 Task: Plan a trip to Zdunska Wola, Poland from 21st December, 2023 to 29th December, 2023 for 4 adults. Place can be entire room with 2 bedrooms having 2 beds and 2 bathrooms. Property type can be flat.
Action: Mouse moved to (413, 102)
Screenshot: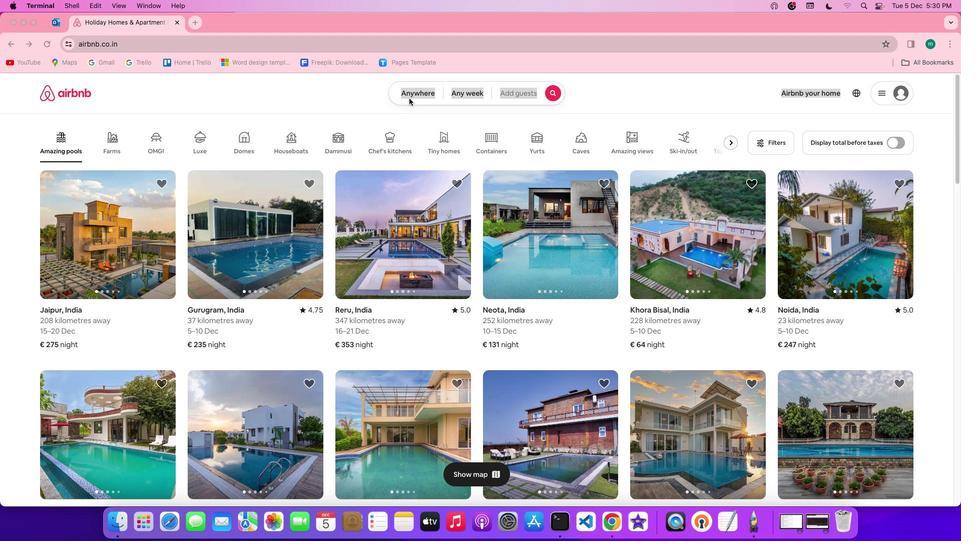 
Action: Mouse pressed left at (413, 102)
Screenshot: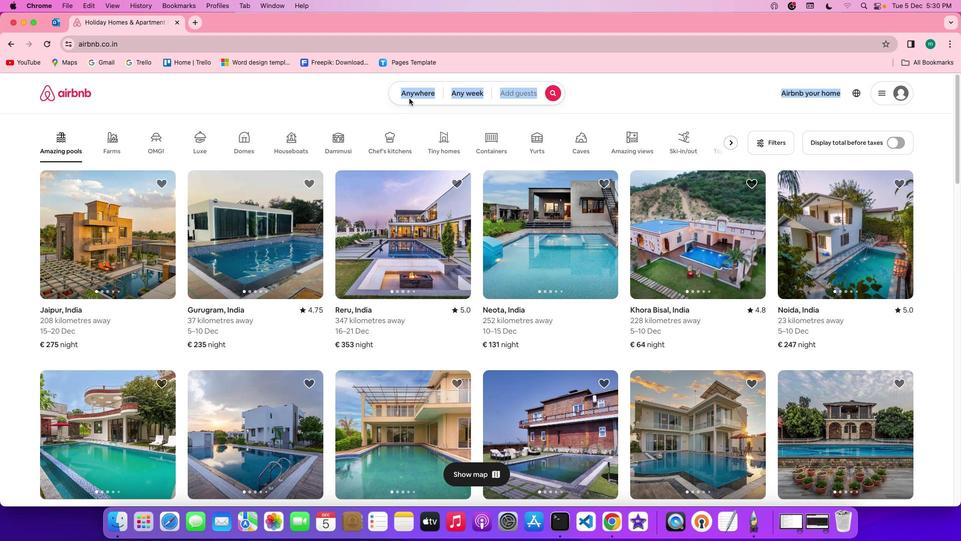 
Action: Mouse pressed left at (413, 102)
Screenshot: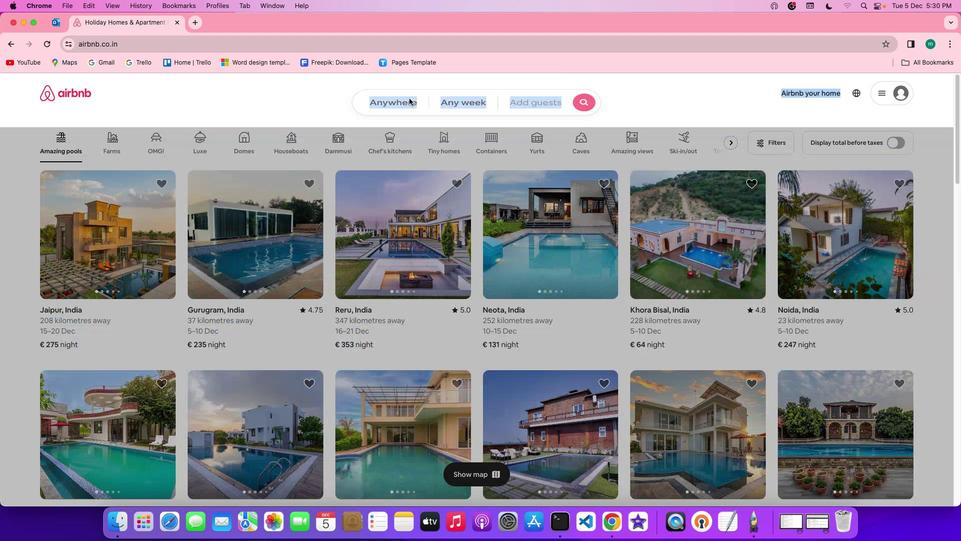 
Action: Mouse moved to (325, 137)
Screenshot: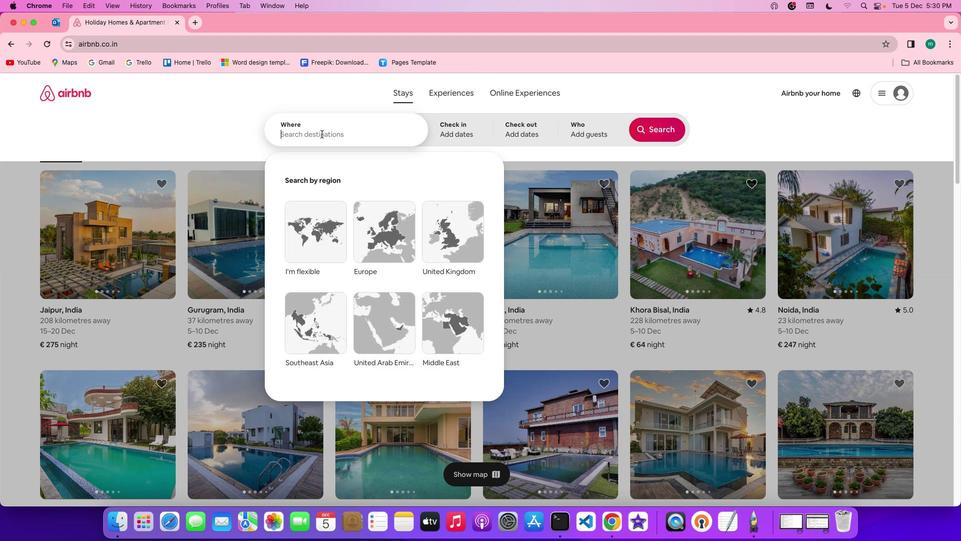 
Action: Mouse pressed left at (325, 137)
Screenshot: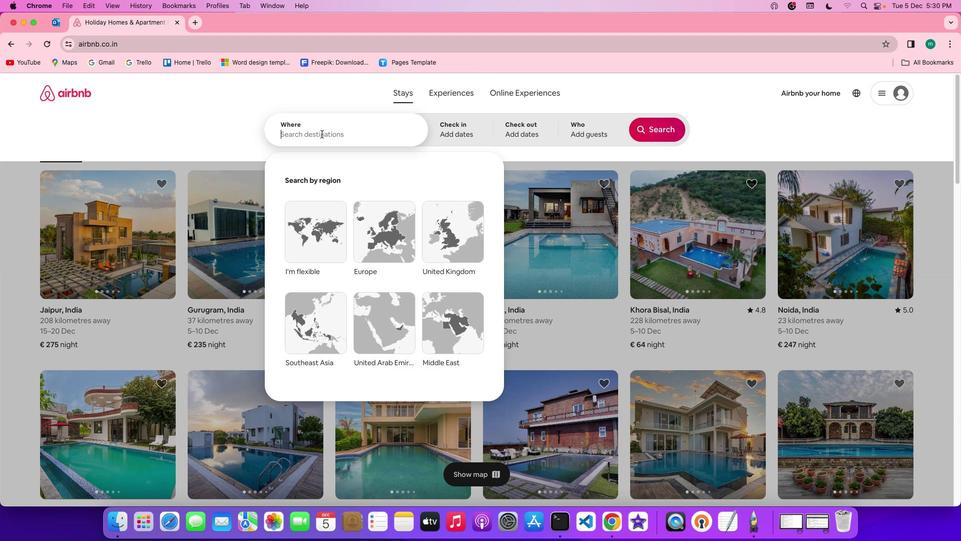 
Action: Key pressed Key.shift'Z''d''u''n''s''k''a'Key.spaceKey.shift'W''o''l''a'','Key.spaceKey.shift'p''o''l''a''n''d'
Screenshot: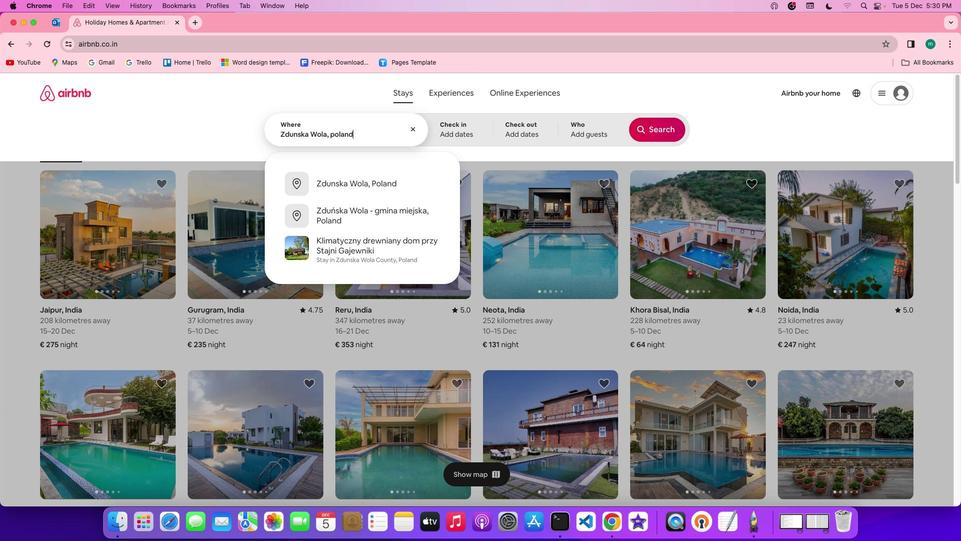 
Action: Mouse moved to (455, 135)
Screenshot: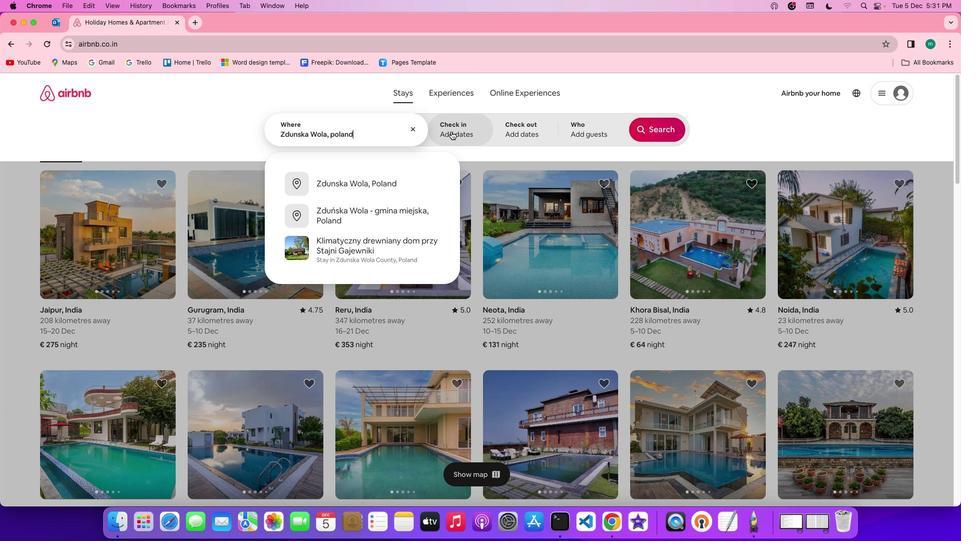 
Action: Mouse pressed left at (455, 135)
Screenshot: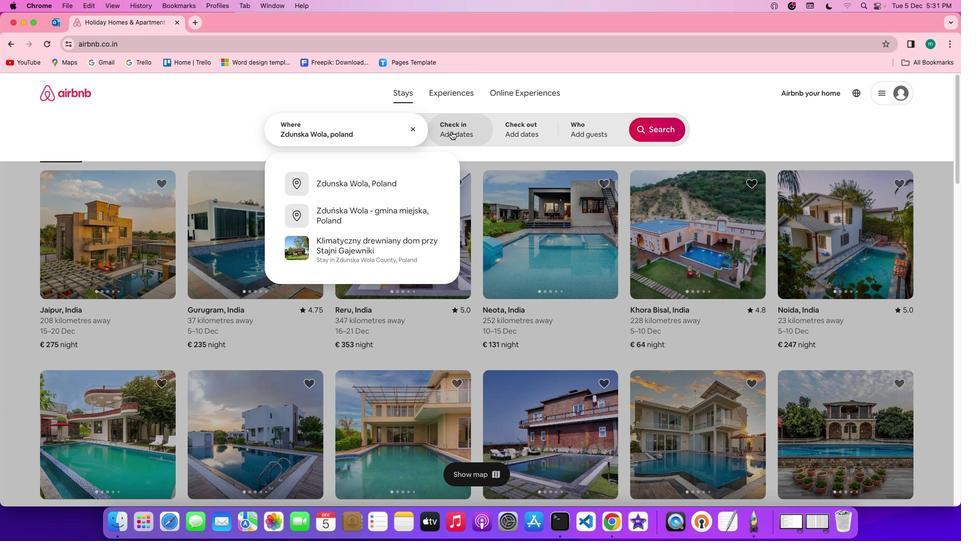 
Action: Mouse moved to (415, 331)
Screenshot: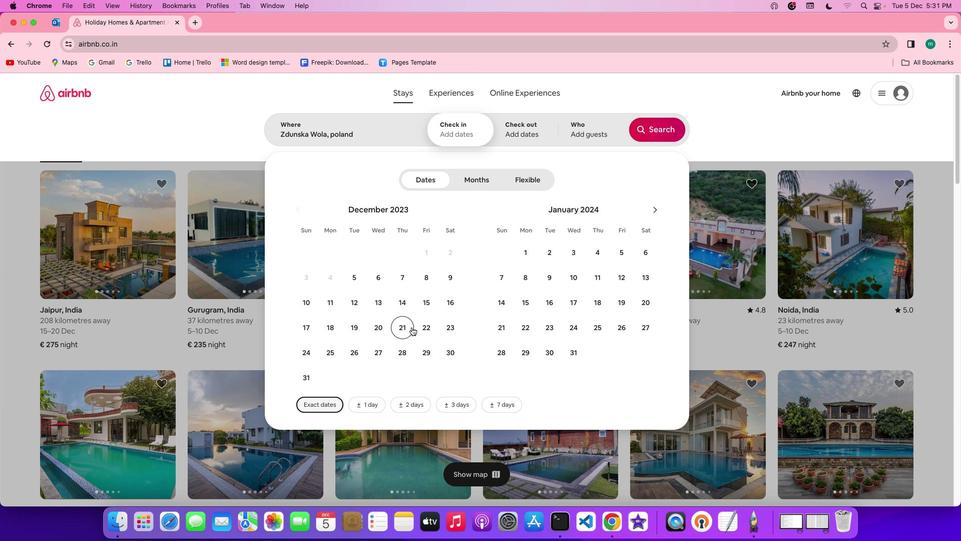 
Action: Mouse pressed left at (415, 331)
Screenshot: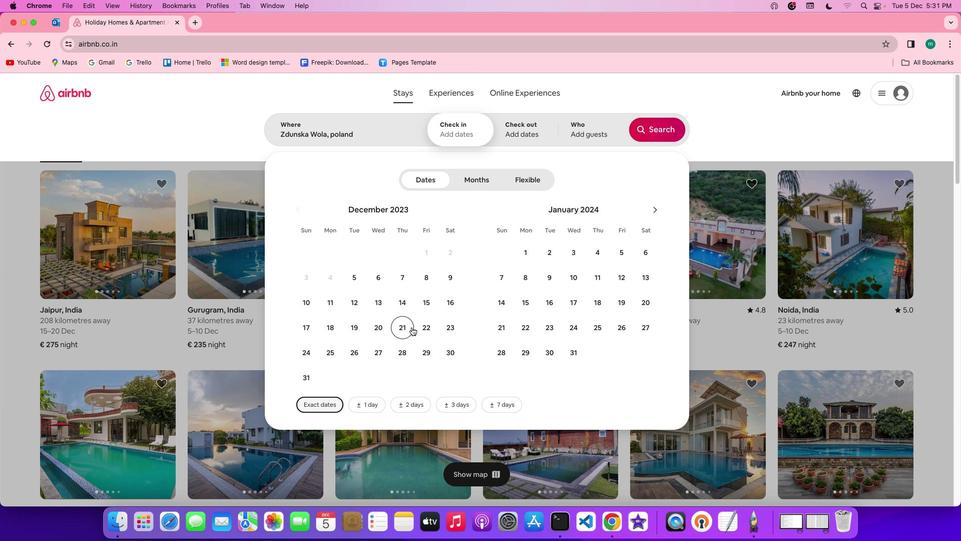 
Action: Mouse moved to (439, 353)
Screenshot: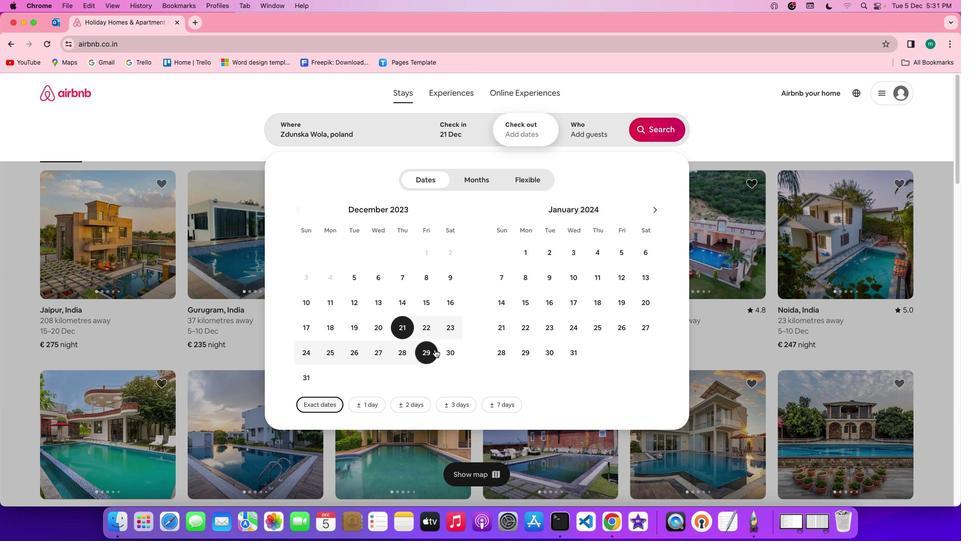 
Action: Mouse pressed left at (439, 353)
Screenshot: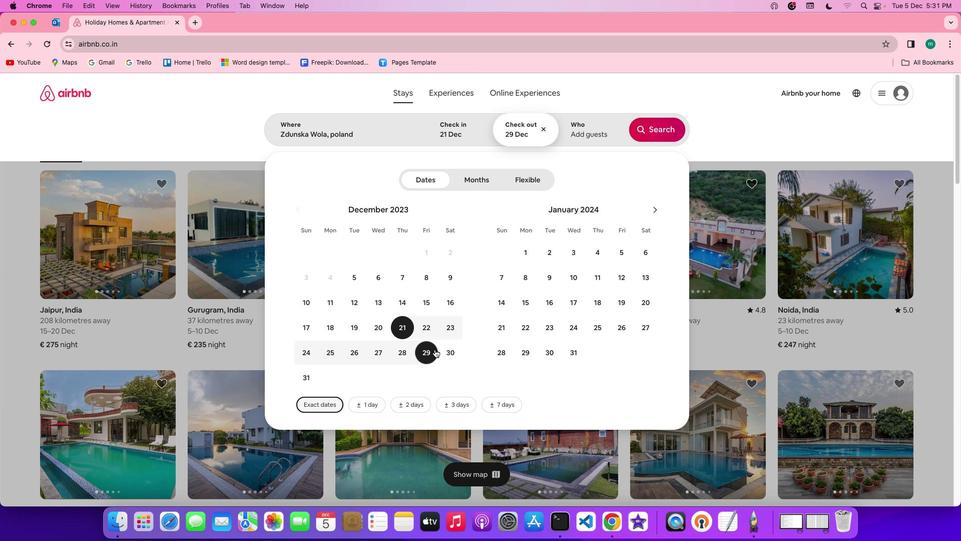 
Action: Mouse moved to (593, 140)
Screenshot: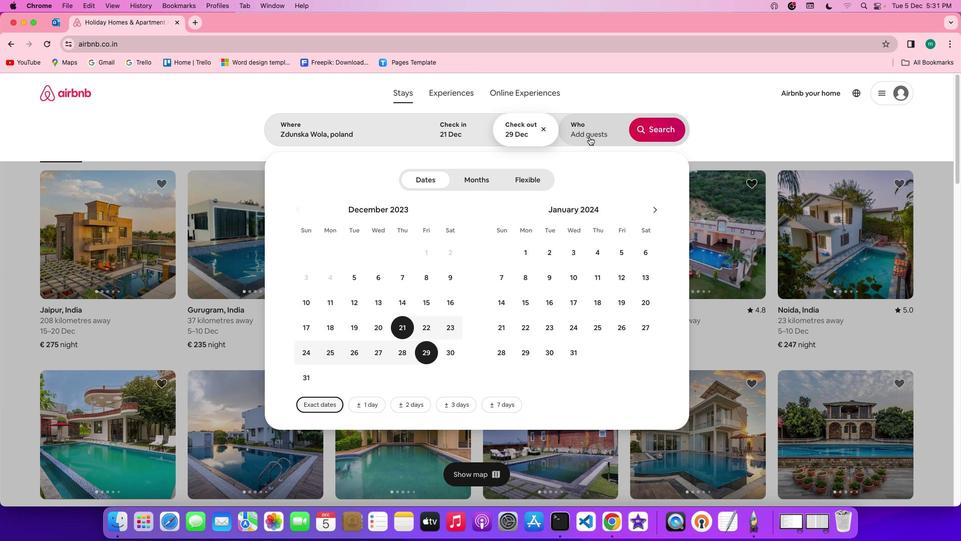 
Action: Mouse pressed left at (593, 140)
Screenshot: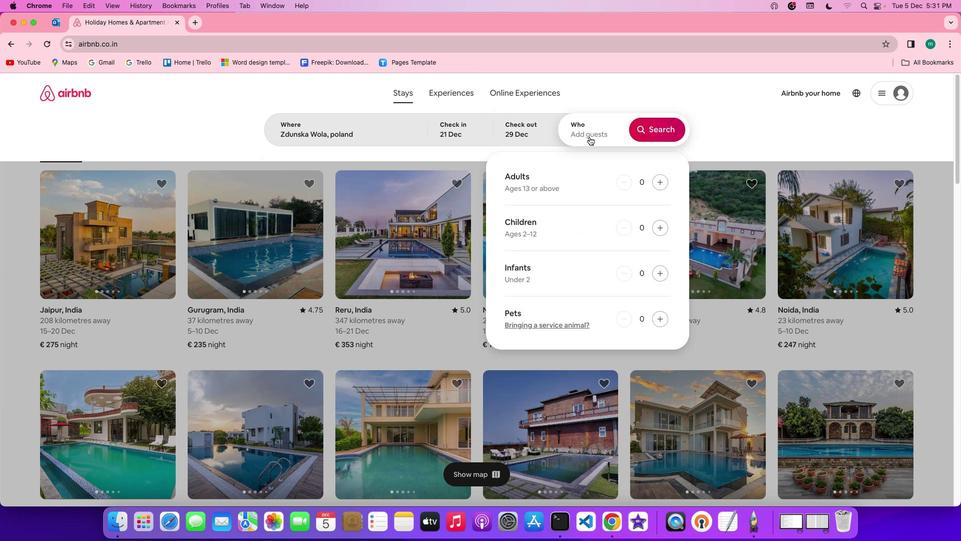 
Action: Mouse moved to (661, 182)
Screenshot: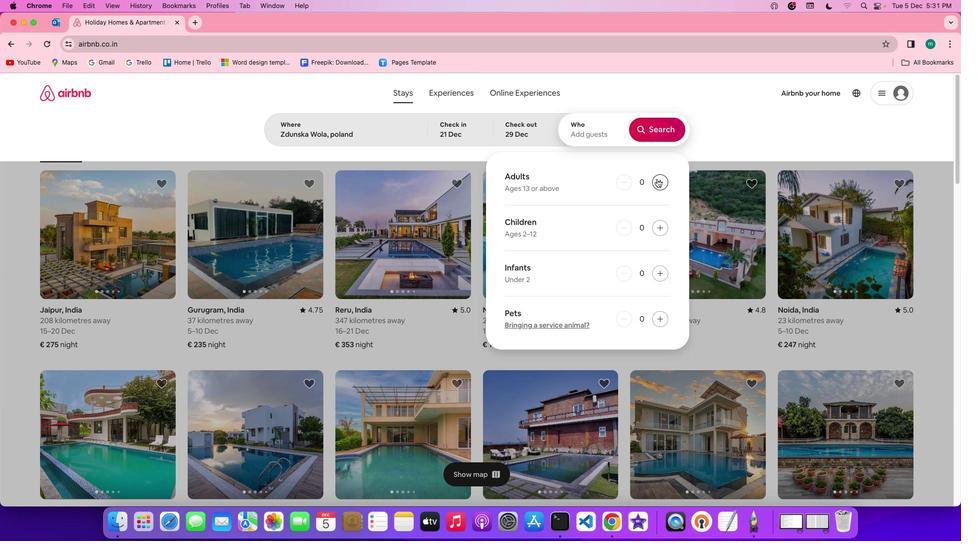 
Action: Mouse pressed left at (661, 182)
Screenshot: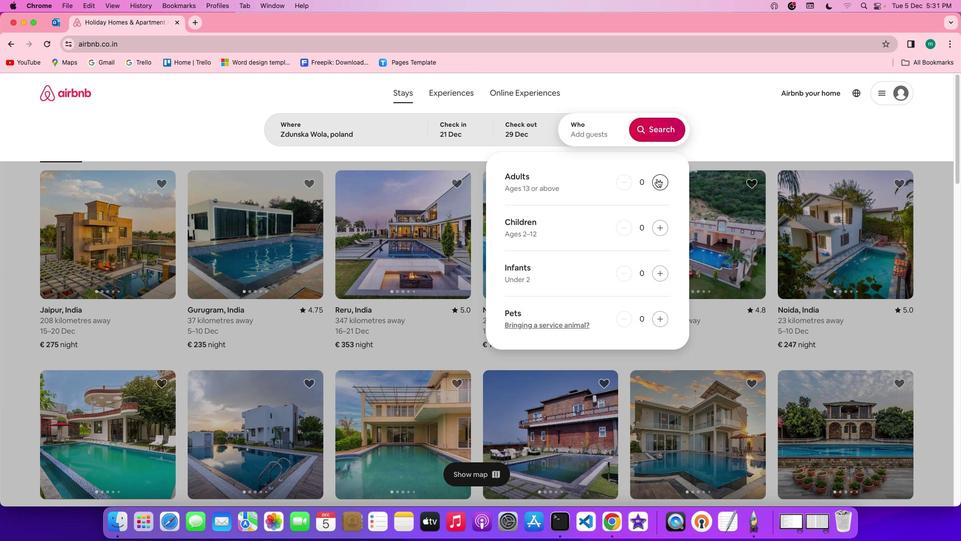 
Action: Mouse pressed left at (661, 182)
Screenshot: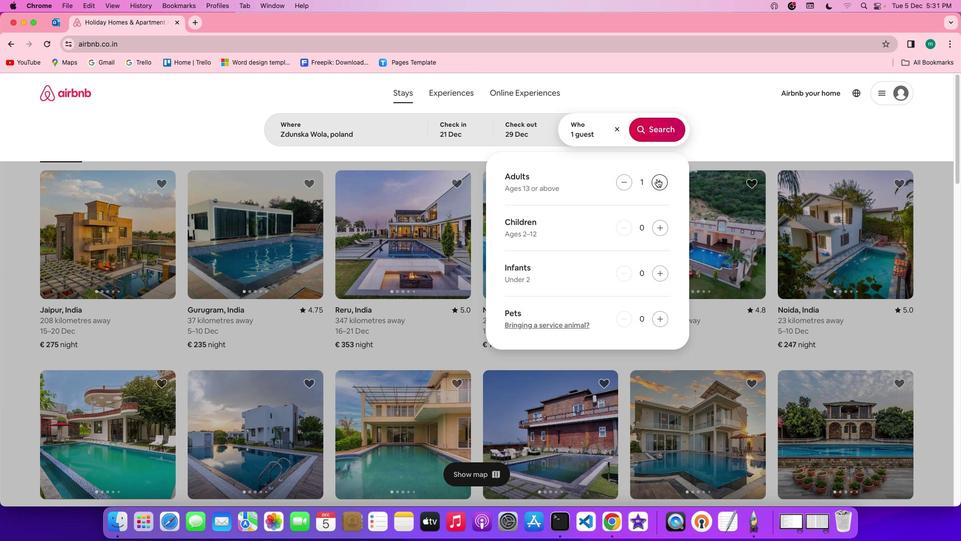 
Action: Mouse pressed left at (661, 182)
Screenshot: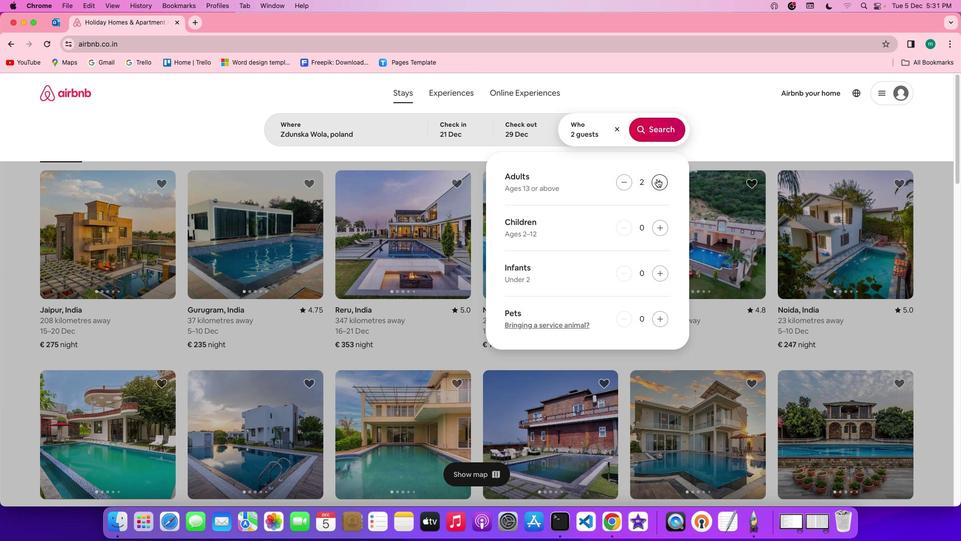 
Action: Mouse pressed left at (661, 182)
Screenshot: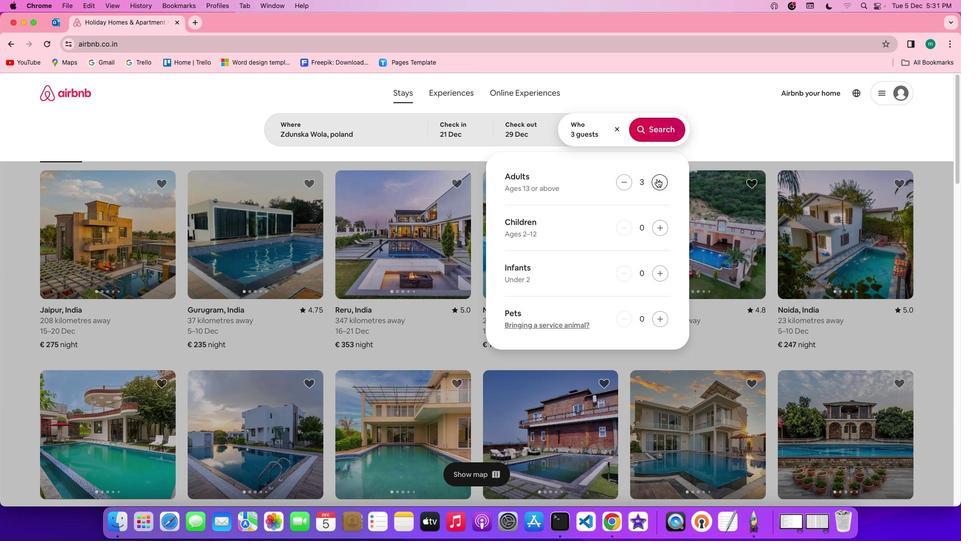 
Action: Mouse pressed left at (661, 182)
Screenshot: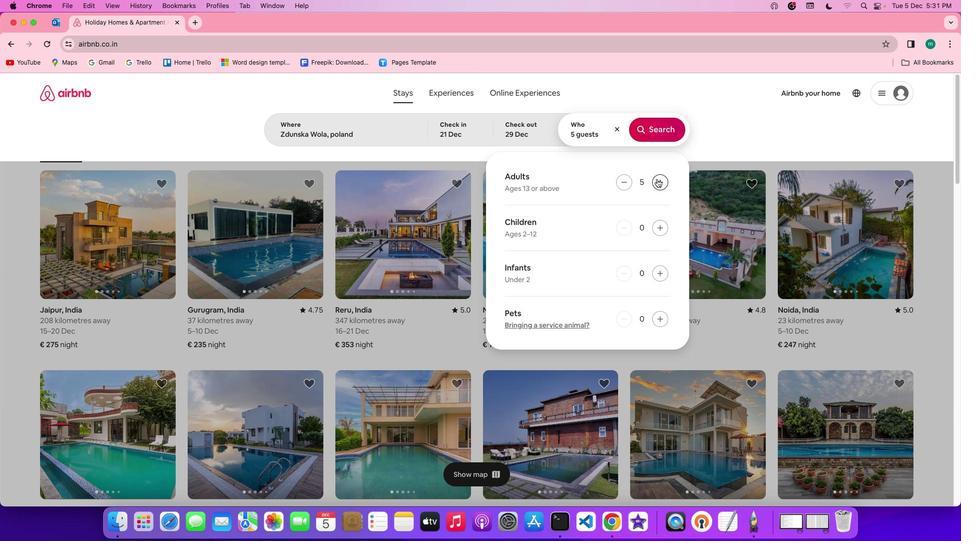 
Action: Mouse moved to (626, 185)
Screenshot: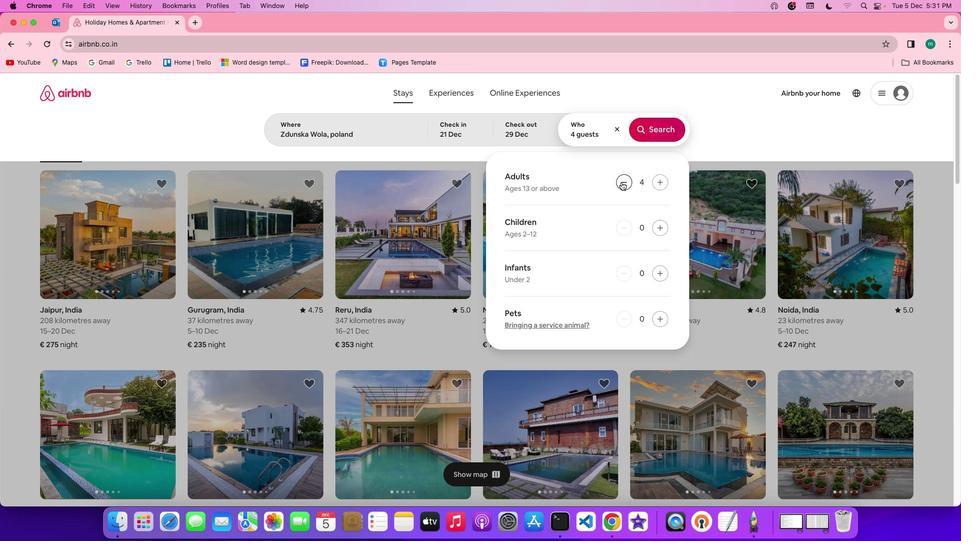 
Action: Mouse pressed left at (626, 185)
Screenshot: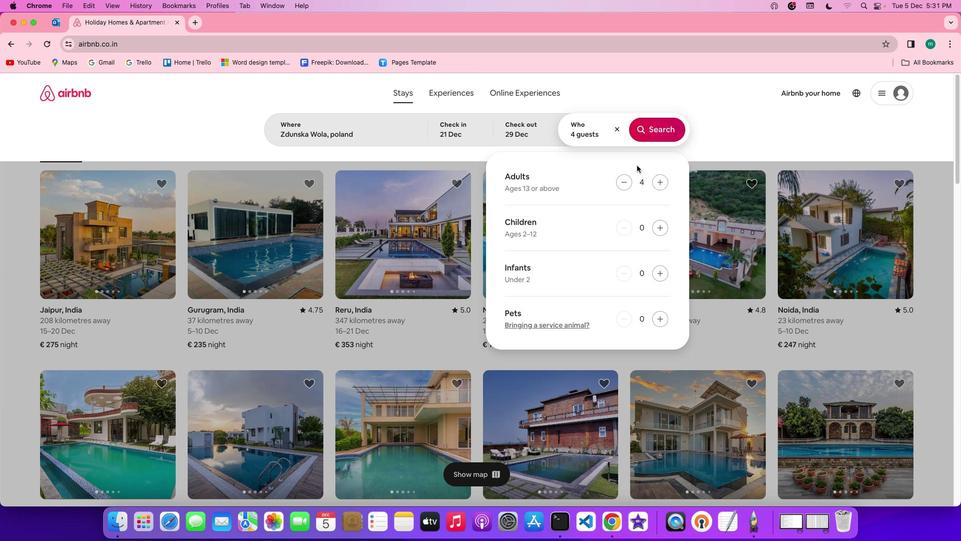 
Action: Mouse moved to (665, 130)
Screenshot: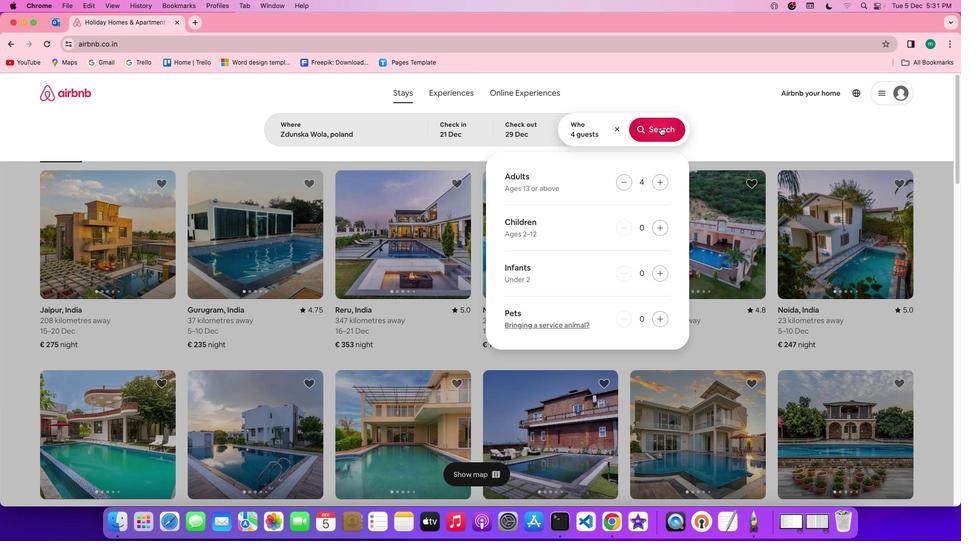 
Action: Mouse pressed left at (665, 130)
Screenshot: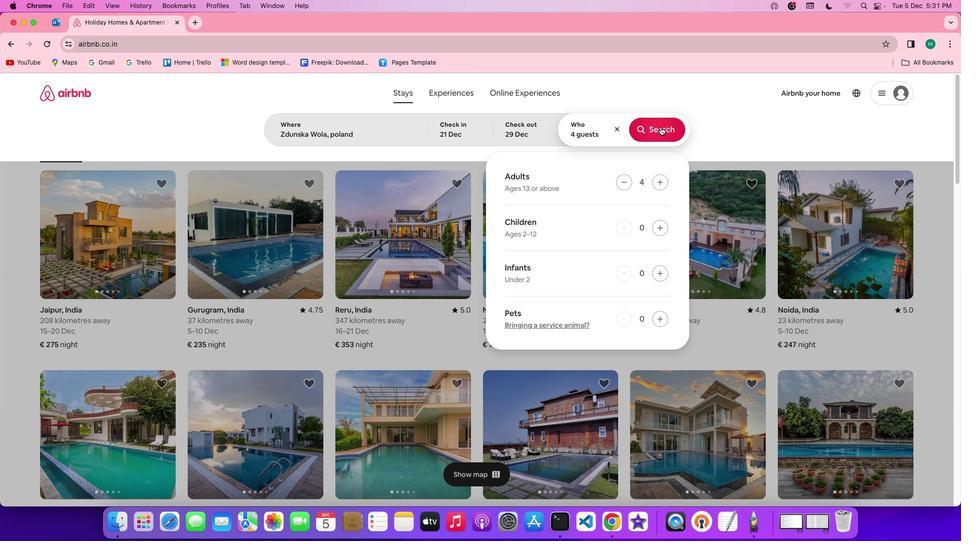 
Action: Mouse moved to (794, 132)
Screenshot: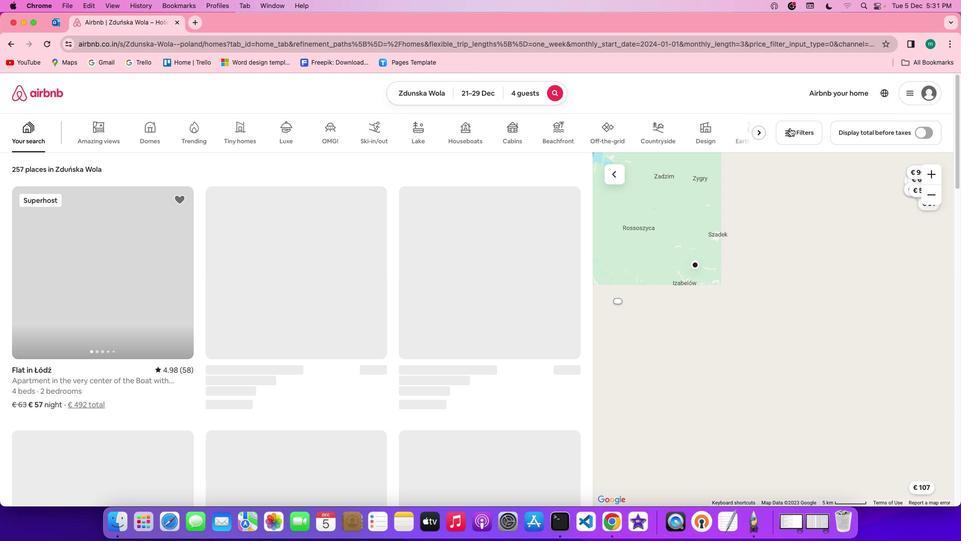 
Action: Mouse pressed left at (794, 132)
Screenshot: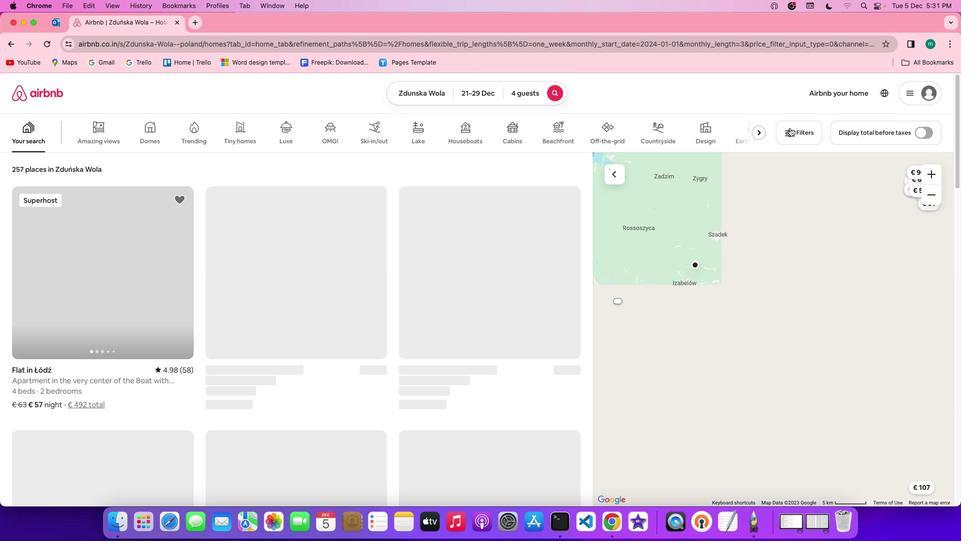 
Action: Mouse moved to (817, 136)
Screenshot: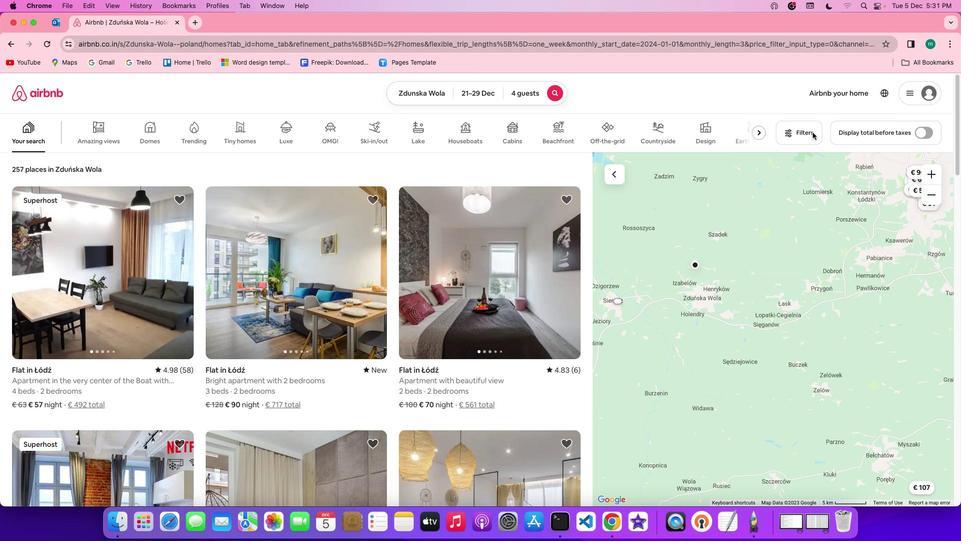 
Action: Mouse pressed left at (817, 136)
Screenshot: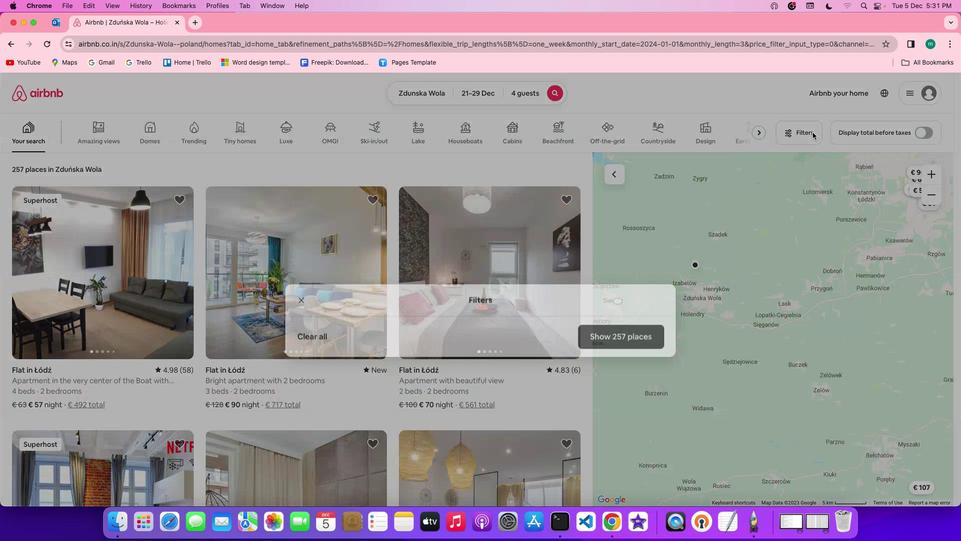 
Action: Mouse moved to (812, 137)
Screenshot: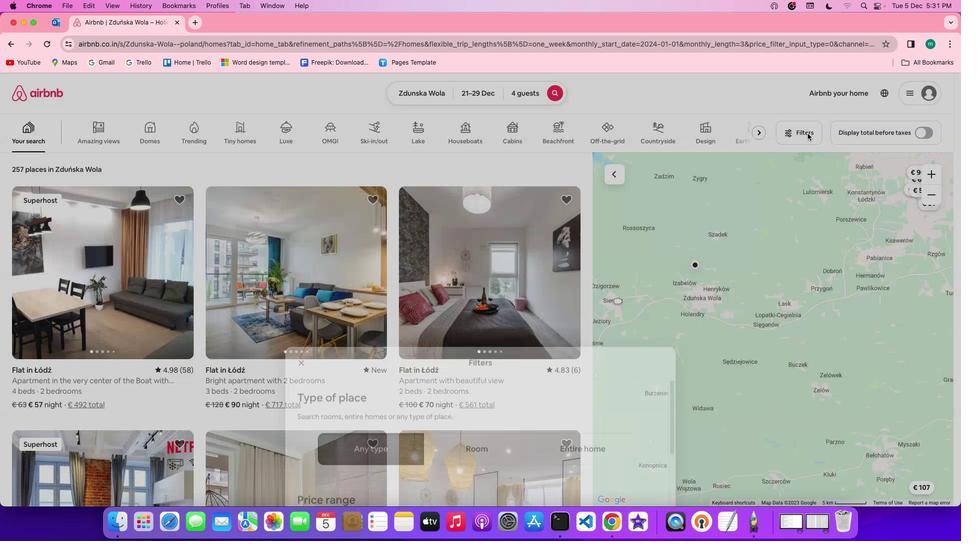 
Action: Mouse pressed left at (812, 137)
Screenshot: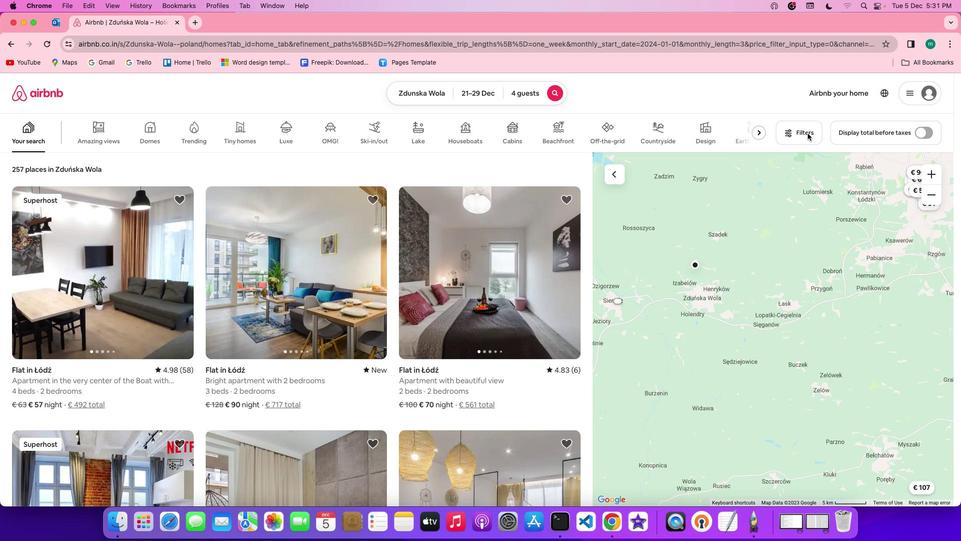 
Action: Mouse moved to (803, 132)
Screenshot: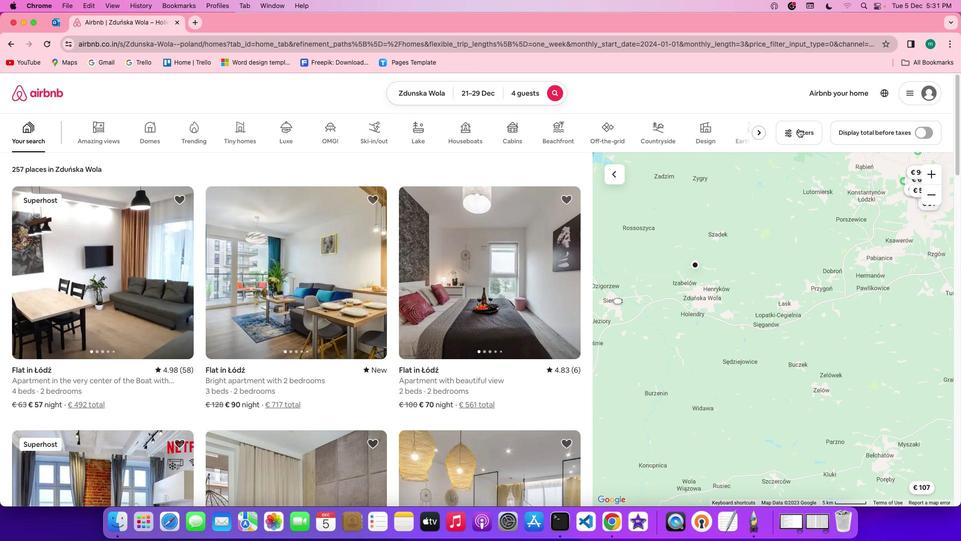 
Action: Mouse pressed left at (803, 132)
Screenshot: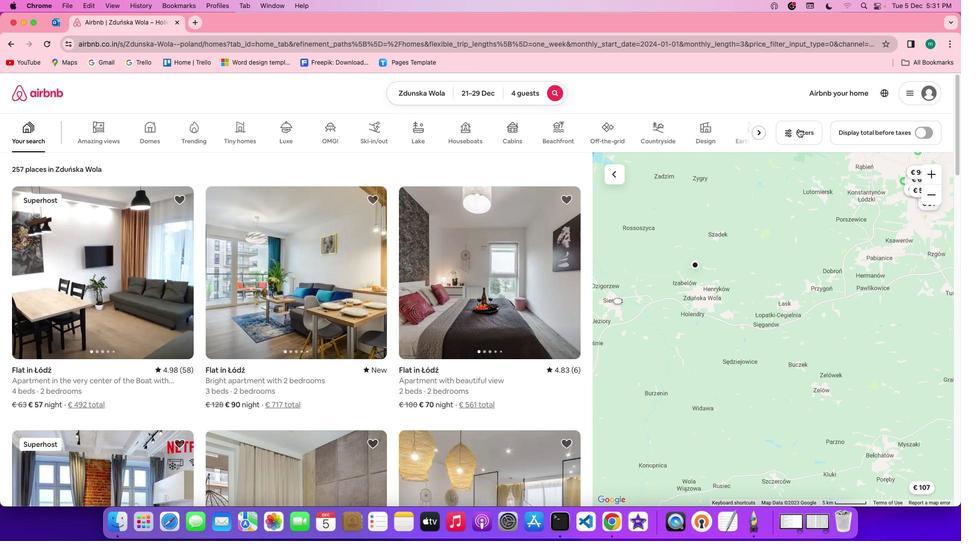 
Action: Mouse moved to (414, 309)
Screenshot: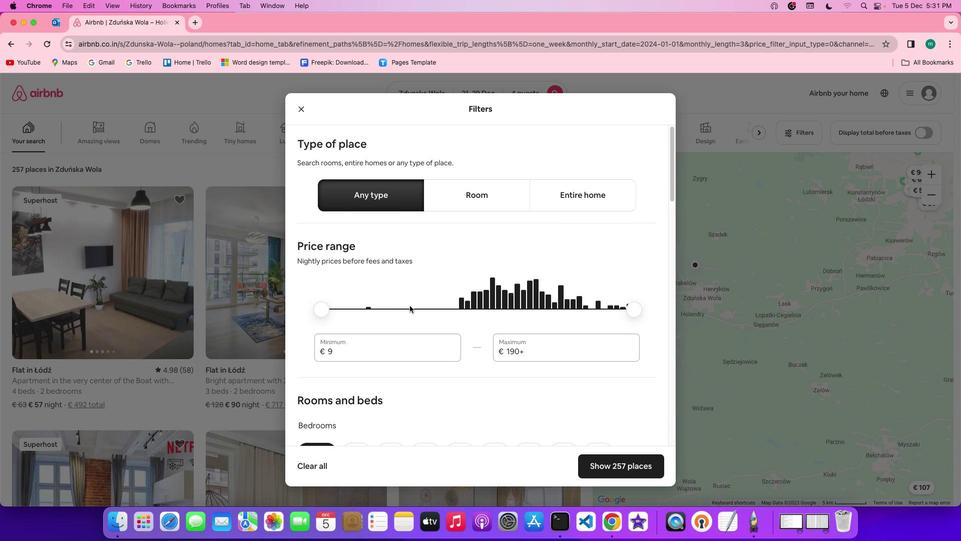 
Action: Mouse scrolled (414, 309) with delta (4, 3)
Screenshot: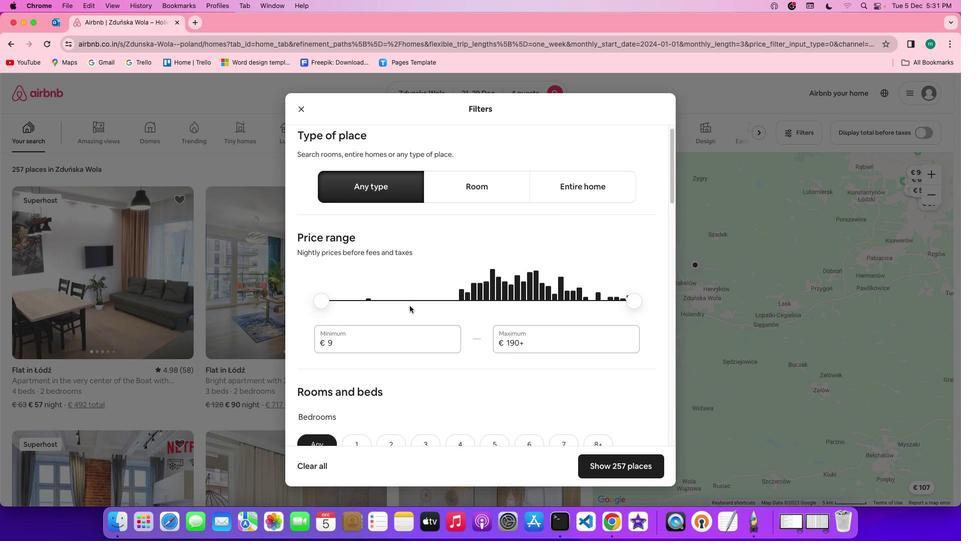 
Action: Mouse scrolled (414, 309) with delta (4, 3)
Screenshot: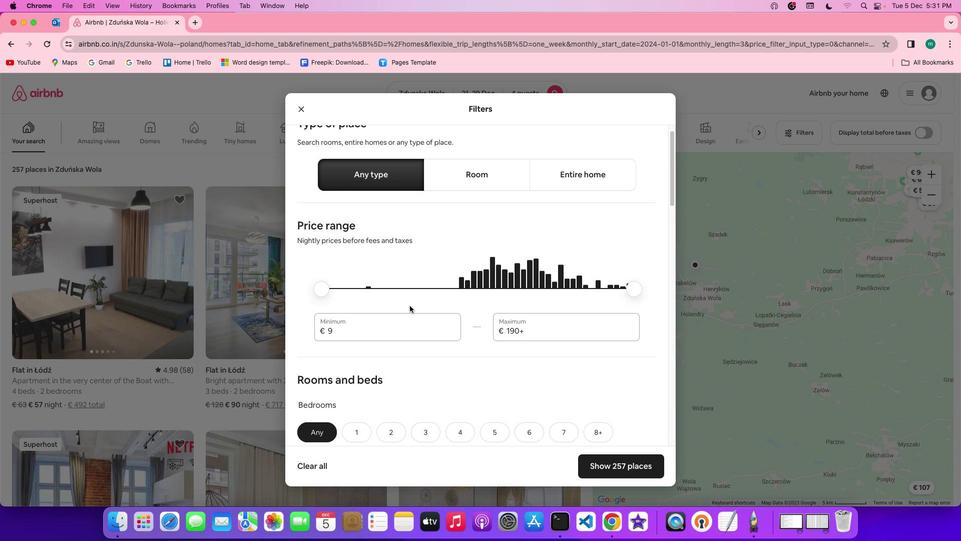 
Action: Mouse scrolled (414, 309) with delta (4, 3)
Screenshot: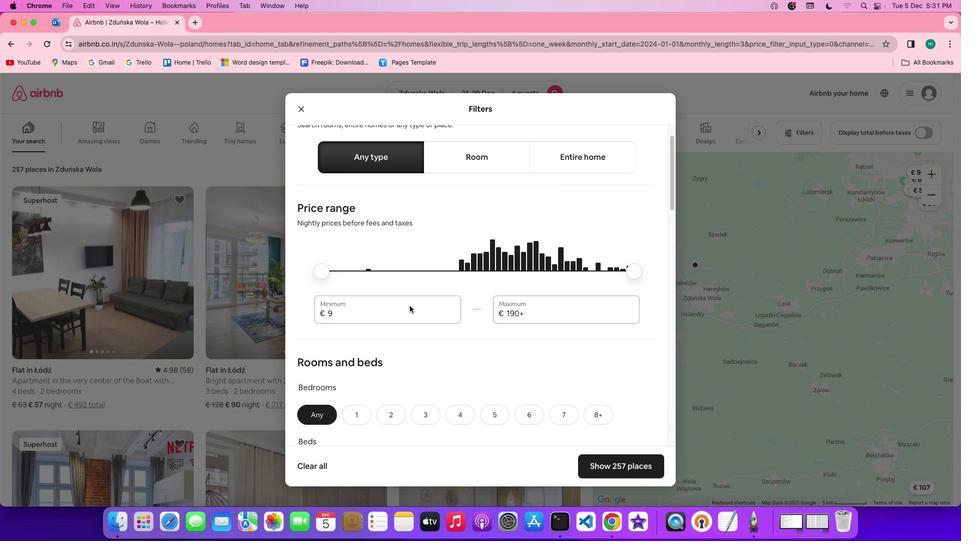 
Action: Mouse scrolled (414, 309) with delta (4, 2)
Screenshot: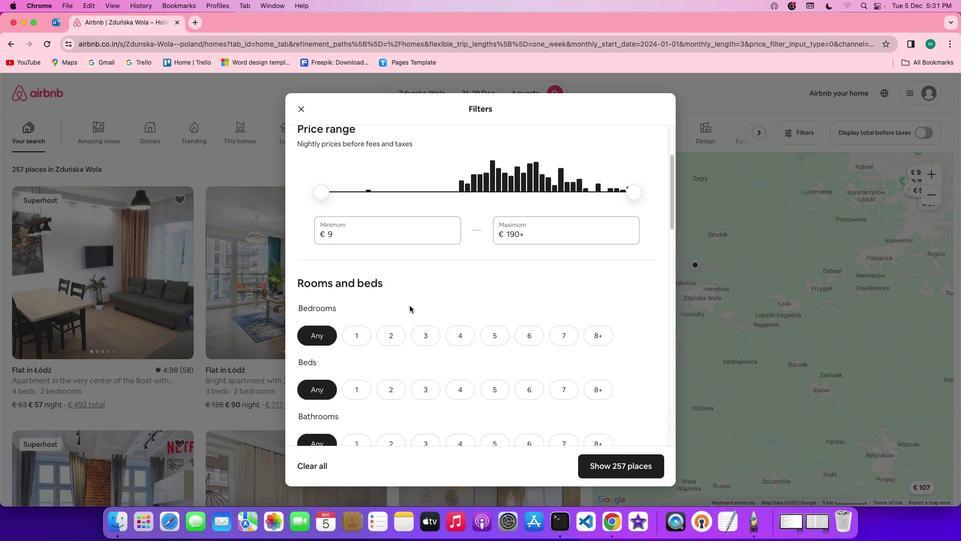 
Action: Mouse scrolled (414, 309) with delta (4, 3)
Screenshot: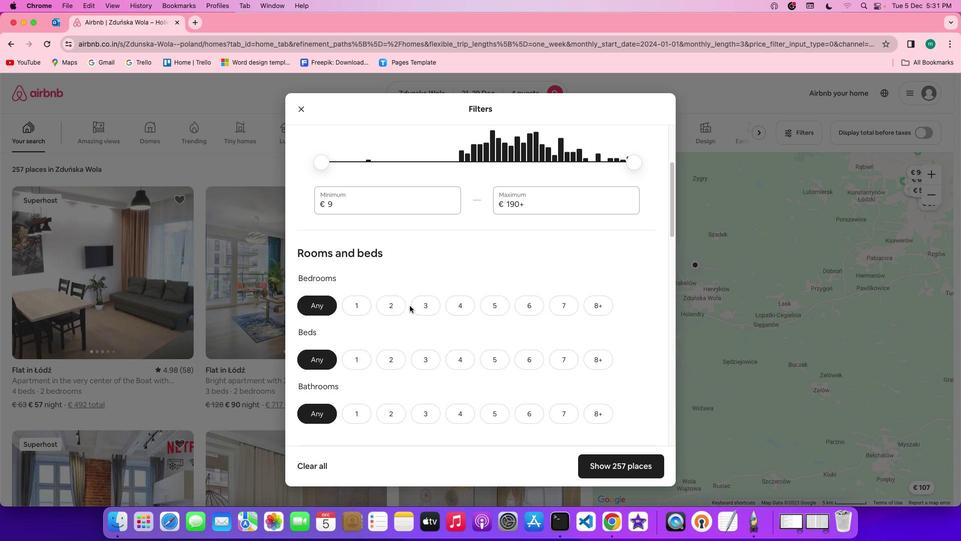 
Action: Mouse scrolled (414, 309) with delta (4, 3)
Screenshot: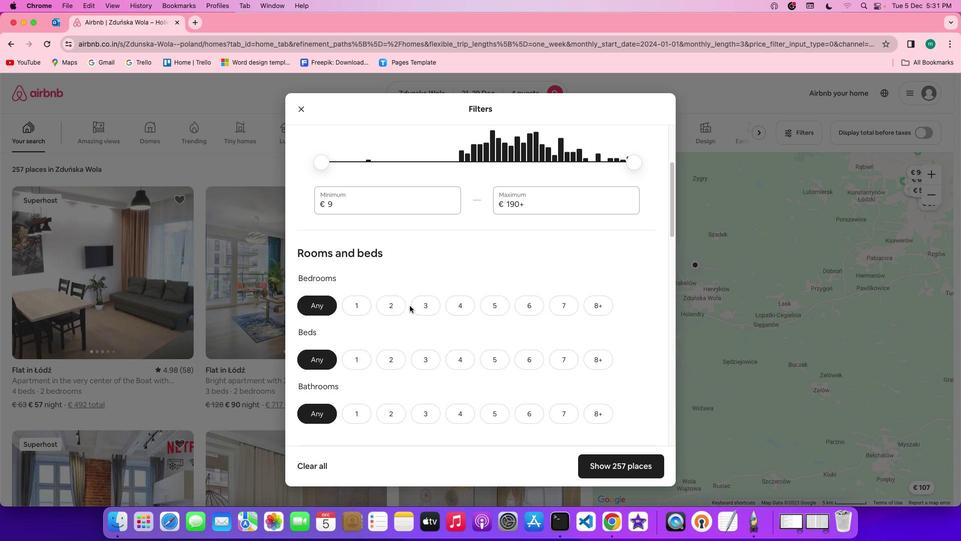 
Action: Mouse scrolled (414, 309) with delta (4, 3)
Screenshot: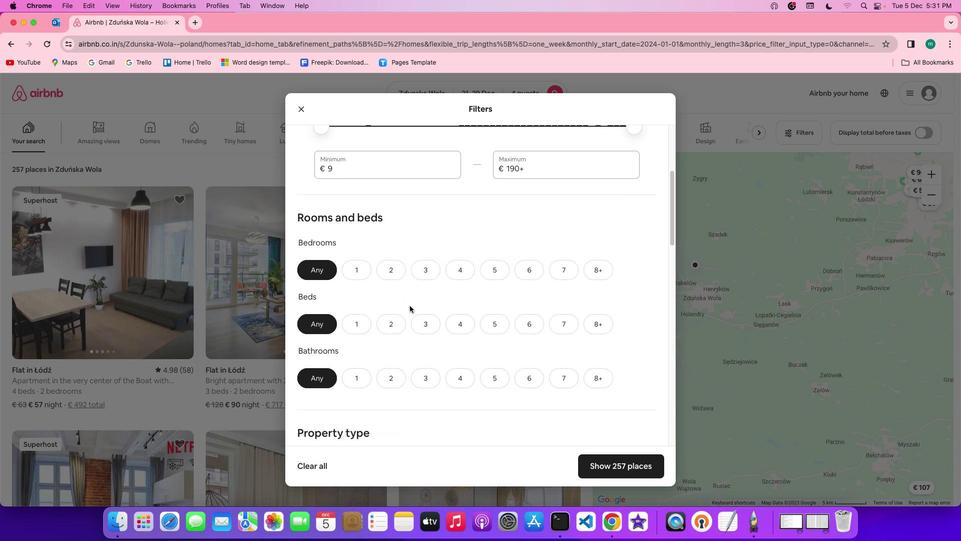
Action: Mouse moved to (392, 243)
Screenshot: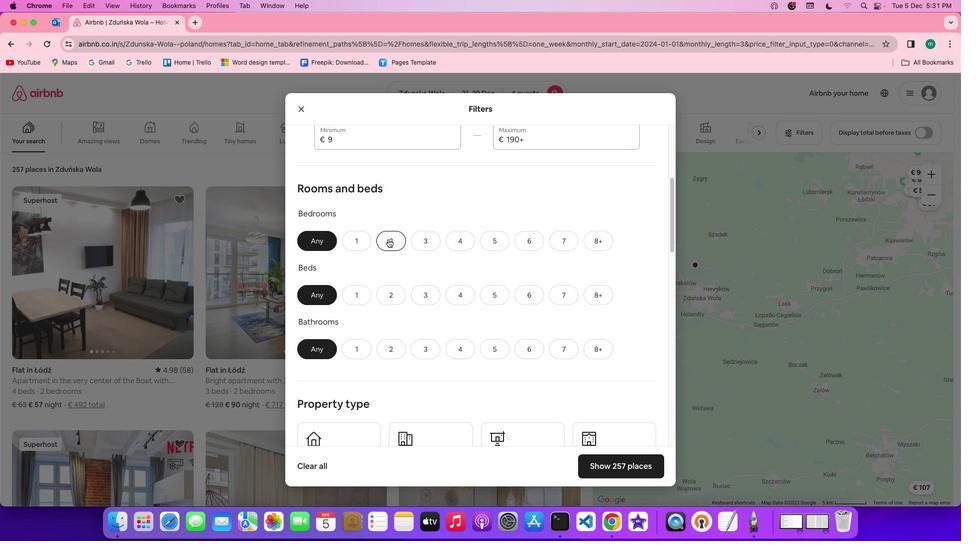 
Action: Mouse pressed left at (392, 243)
Screenshot: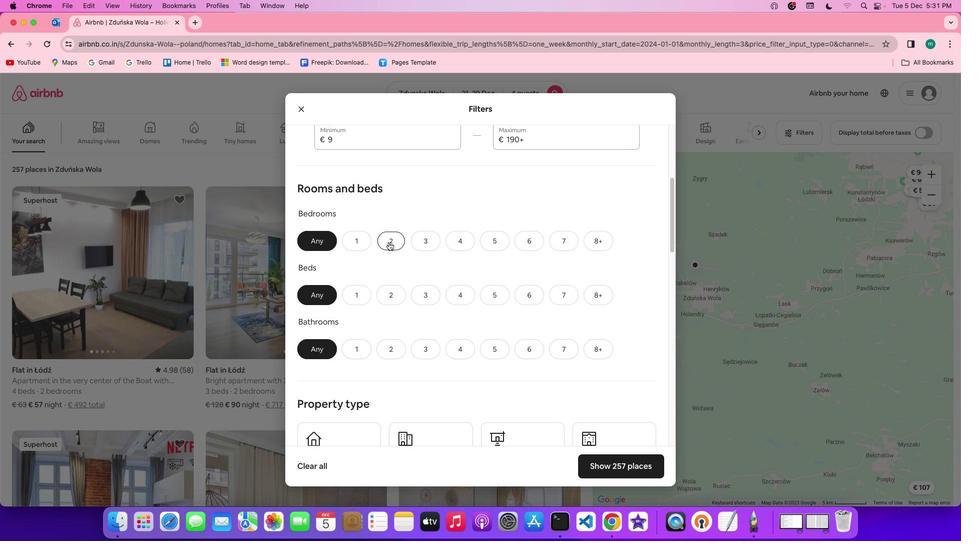 
Action: Mouse moved to (395, 303)
Screenshot: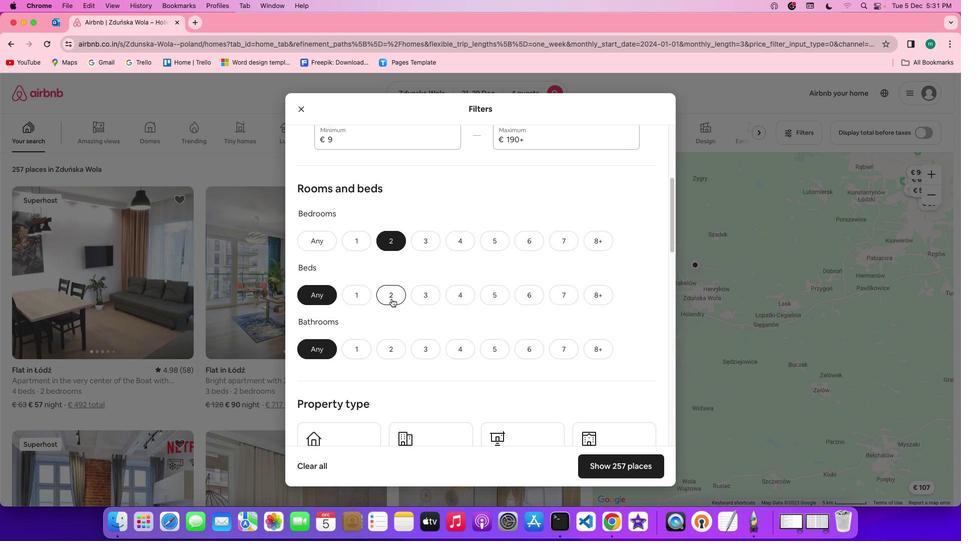 
Action: Mouse pressed left at (395, 303)
Screenshot: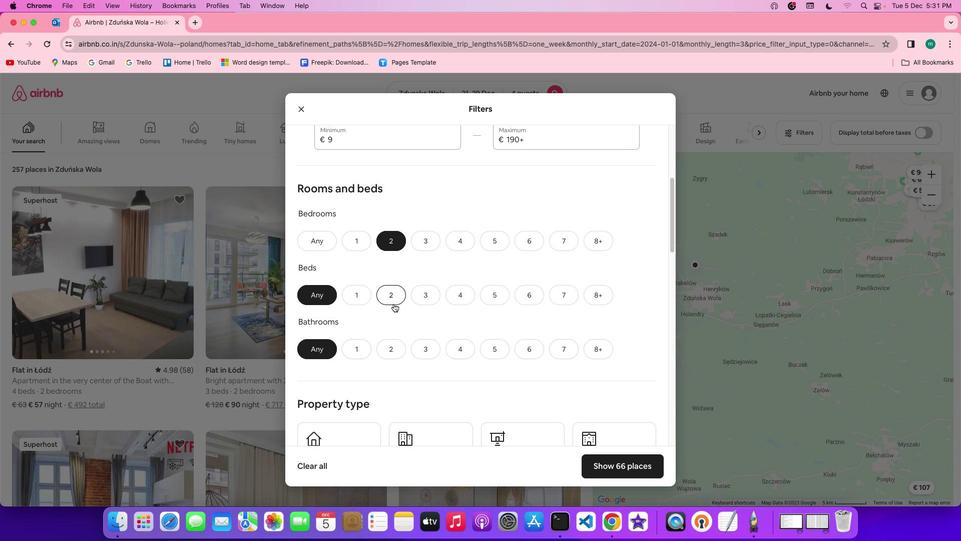 
Action: Mouse moved to (402, 356)
Screenshot: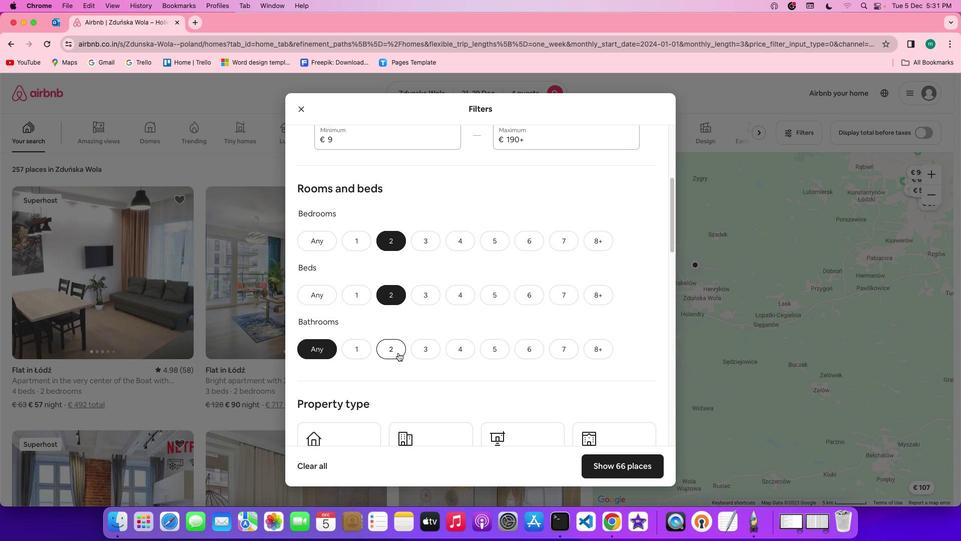 
Action: Mouse pressed left at (402, 356)
Screenshot: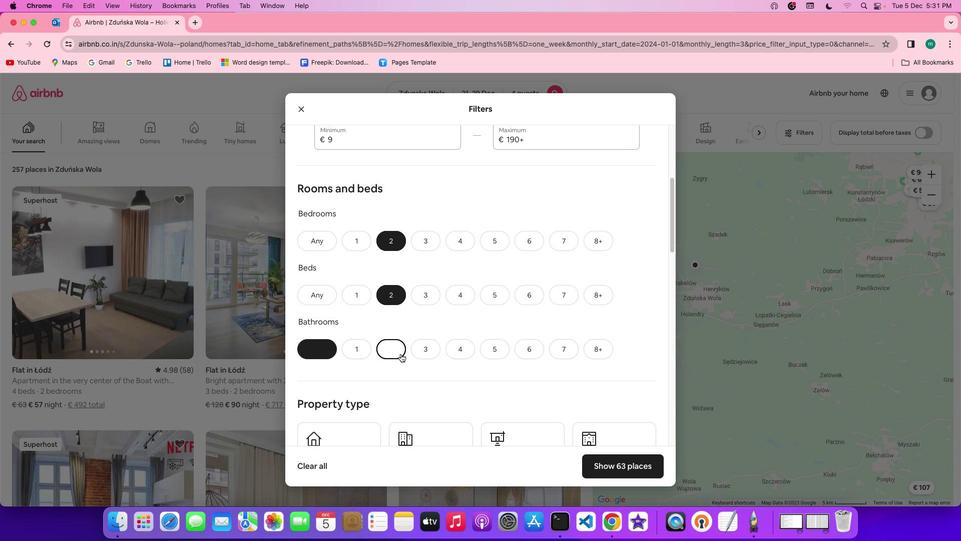 
Action: Mouse moved to (535, 361)
Screenshot: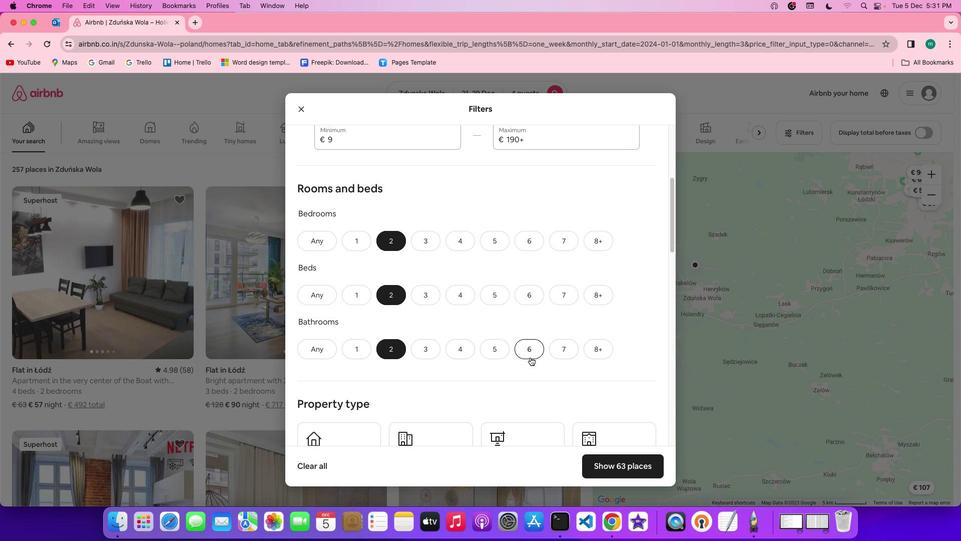 
Action: Mouse scrolled (535, 361) with delta (4, 3)
Screenshot: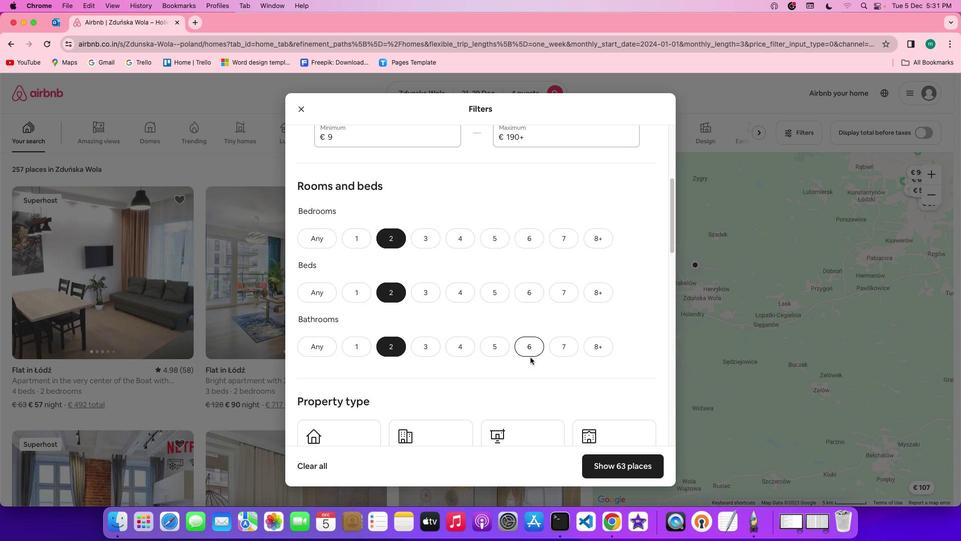 
Action: Mouse scrolled (535, 361) with delta (4, 3)
Screenshot: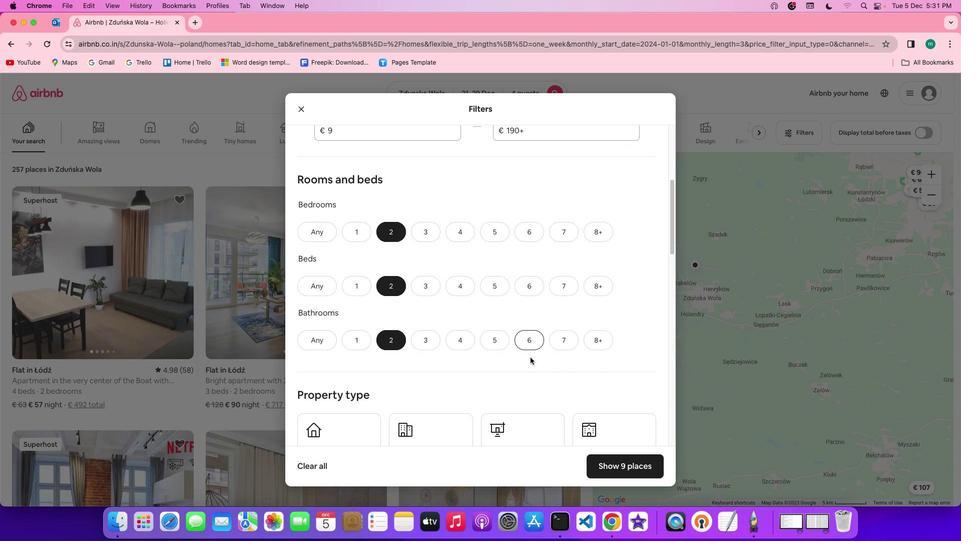 
Action: Mouse scrolled (535, 361) with delta (4, 3)
Screenshot: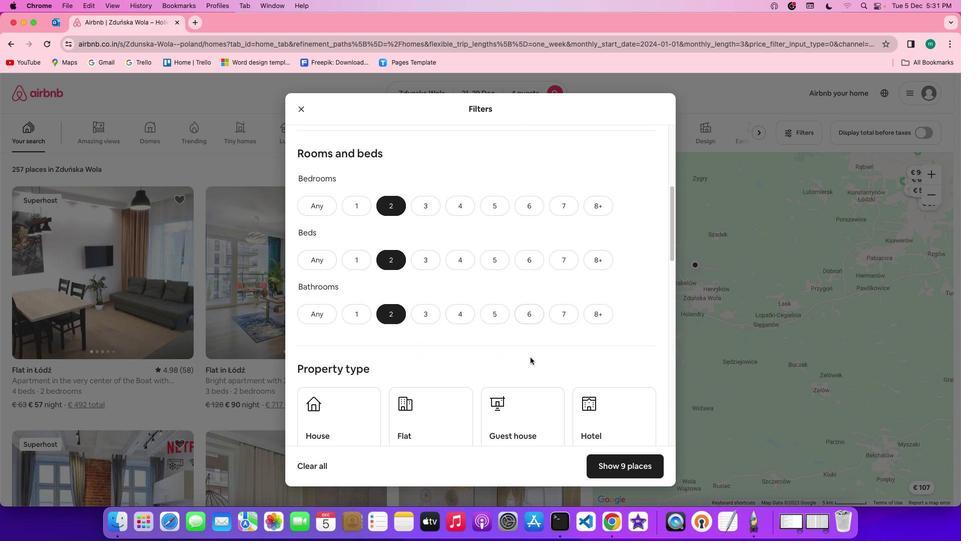 
Action: Mouse scrolled (535, 361) with delta (4, 3)
Screenshot: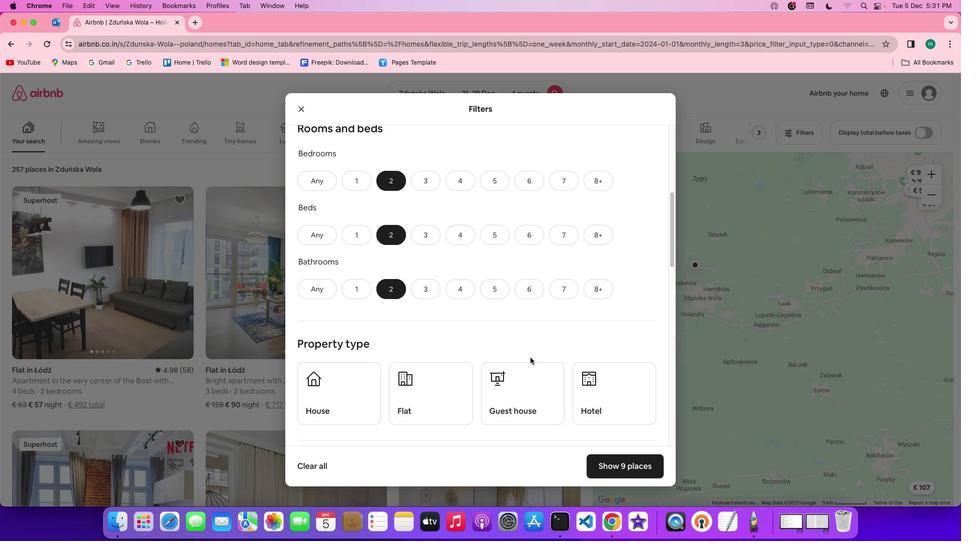 
Action: Mouse scrolled (535, 361) with delta (4, 3)
Screenshot: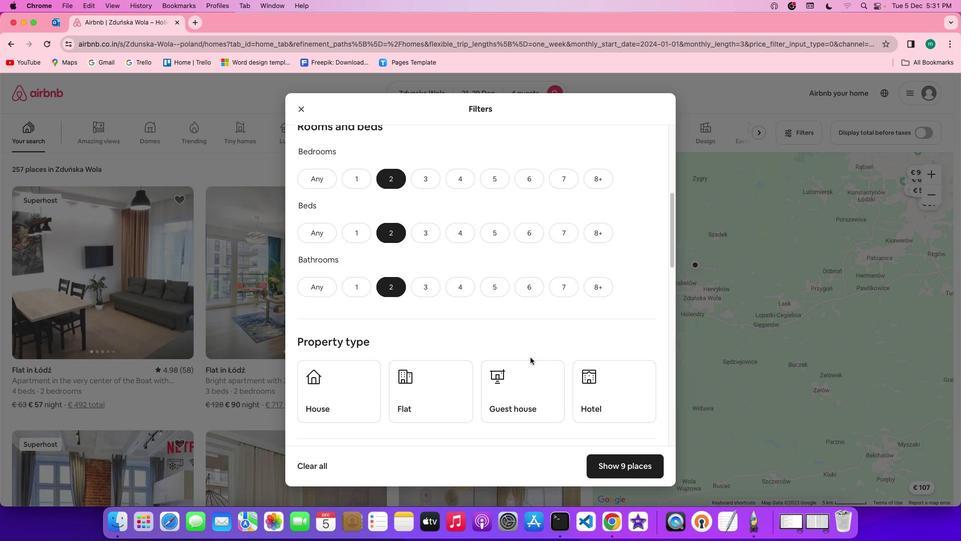 
Action: Mouse scrolled (535, 361) with delta (4, 3)
Screenshot: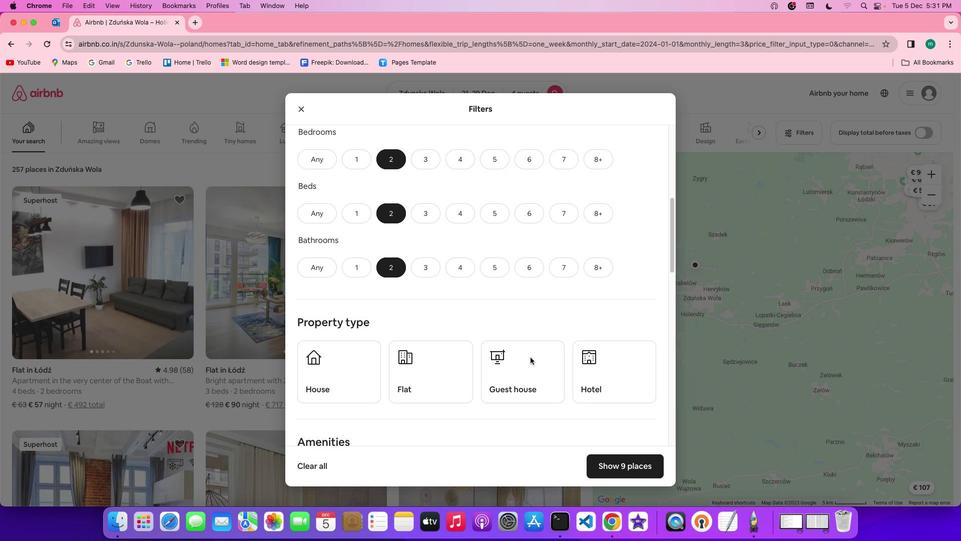 
Action: Mouse scrolled (535, 361) with delta (4, 3)
Screenshot: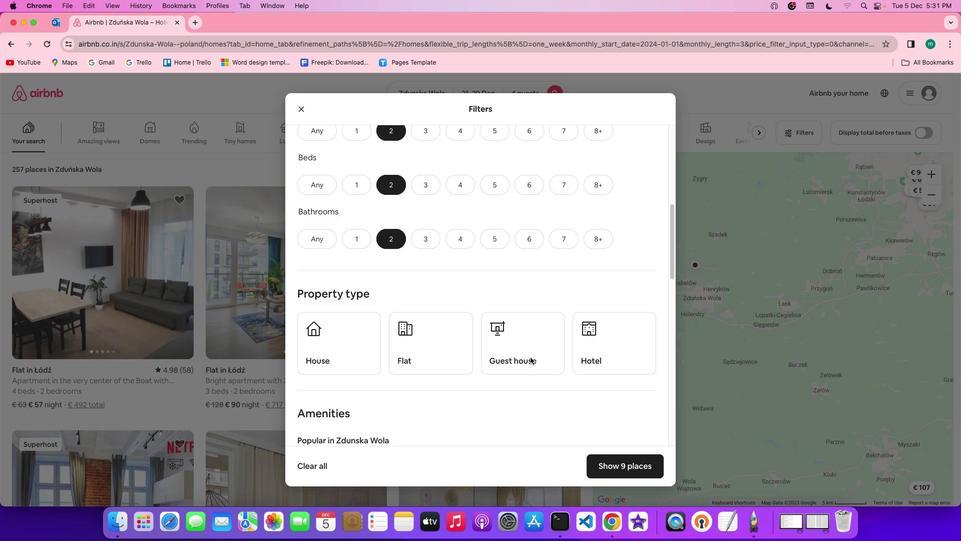 
Action: Mouse scrolled (535, 361) with delta (4, 3)
Screenshot: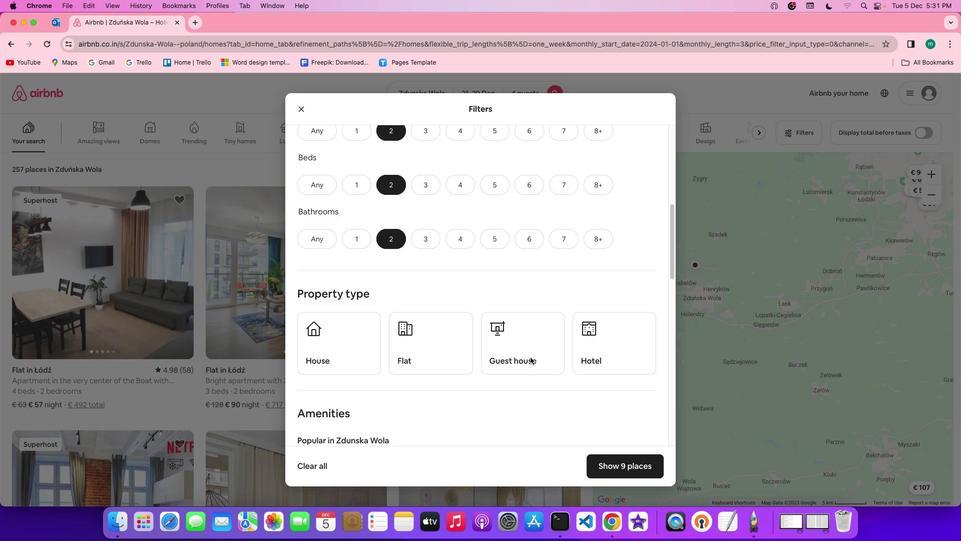 
Action: Mouse scrolled (535, 361) with delta (4, 3)
Screenshot: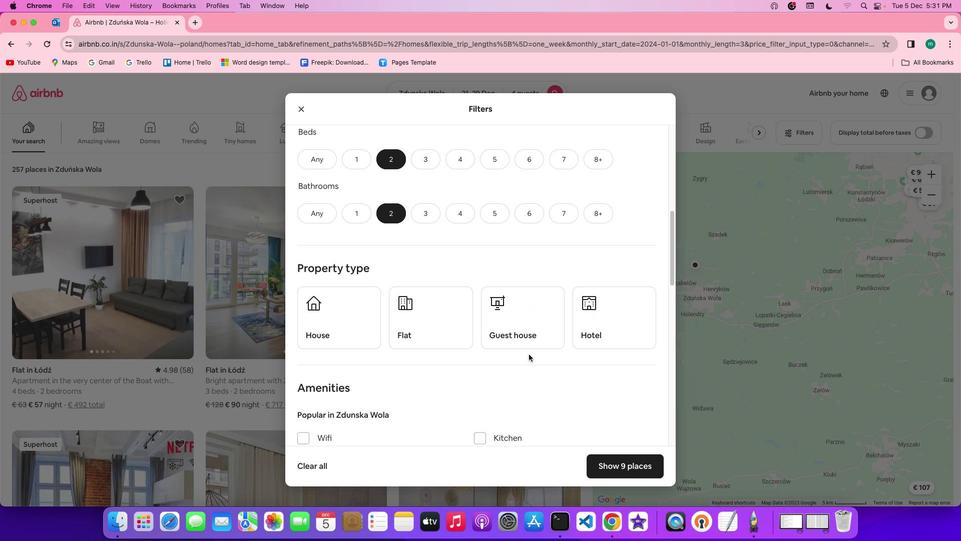 
Action: Mouse moved to (431, 285)
Screenshot: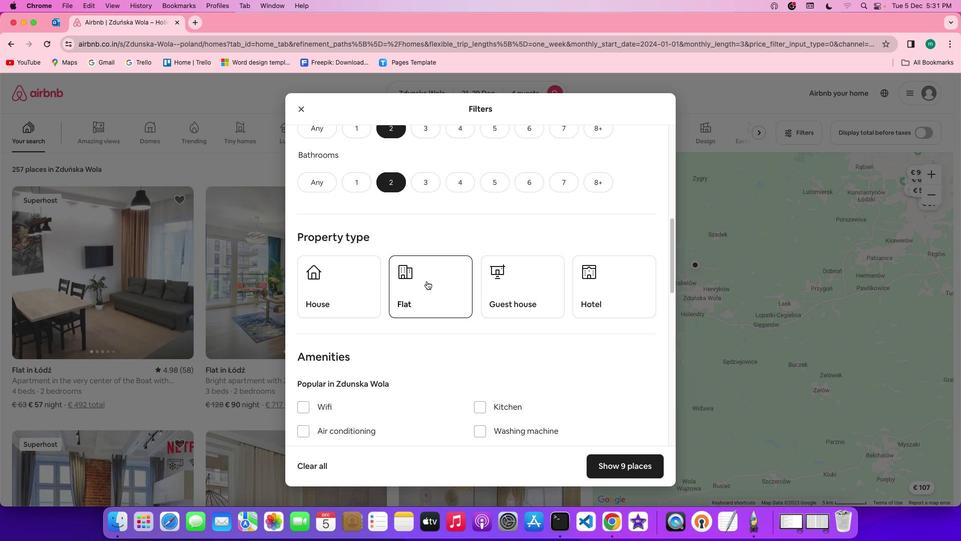 
Action: Mouse pressed left at (431, 285)
Screenshot: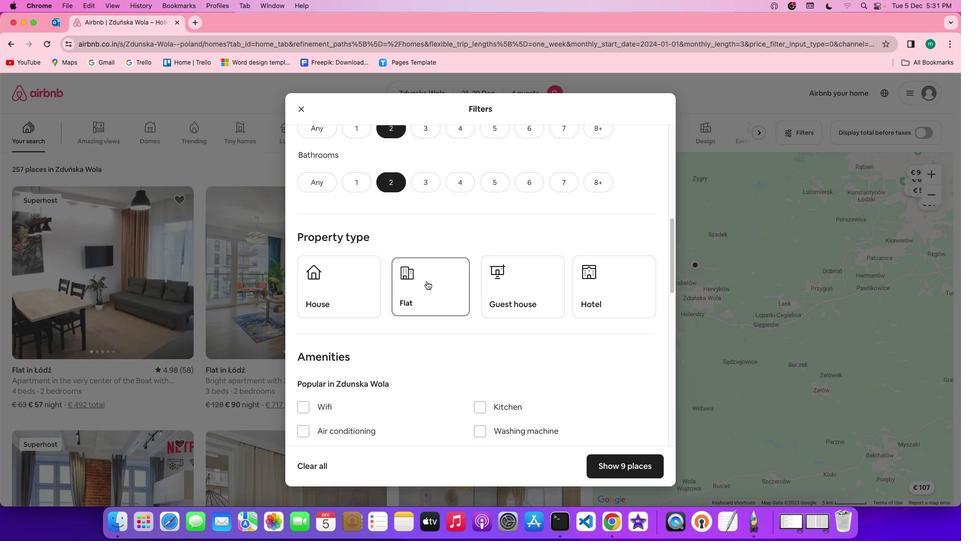 
Action: Mouse moved to (577, 368)
Screenshot: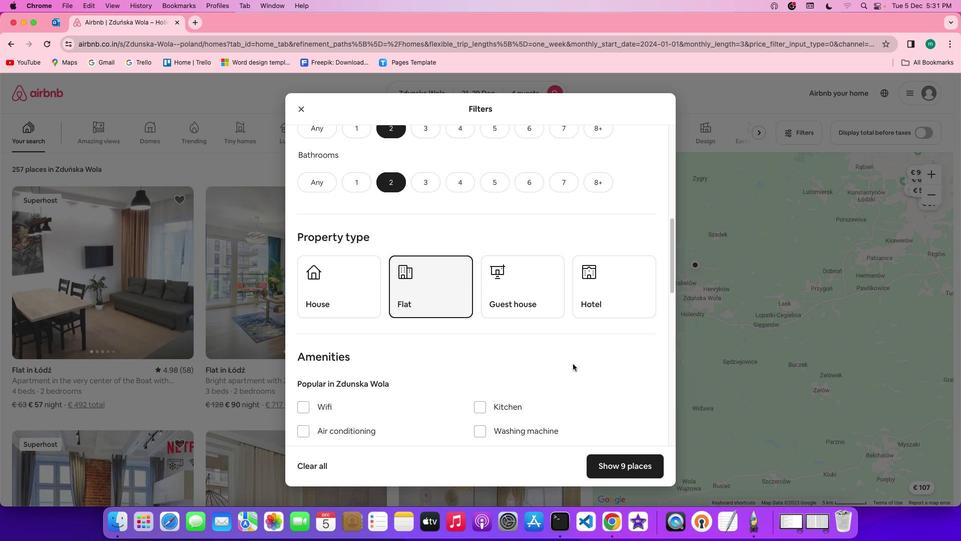 
Action: Mouse scrolled (577, 368) with delta (4, 3)
Screenshot: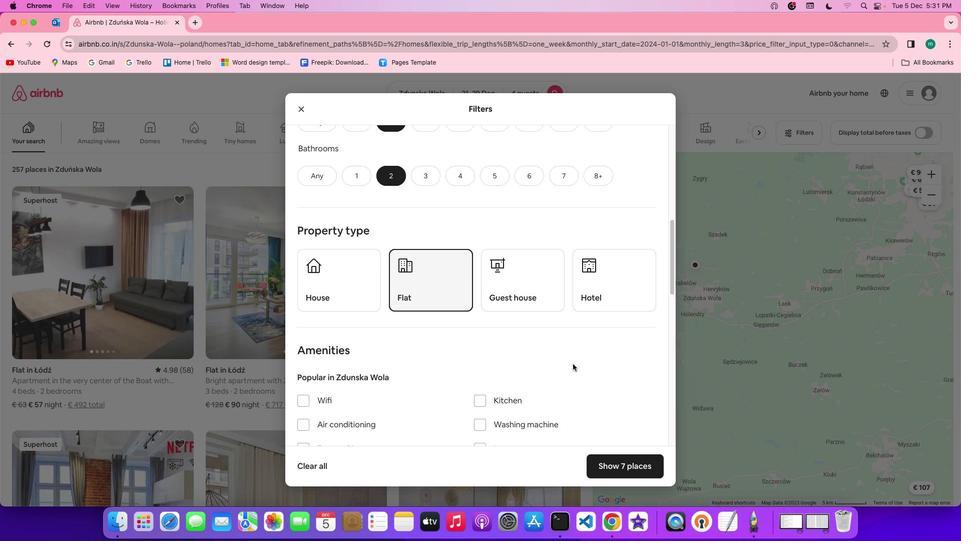
Action: Mouse scrolled (577, 368) with delta (4, 3)
Screenshot: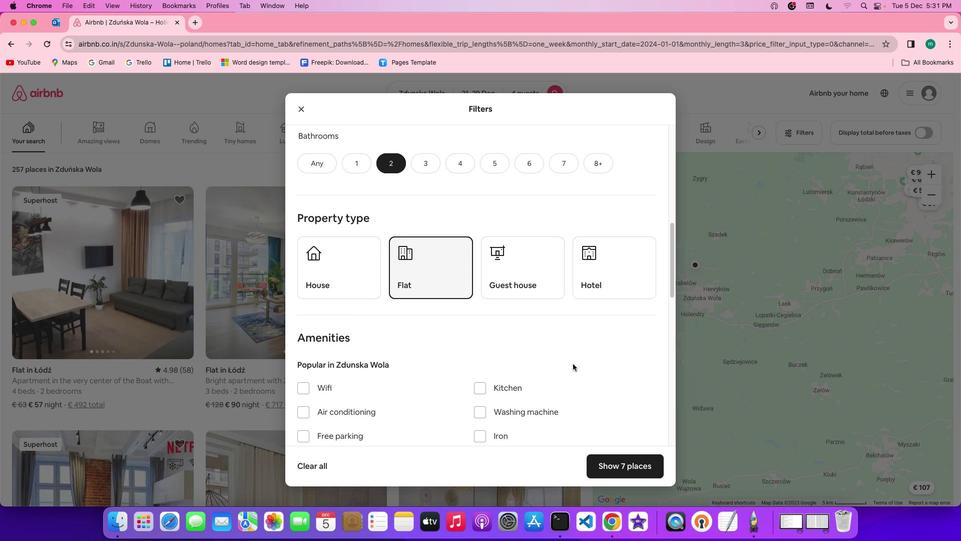
Action: Mouse scrolled (577, 368) with delta (4, 3)
Screenshot: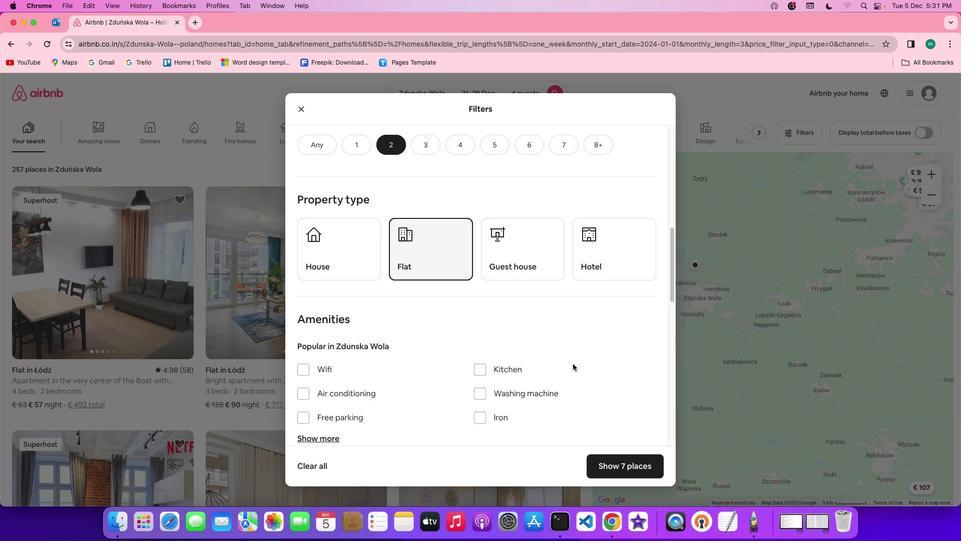 
Action: Mouse scrolled (577, 368) with delta (4, 3)
Screenshot: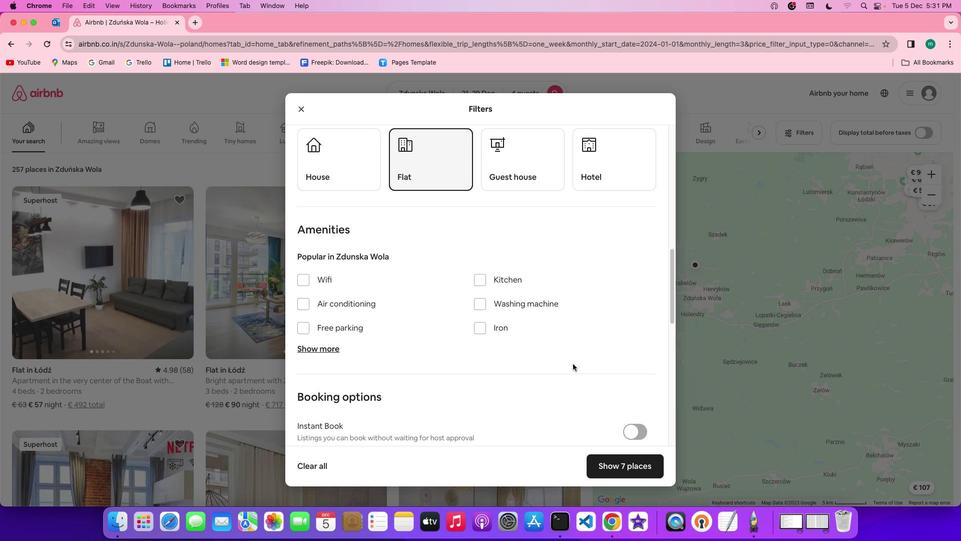 
Action: Mouse scrolled (577, 368) with delta (4, 3)
Screenshot: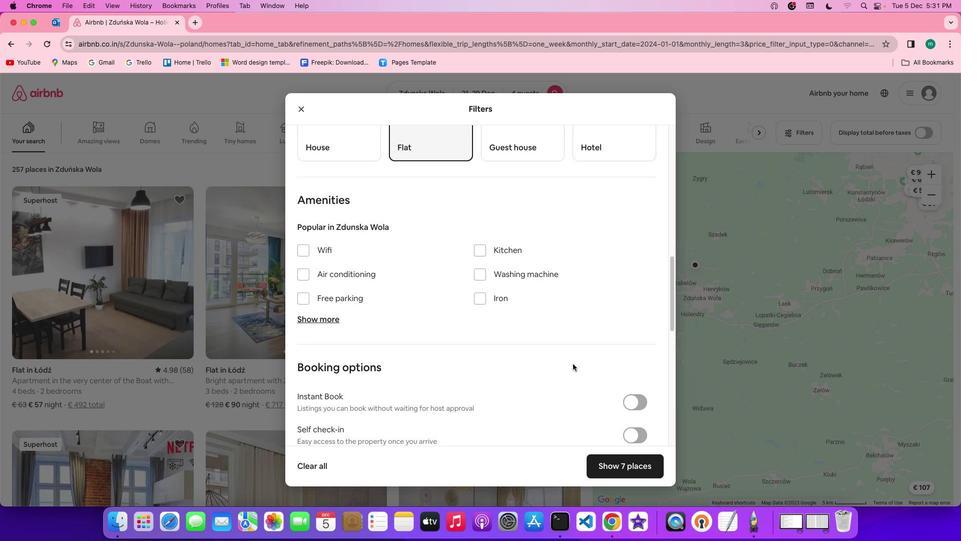 
Action: Mouse scrolled (577, 368) with delta (4, 2)
Screenshot: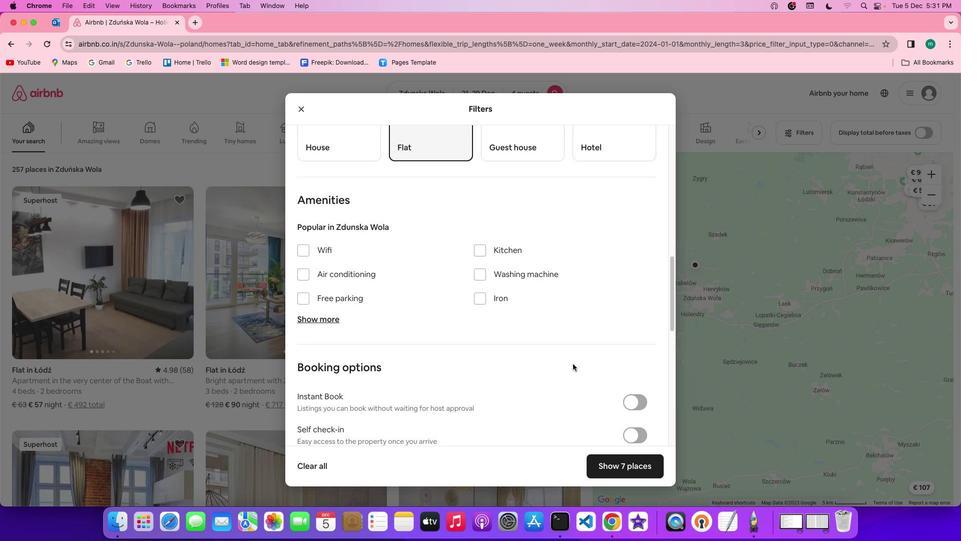 
Action: Mouse scrolled (577, 368) with delta (4, 2)
Screenshot: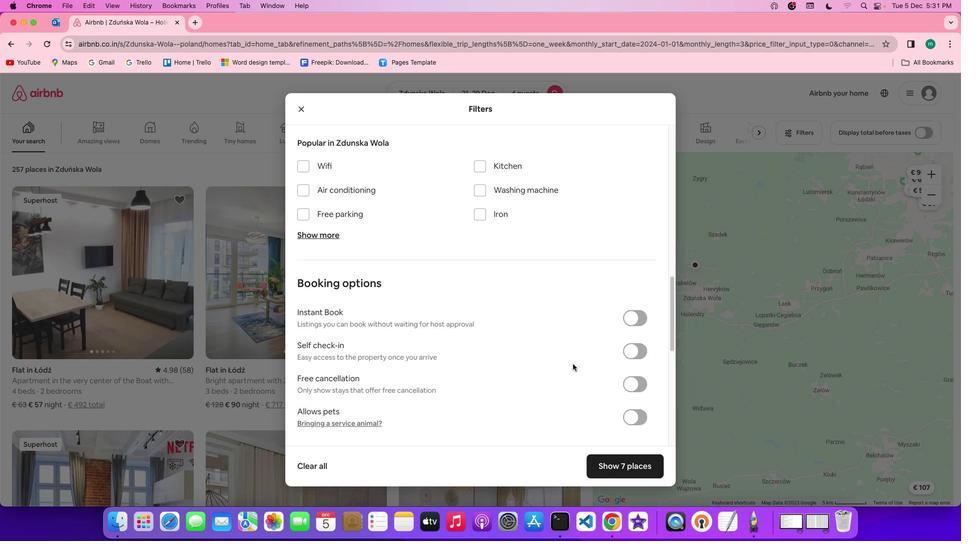 
Action: Mouse scrolled (577, 368) with delta (4, 3)
Screenshot: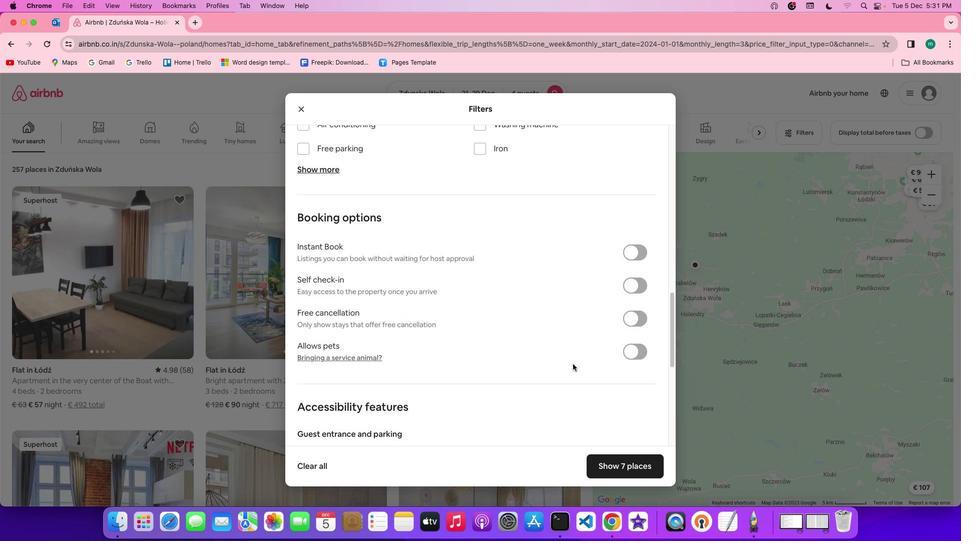 
Action: Mouse scrolled (577, 368) with delta (4, 3)
Screenshot: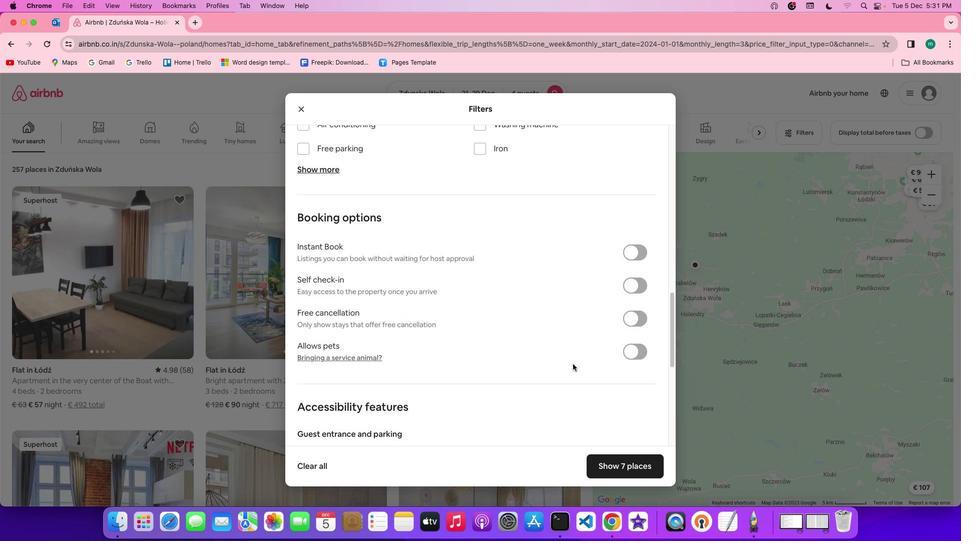 
Action: Mouse scrolled (577, 368) with delta (4, 2)
Screenshot: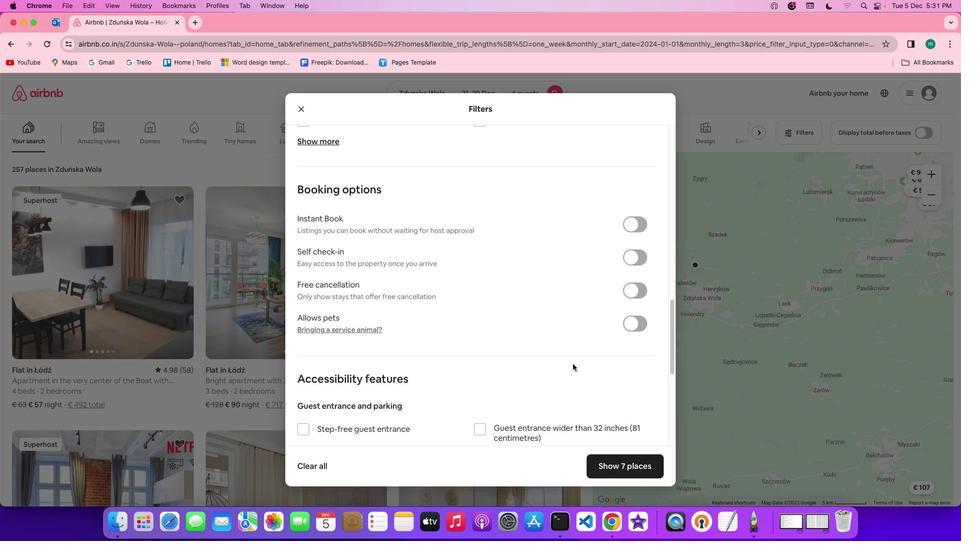 
Action: Mouse scrolled (577, 368) with delta (4, 2)
Screenshot: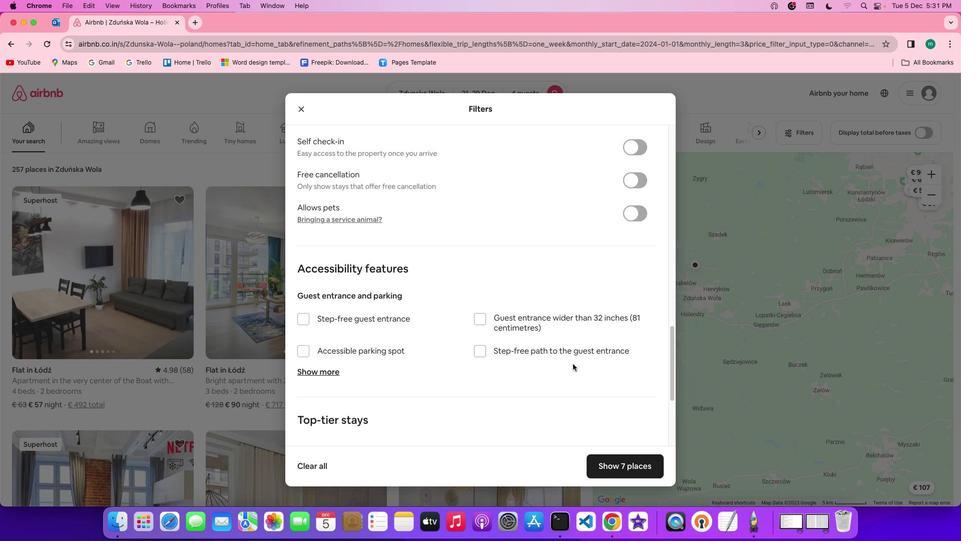 
Action: Mouse scrolled (577, 368) with delta (4, 3)
Screenshot: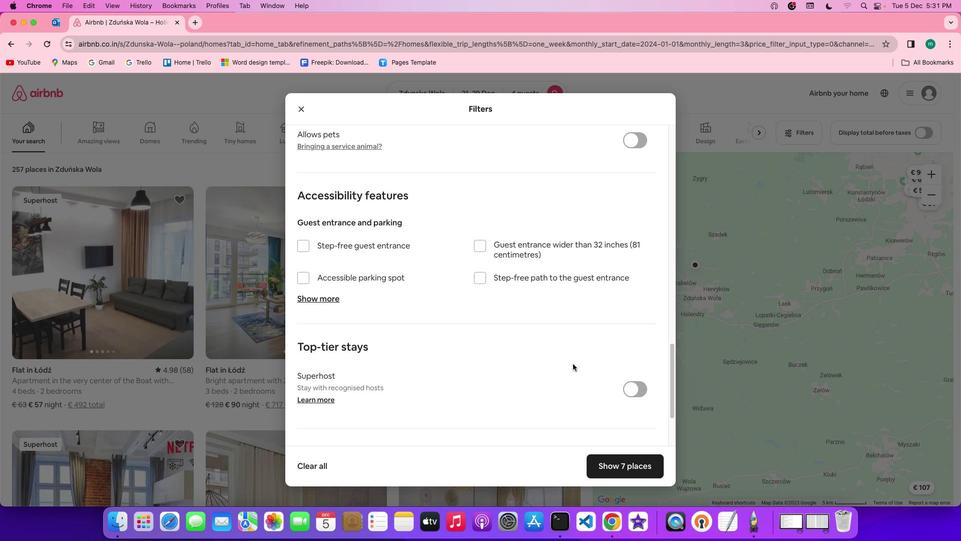 
Action: Mouse scrolled (577, 368) with delta (4, 3)
Screenshot: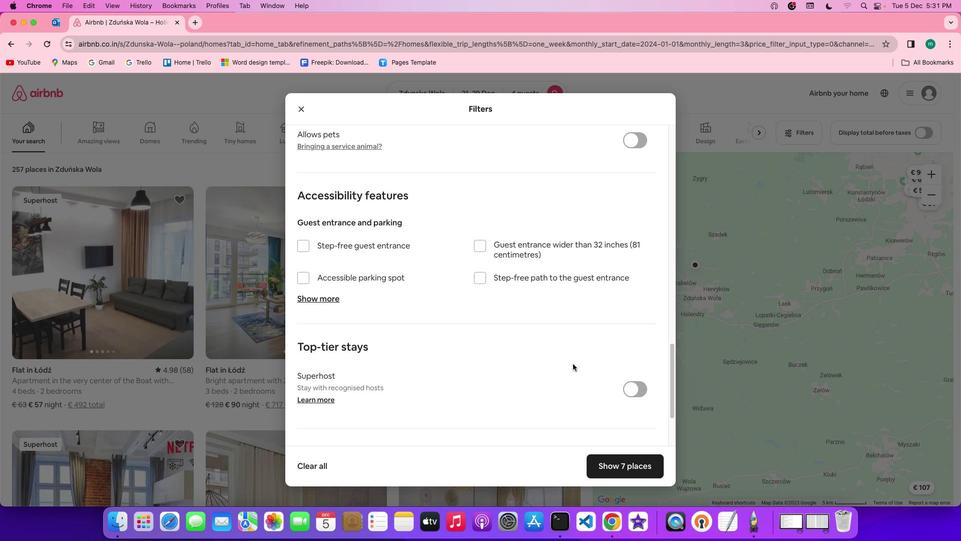 
Action: Mouse scrolled (577, 368) with delta (4, 2)
Screenshot: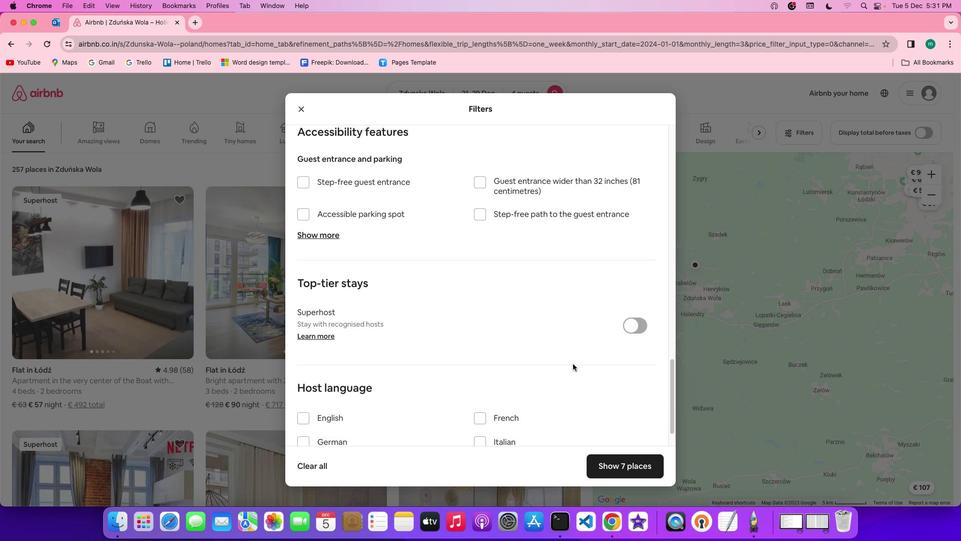 
Action: Mouse scrolled (577, 368) with delta (4, 1)
Screenshot: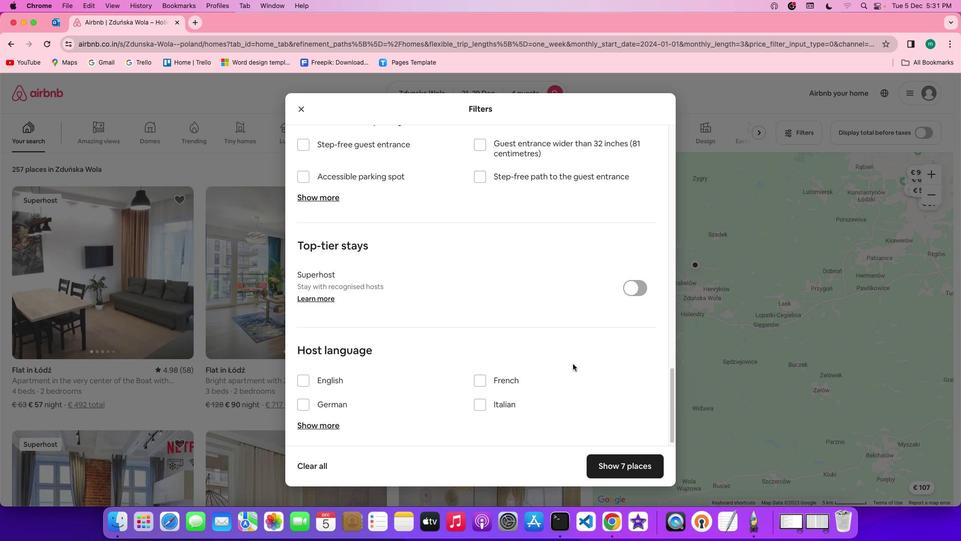 
Action: Mouse scrolled (577, 368) with delta (4, 1)
Screenshot: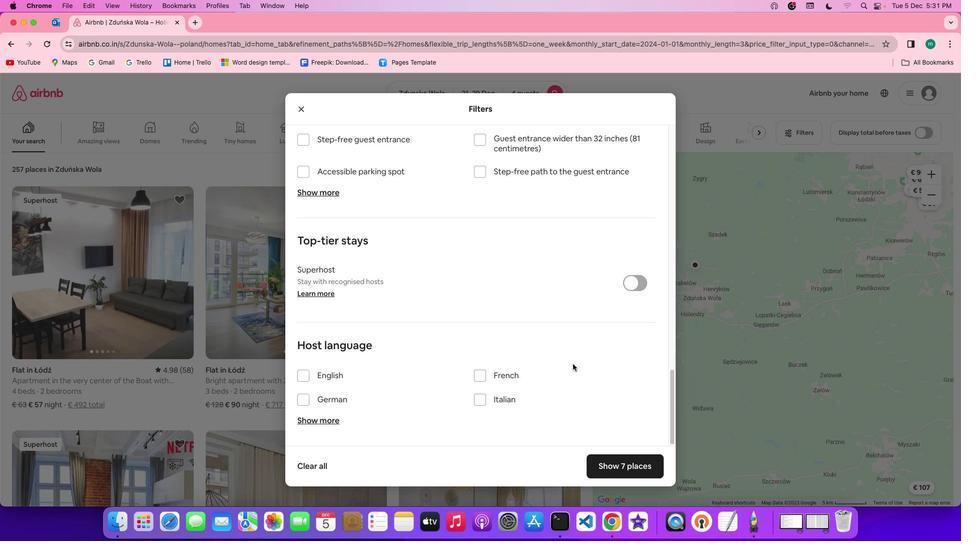 
Action: Mouse scrolled (577, 368) with delta (4, 3)
Screenshot: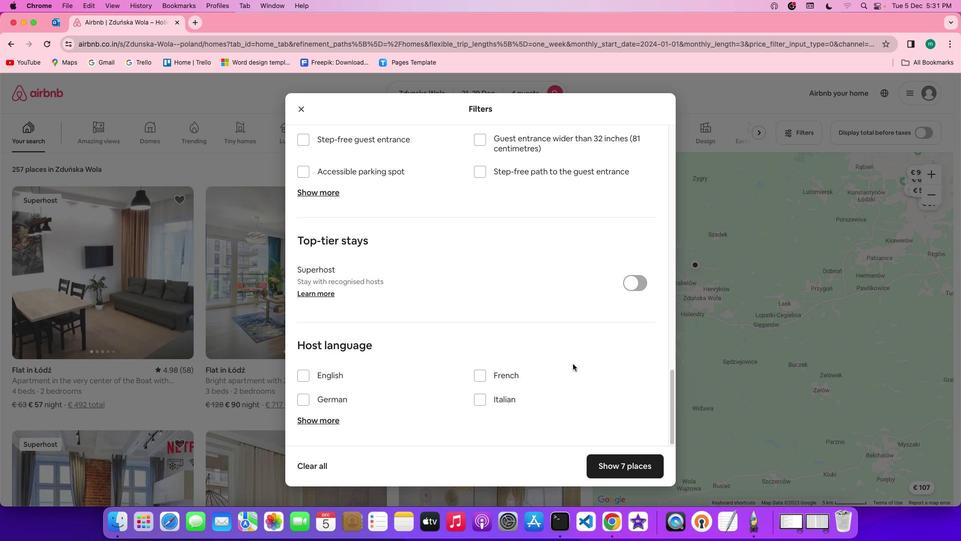 
Action: Mouse scrolled (577, 368) with delta (4, 3)
Screenshot: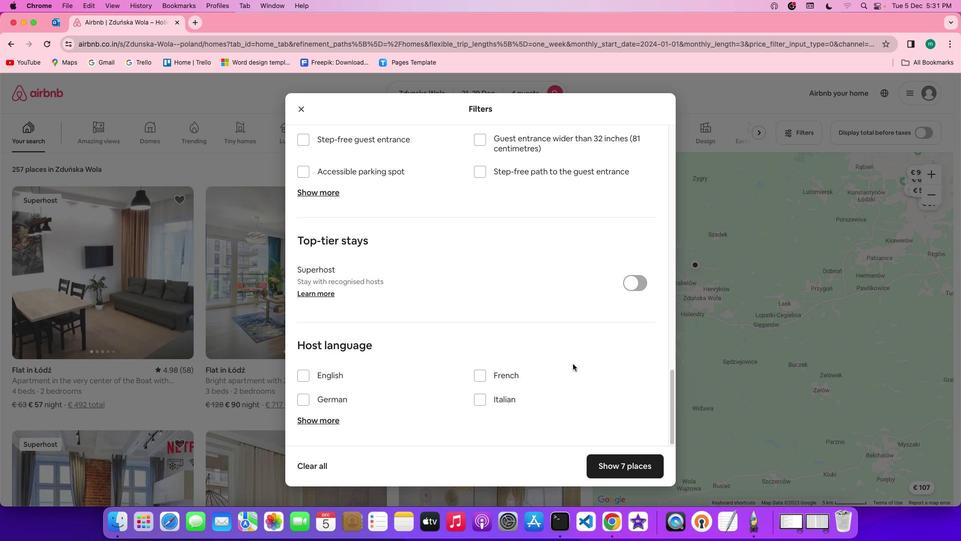 
Action: Mouse scrolled (577, 368) with delta (4, 2)
Screenshot: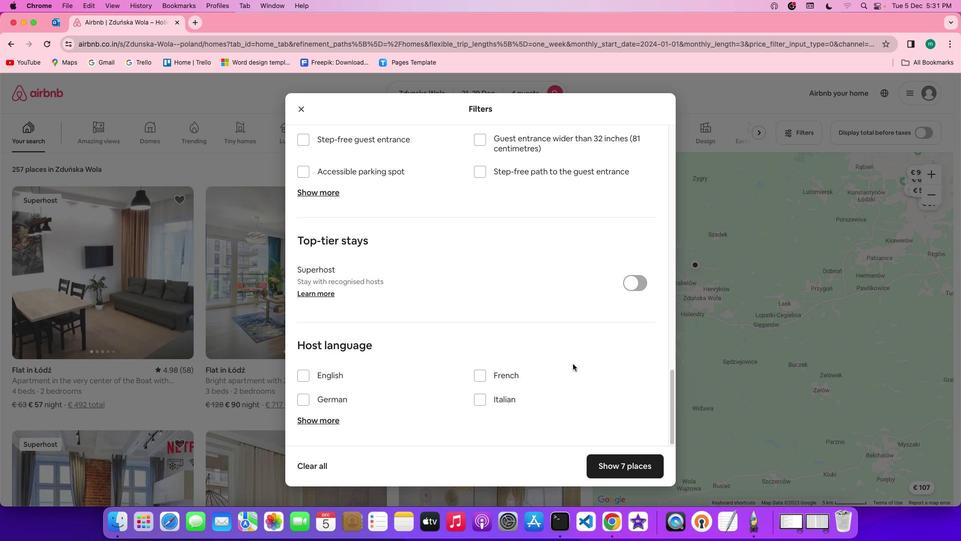 
Action: Mouse scrolled (577, 368) with delta (4, 1)
Screenshot: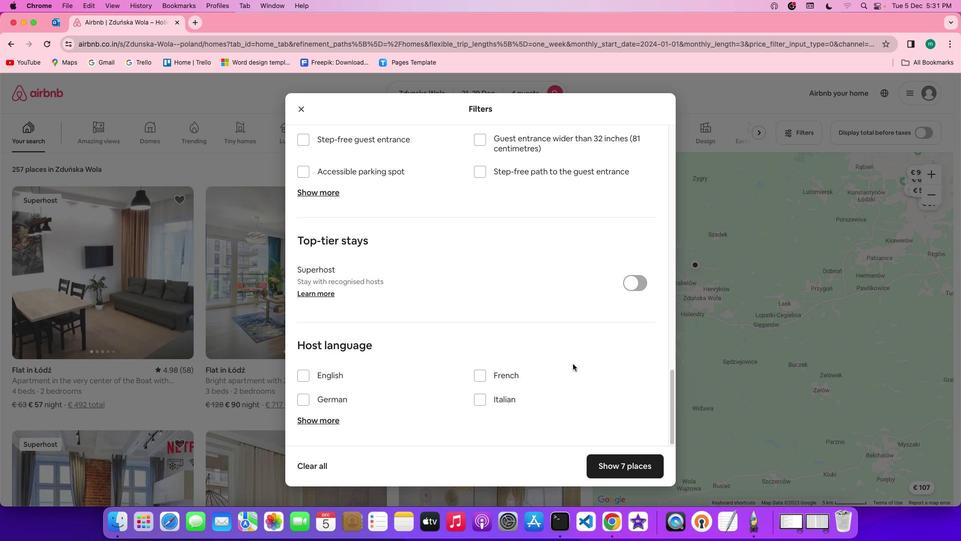 
Action: Mouse scrolled (577, 368) with delta (4, 1)
Screenshot: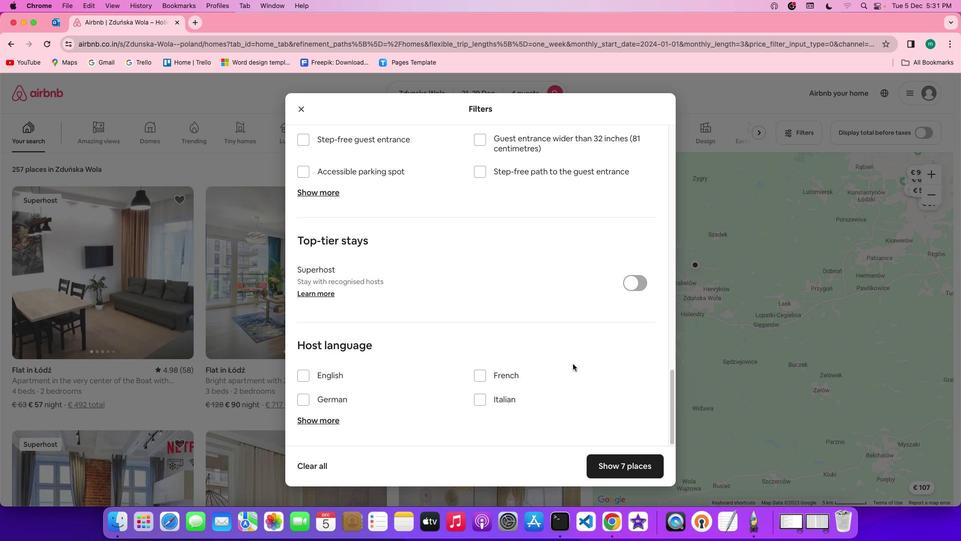 
Action: Mouse scrolled (577, 368) with delta (4, 1)
Screenshot: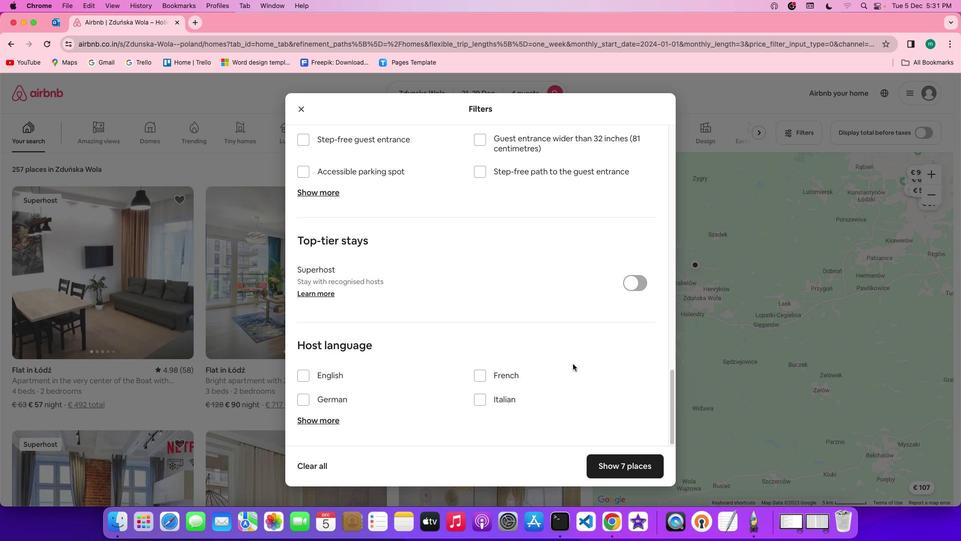 
Action: Mouse moved to (617, 463)
Screenshot: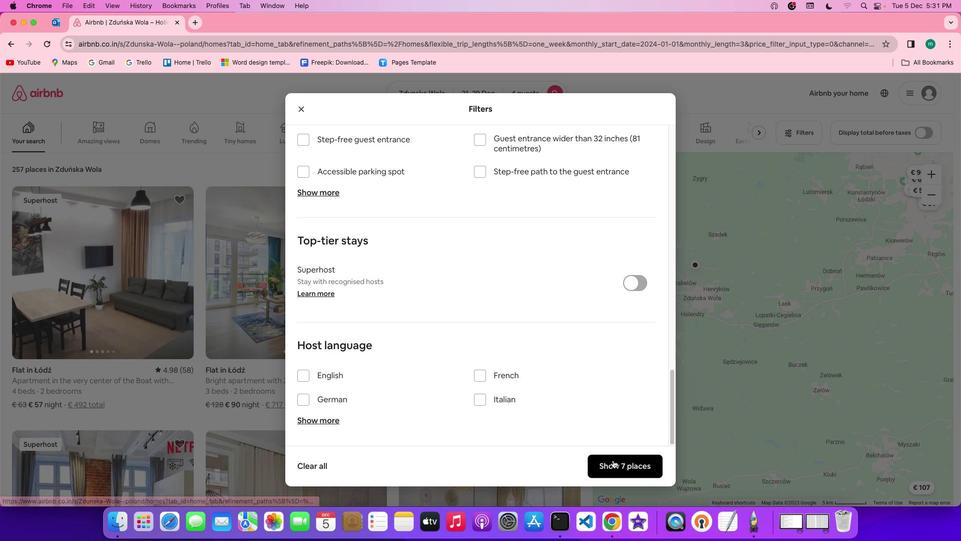 
Action: Mouse pressed left at (617, 463)
Screenshot: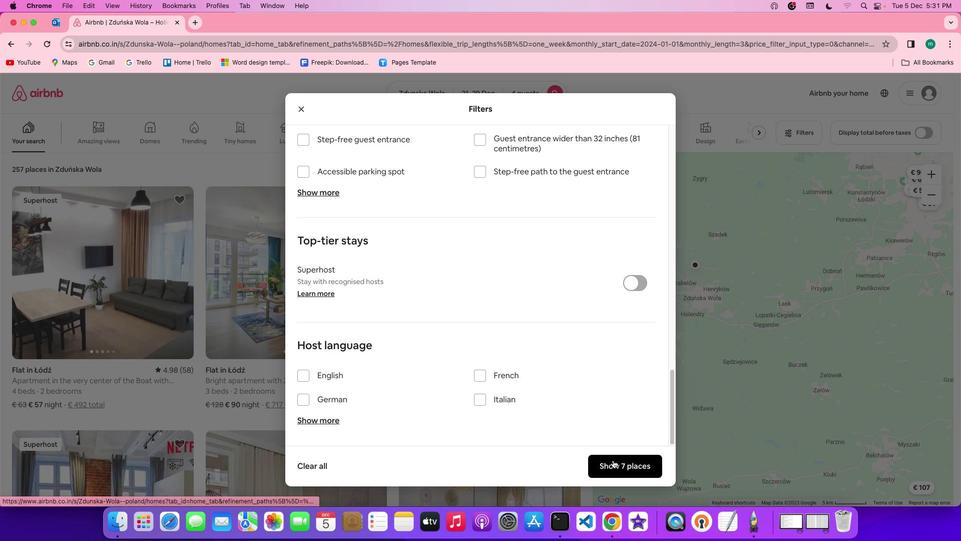 
Action: Mouse moved to (216, 346)
Screenshot: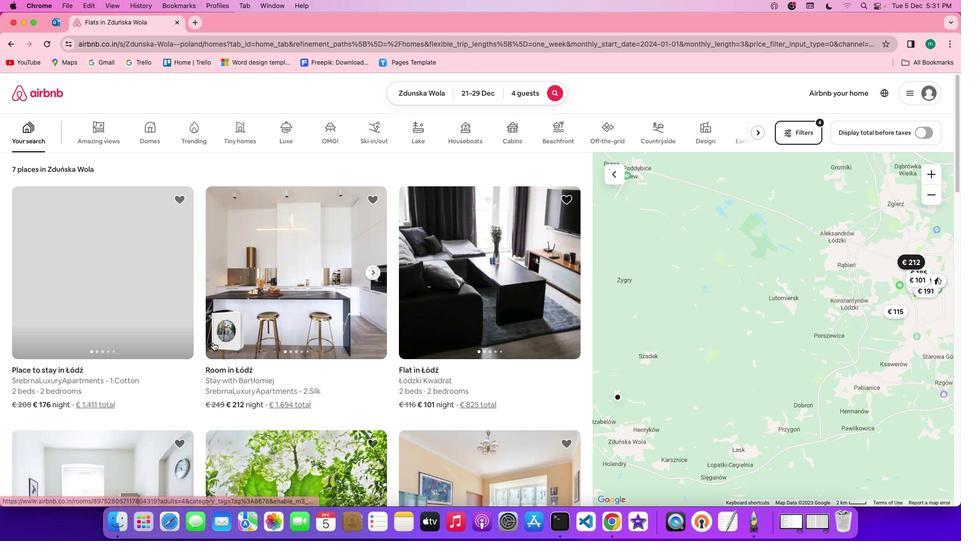 
Action: Mouse scrolled (216, 346) with delta (4, 3)
Screenshot: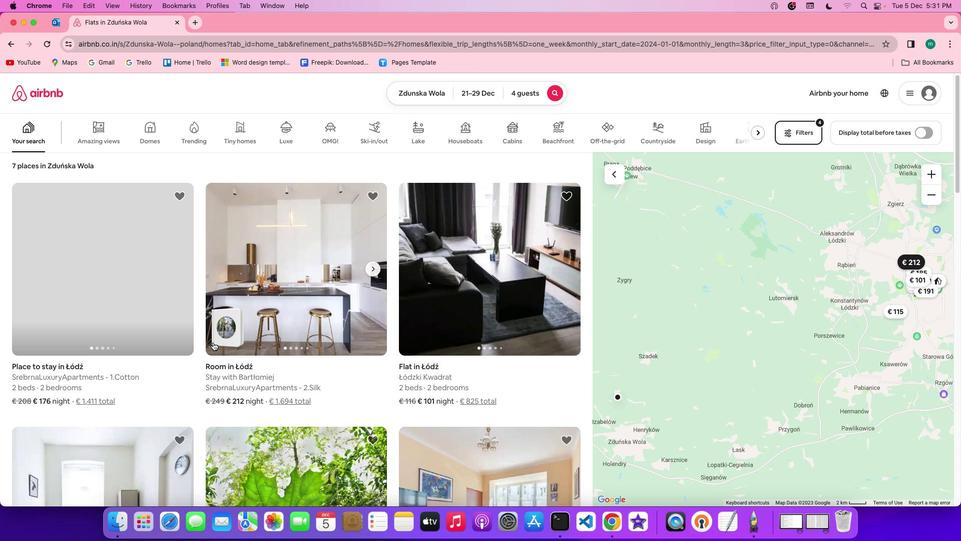 
Action: Mouse scrolled (216, 346) with delta (4, 3)
Screenshot: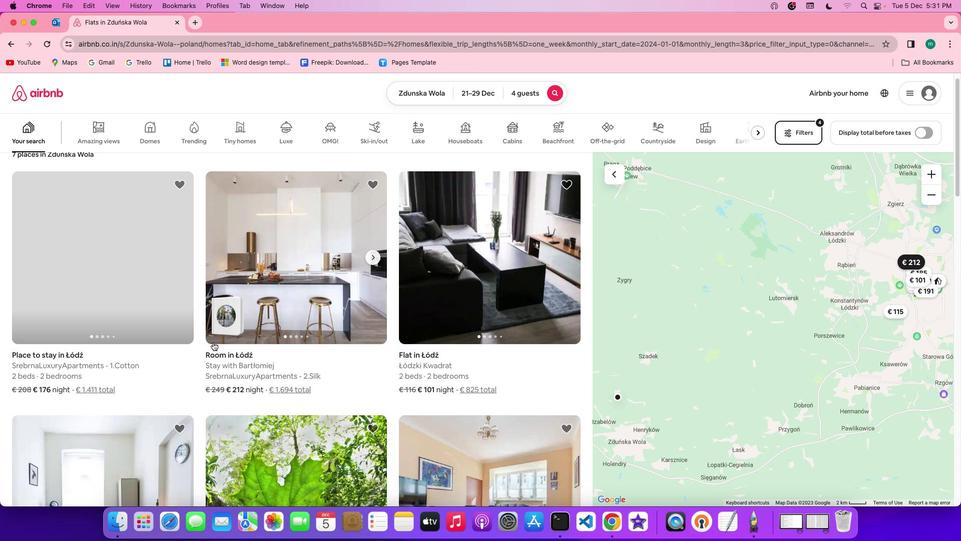
Action: Mouse scrolled (216, 346) with delta (4, 3)
Screenshot: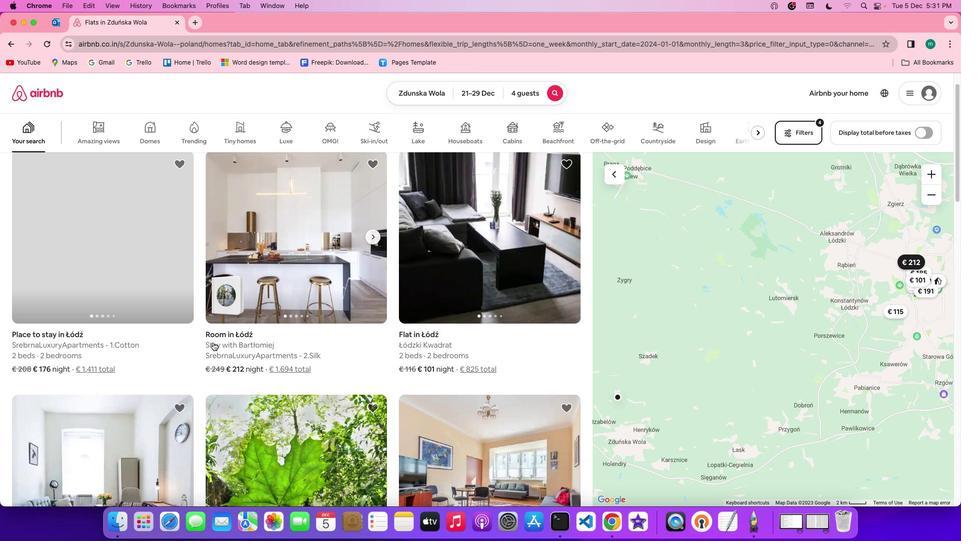 
Action: Mouse scrolled (216, 346) with delta (4, 3)
Screenshot: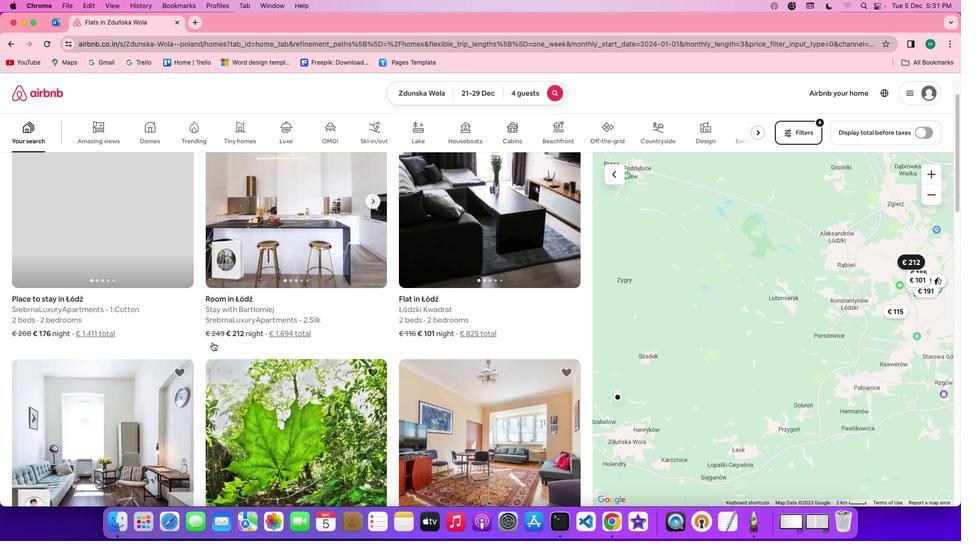 
Action: Mouse moved to (216, 346)
Screenshot: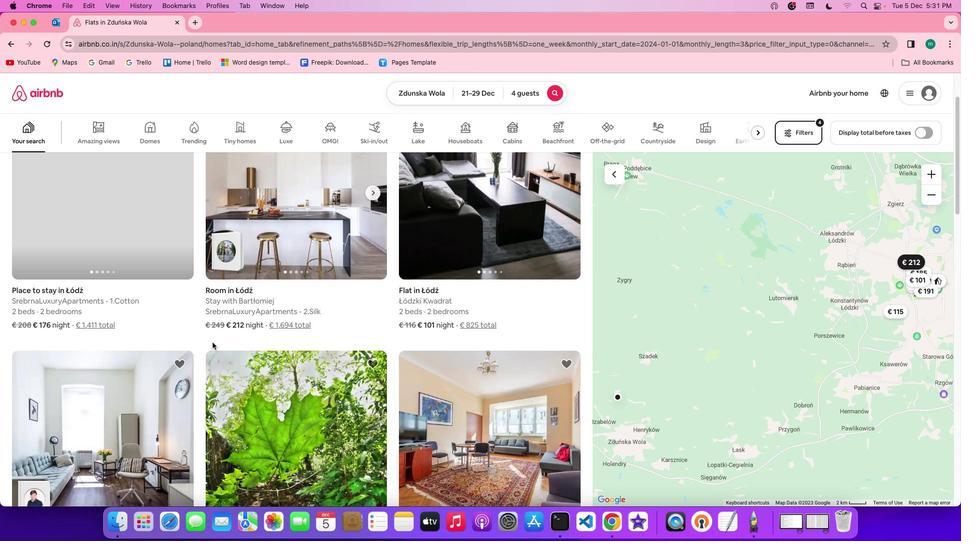 
Action: Mouse scrolled (216, 346) with delta (4, 3)
Screenshot: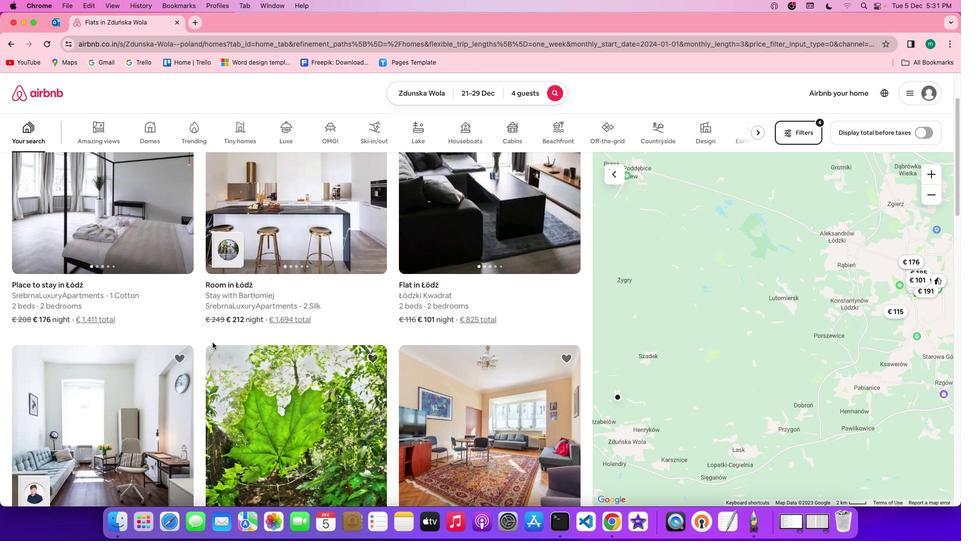
Action: Mouse scrolled (216, 346) with delta (4, 3)
Screenshot: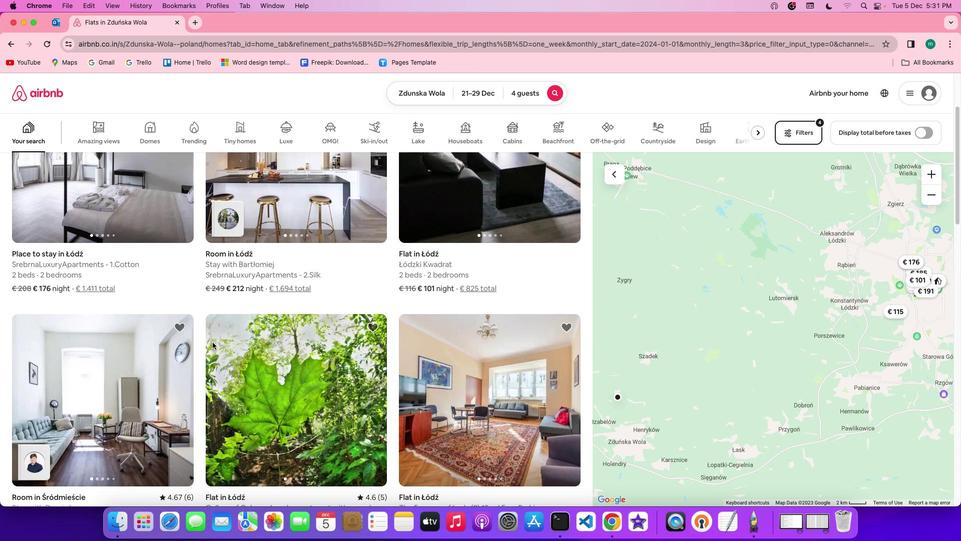 
Action: Mouse scrolled (216, 346) with delta (4, 3)
Screenshot: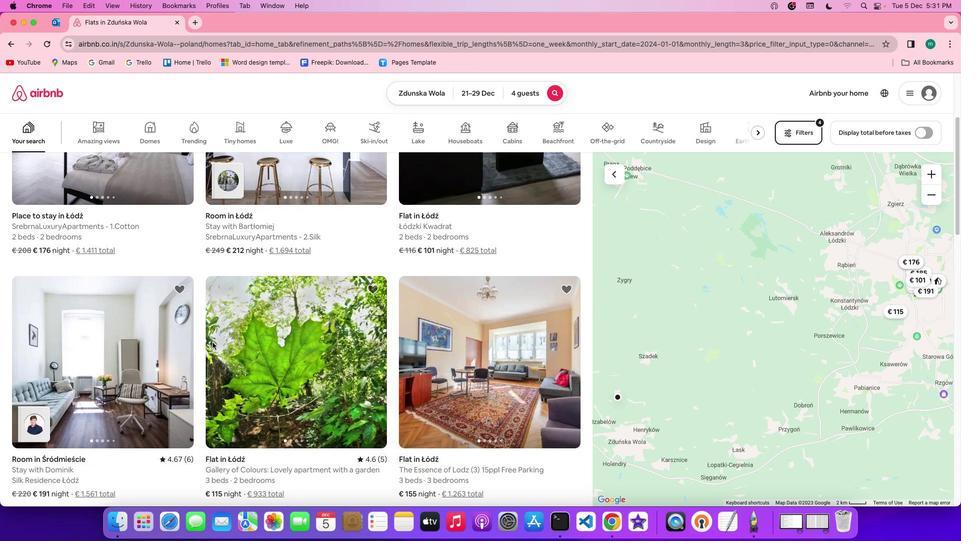 
Action: Mouse scrolled (216, 346) with delta (4, 2)
Screenshot: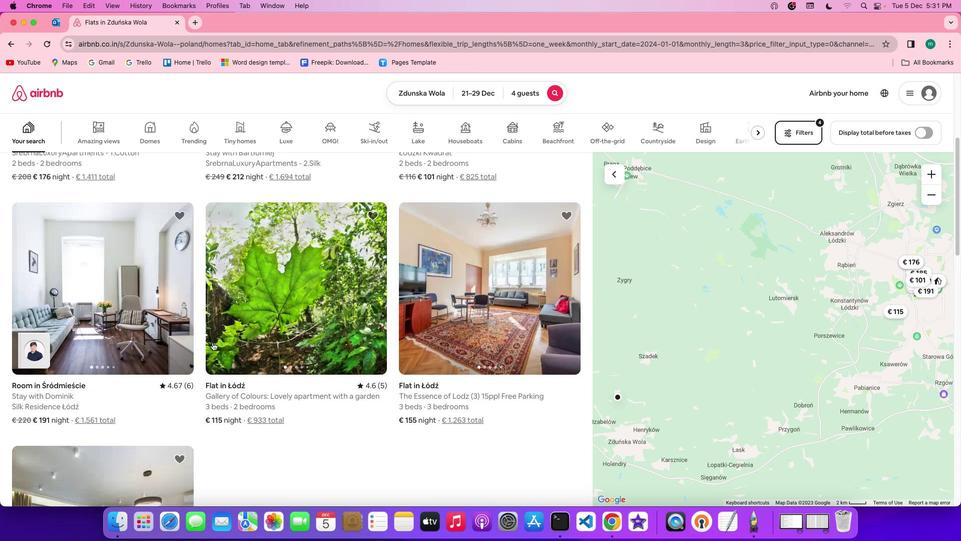 
Action: Mouse scrolled (216, 346) with delta (4, 2)
Screenshot: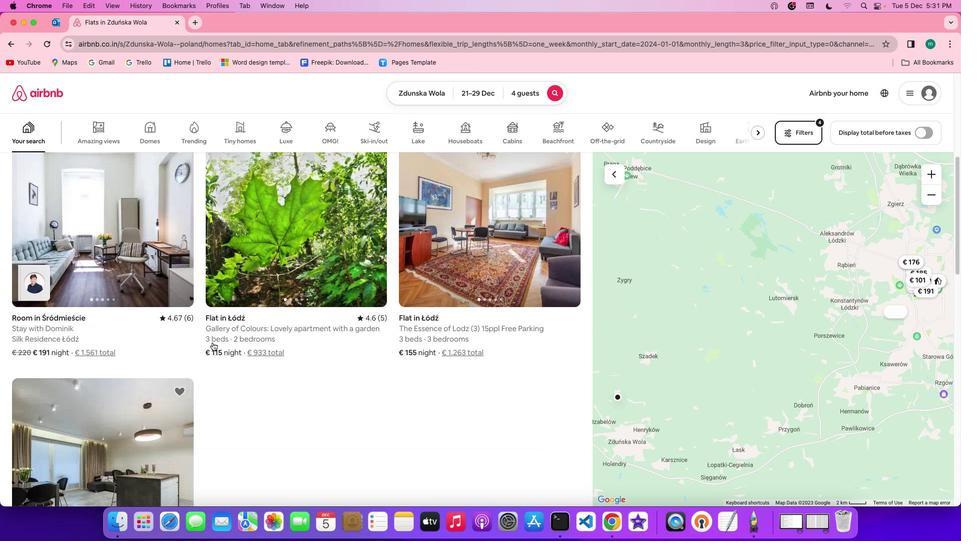 
Action: Mouse moved to (143, 284)
Screenshot: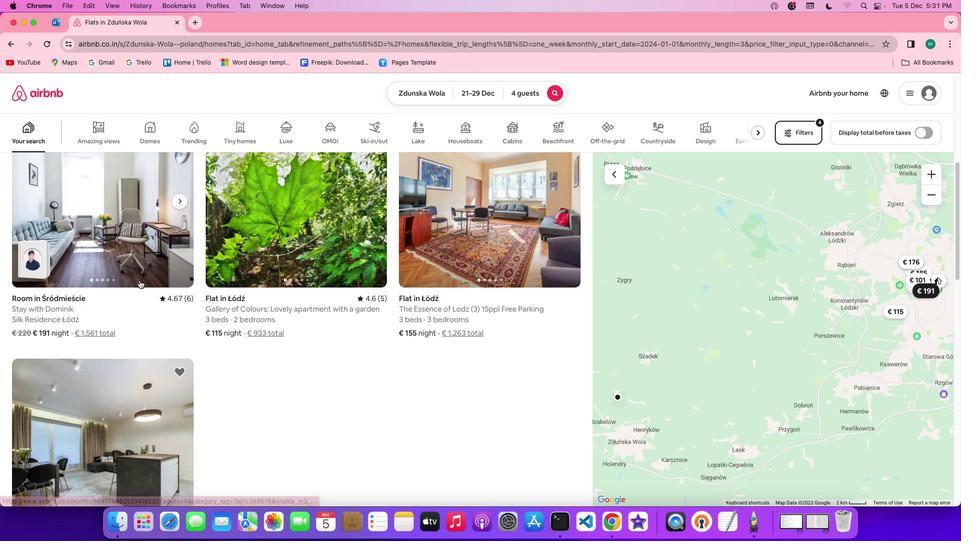 
Action: Mouse scrolled (143, 284) with delta (4, 4)
Screenshot: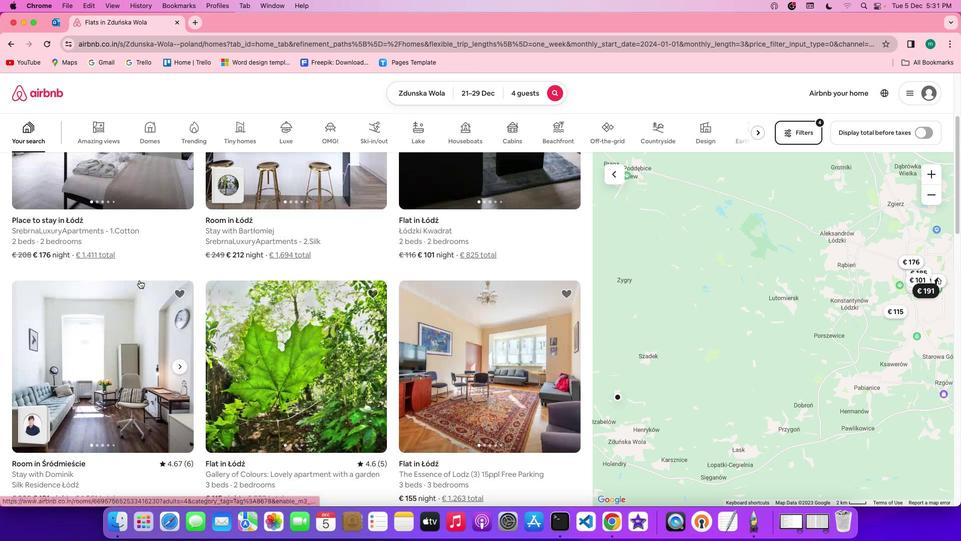 
Action: Mouse scrolled (143, 284) with delta (4, 4)
Screenshot: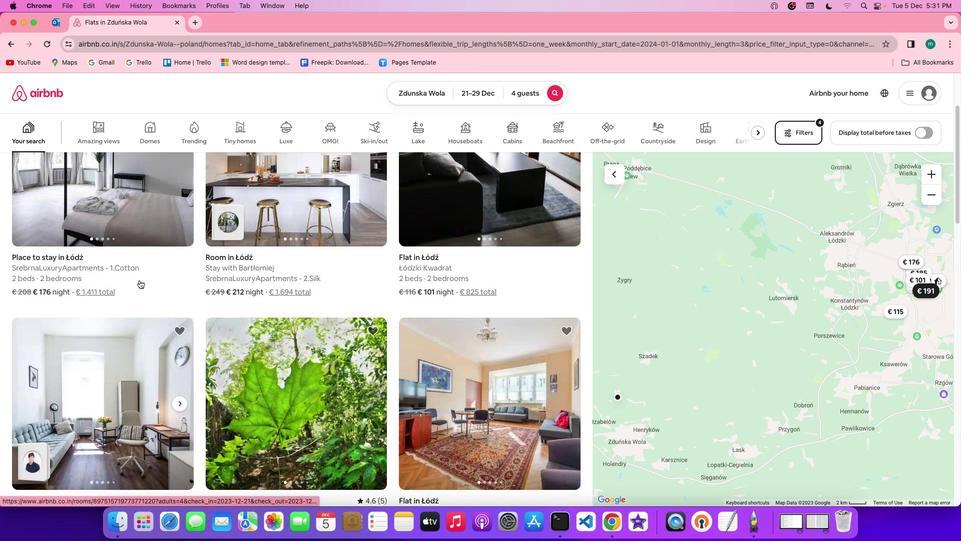 
Action: Mouse scrolled (143, 284) with delta (4, 6)
Screenshot: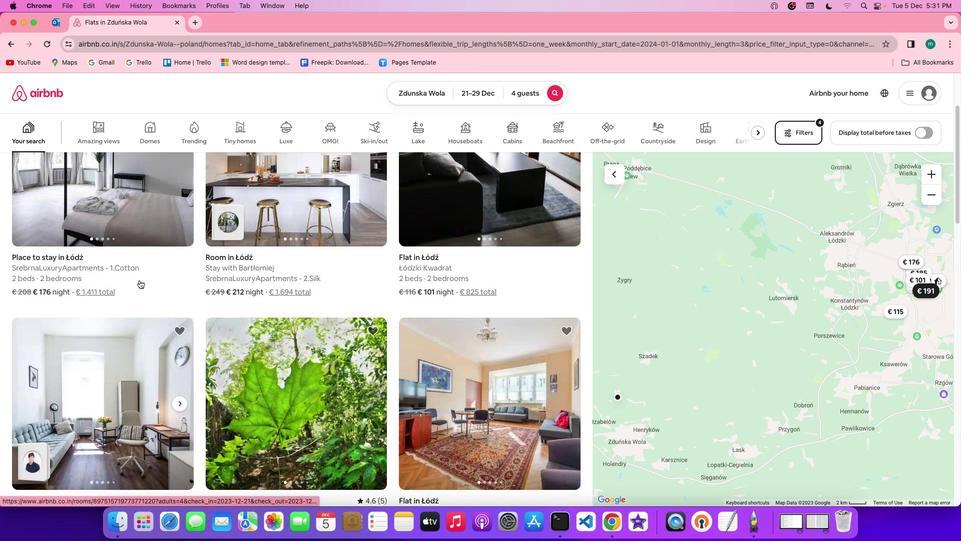 
Action: Mouse scrolled (143, 284) with delta (4, 6)
Screenshot: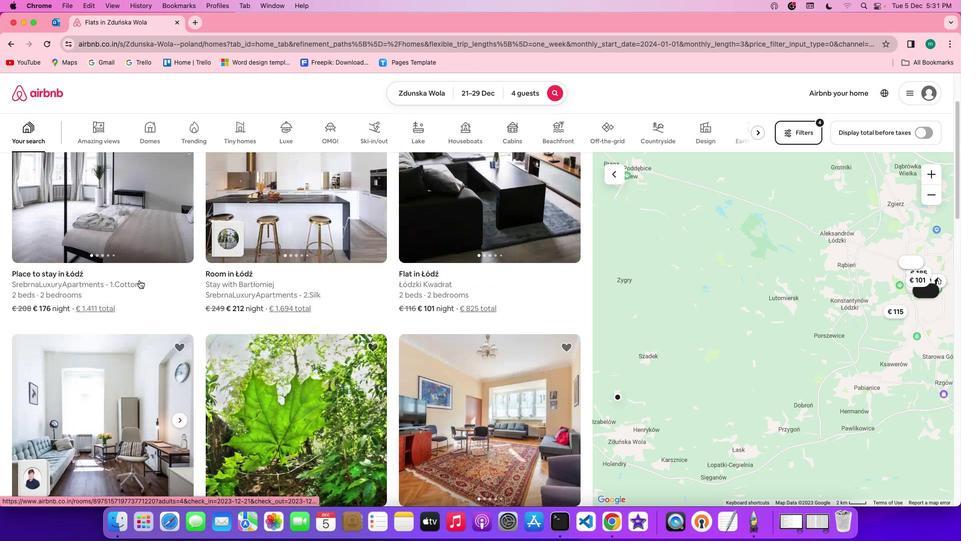 
Action: Mouse moved to (489, 233)
Screenshot: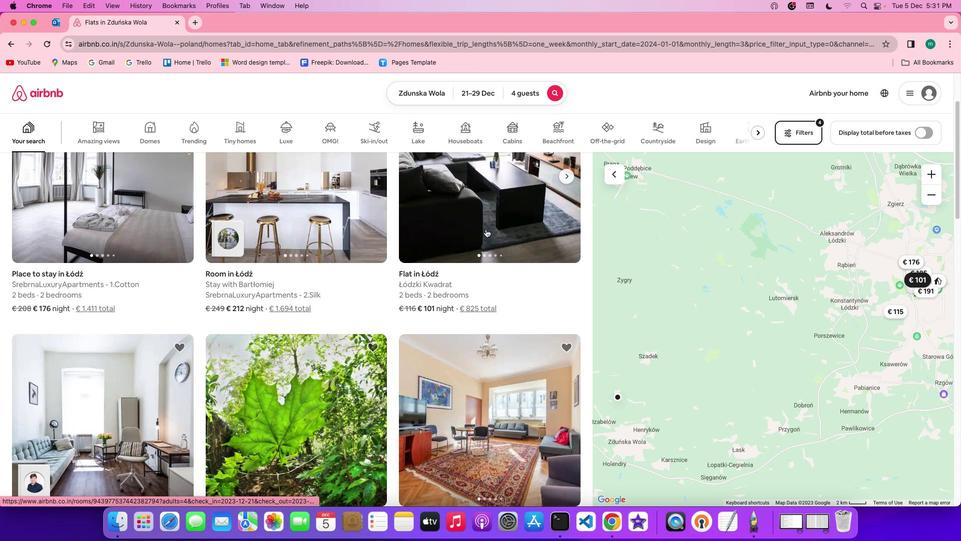 
Action: Mouse pressed left at (489, 233)
Screenshot: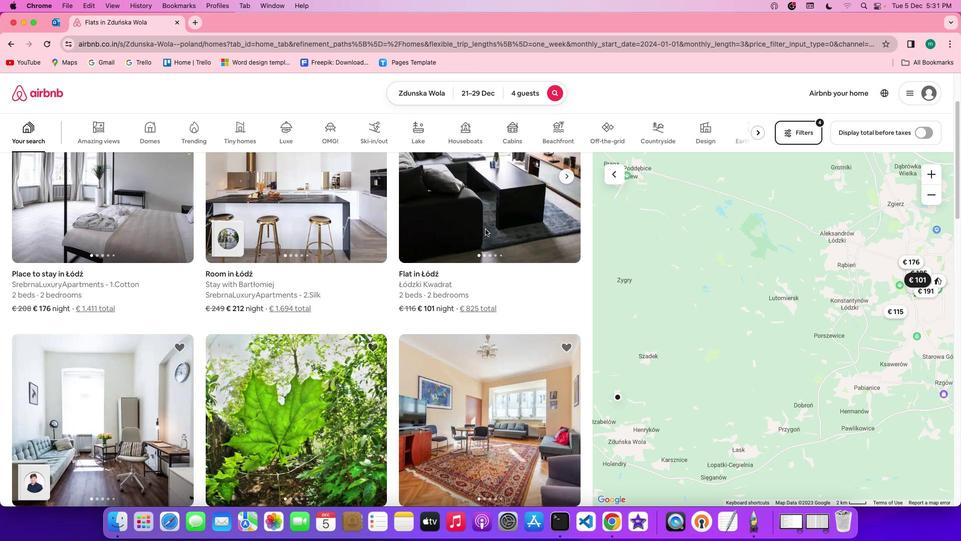 
Action: Mouse moved to (715, 374)
Screenshot: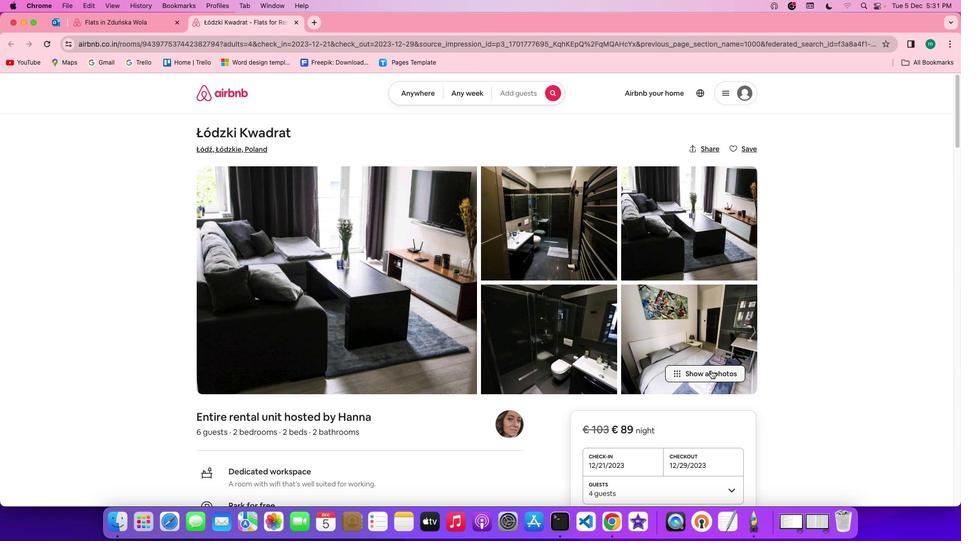
Action: Mouse pressed left at (715, 374)
Screenshot: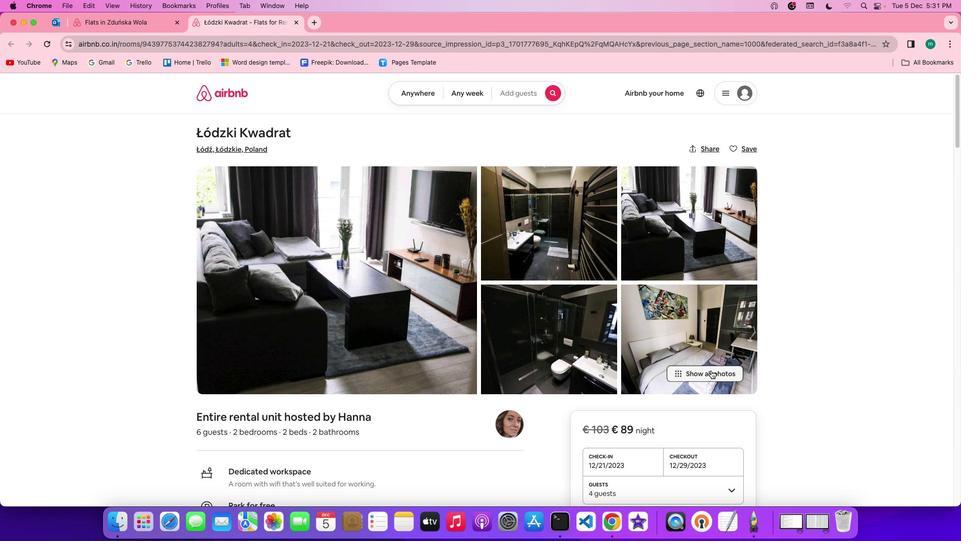 
Action: Mouse moved to (652, 354)
Screenshot: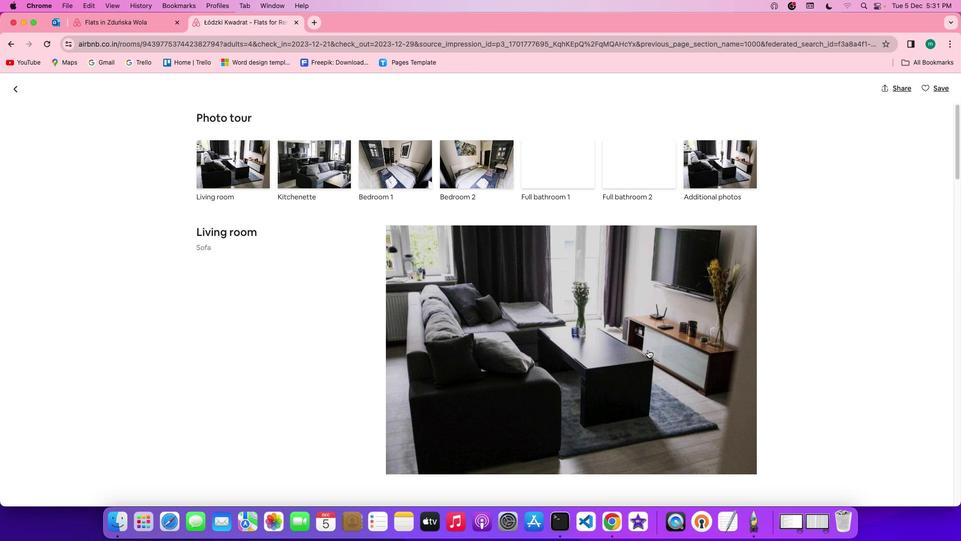 
Action: Mouse scrolled (652, 354) with delta (4, 3)
Screenshot: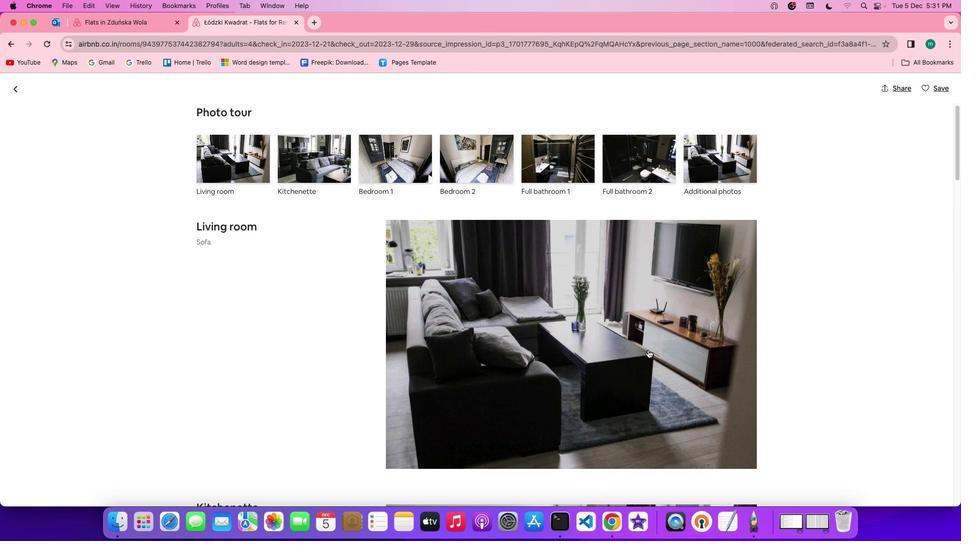 
Action: Mouse scrolled (652, 354) with delta (4, 3)
Screenshot: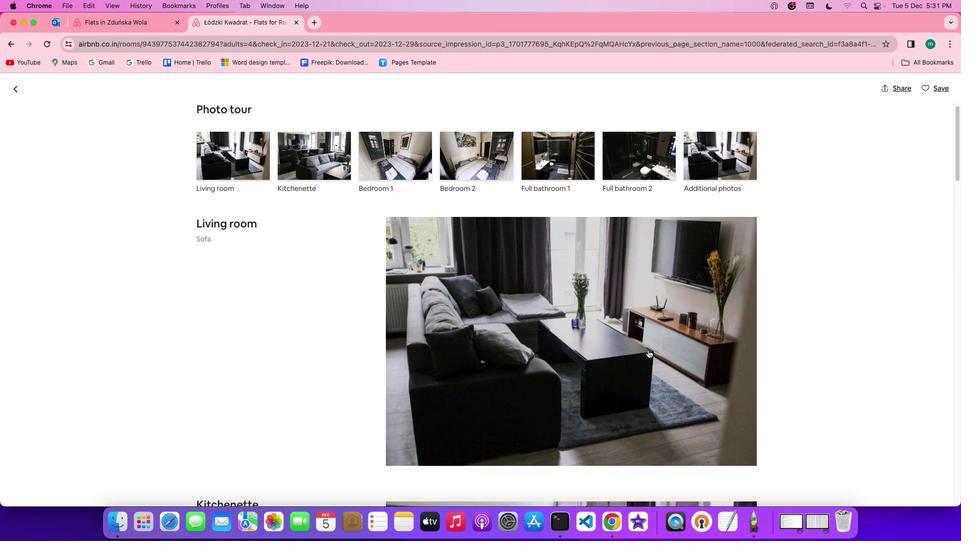 
Action: Mouse scrolled (652, 354) with delta (4, 3)
Screenshot: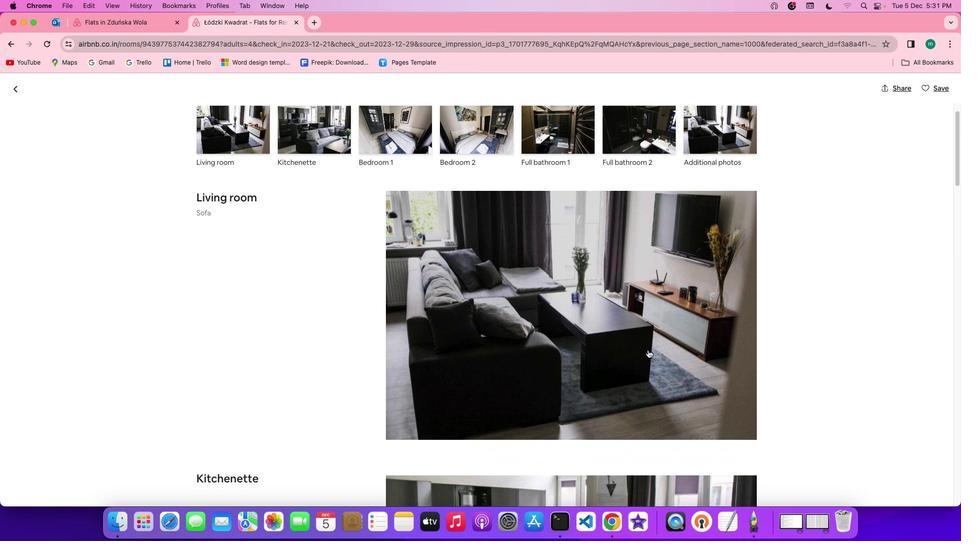 
Action: Mouse scrolled (652, 354) with delta (4, 3)
Screenshot: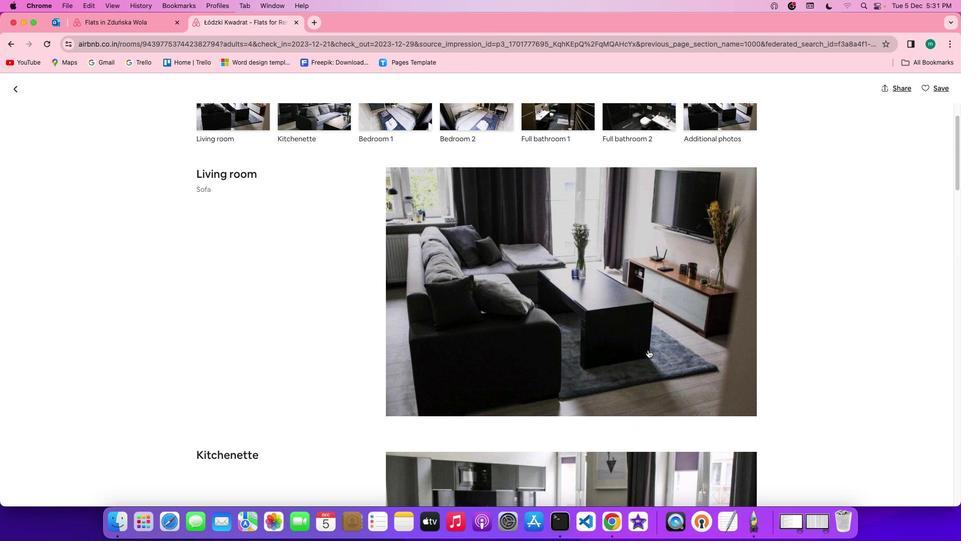 
Action: Mouse scrolled (652, 354) with delta (4, 3)
Screenshot: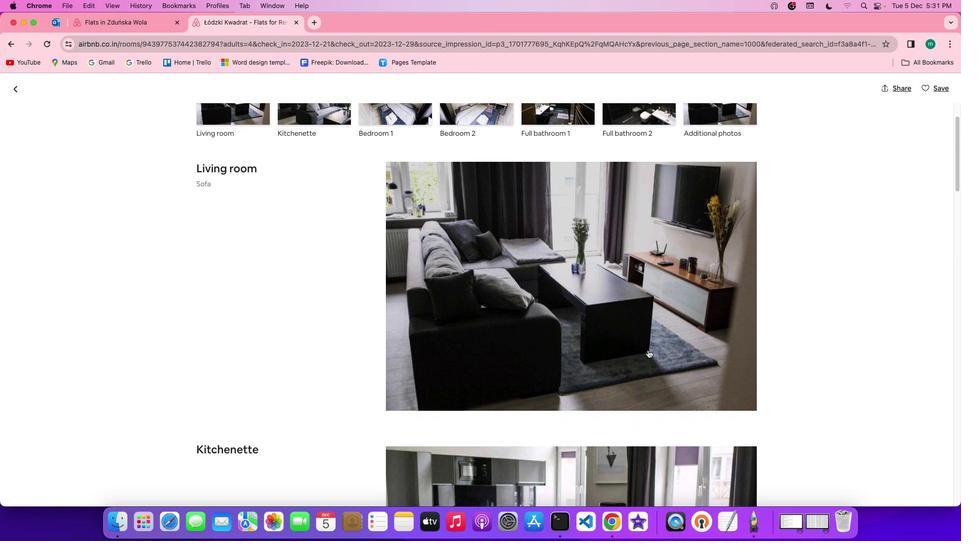 
Action: Mouse scrolled (652, 354) with delta (4, 3)
Screenshot: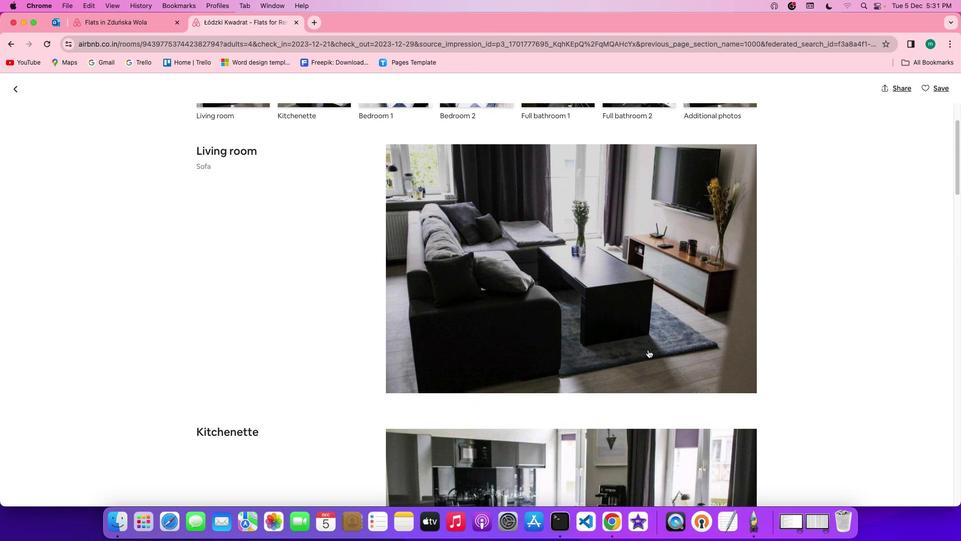 
Action: Mouse scrolled (652, 354) with delta (4, 3)
Screenshot: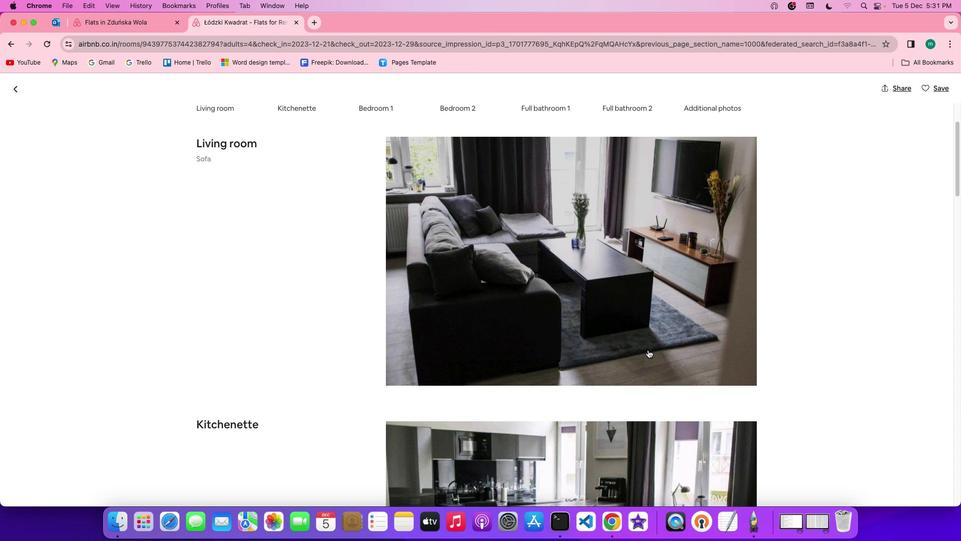 
Action: Mouse scrolled (652, 354) with delta (4, 3)
Screenshot: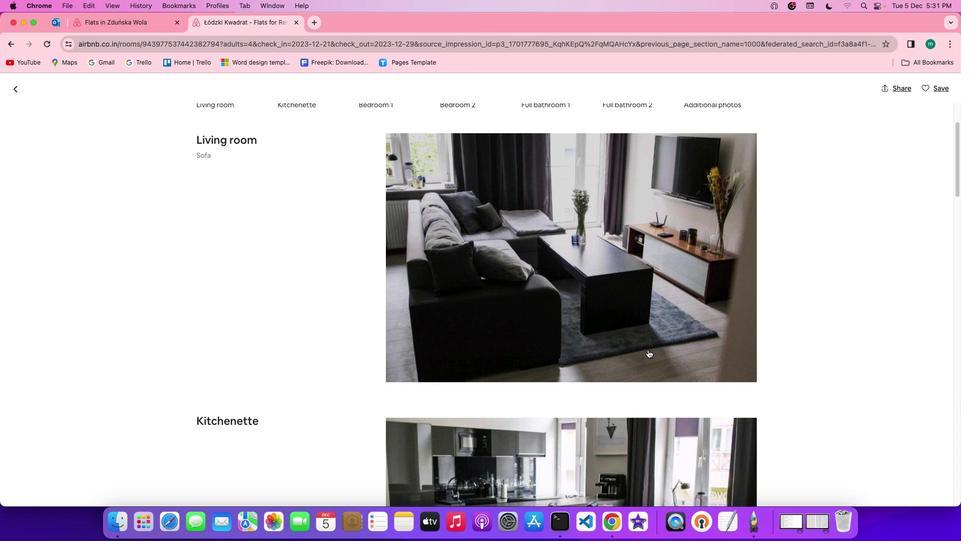 
Action: Mouse scrolled (652, 354) with delta (4, 3)
Screenshot: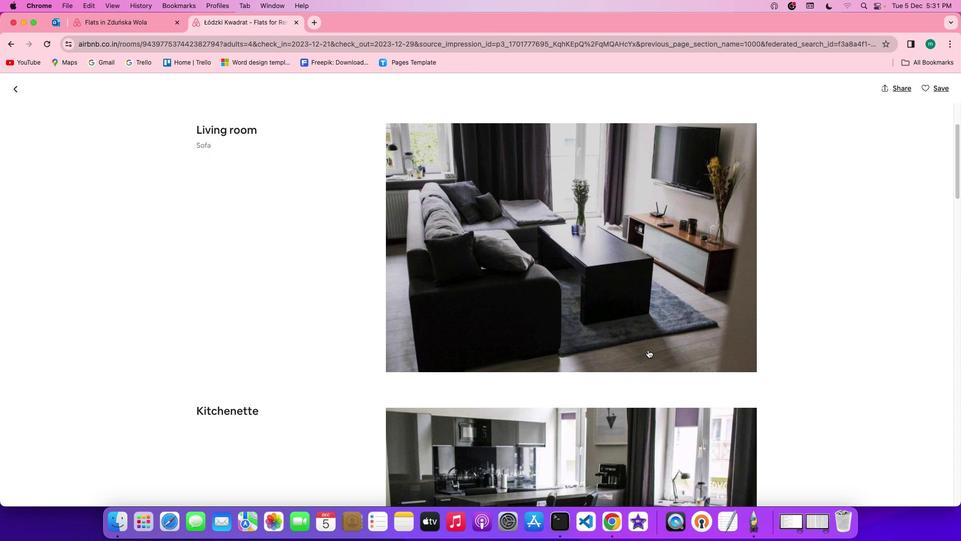 
Action: Mouse scrolled (652, 354) with delta (4, 3)
Screenshot: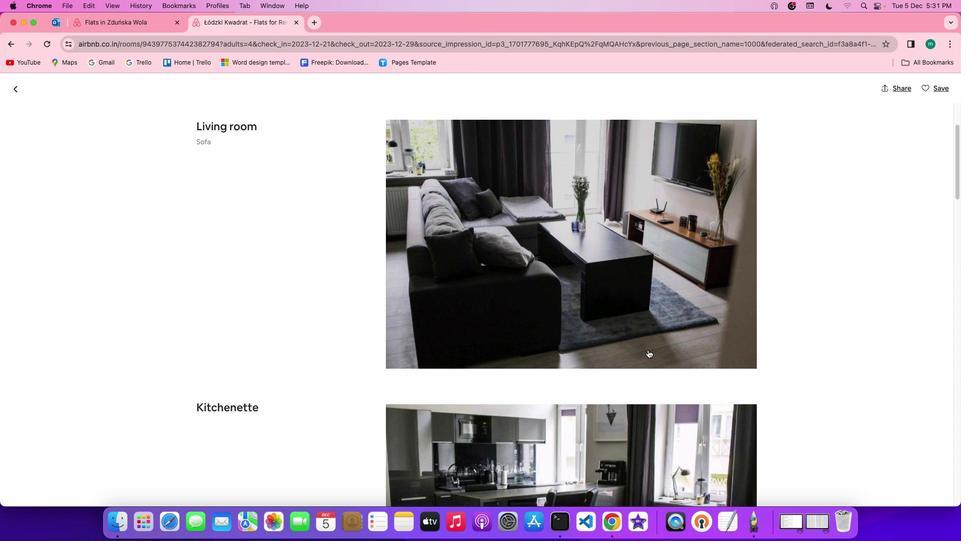 
Action: Mouse scrolled (652, 354) with delta (4, 3)
Screenshot: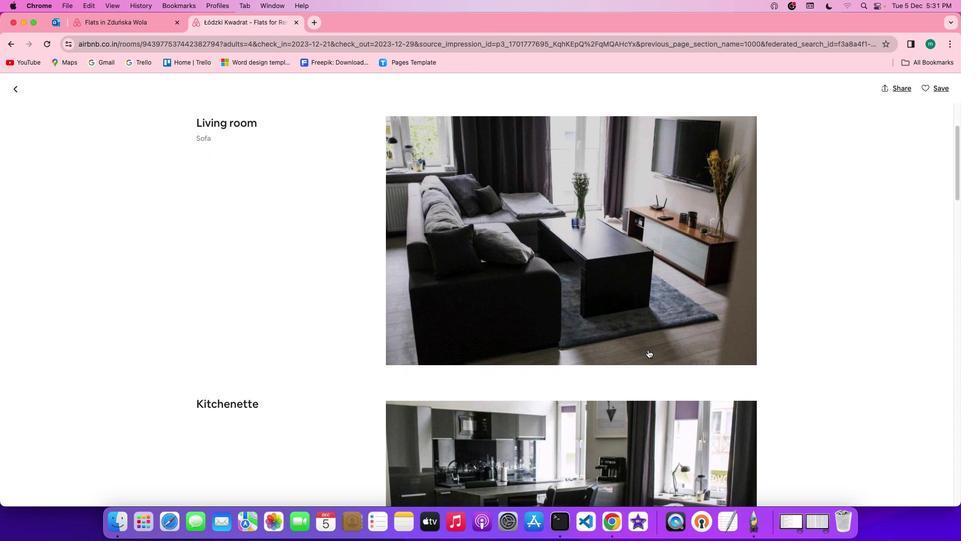 
Action: Mouse scrolled (652, 354) with delta (4, 3)
Screenshot: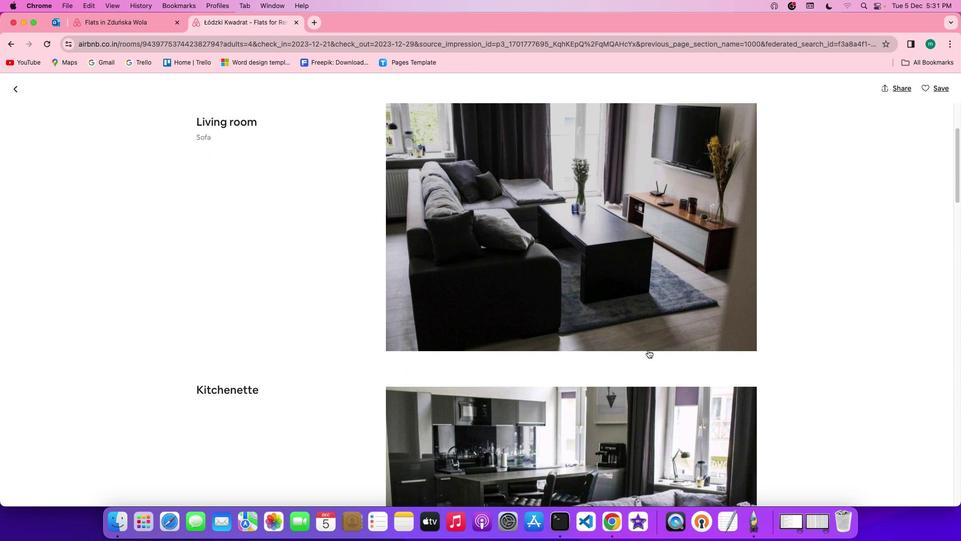 
Action: Mouse scrolled (652, 354) with delta (4, 3)
Screenshot: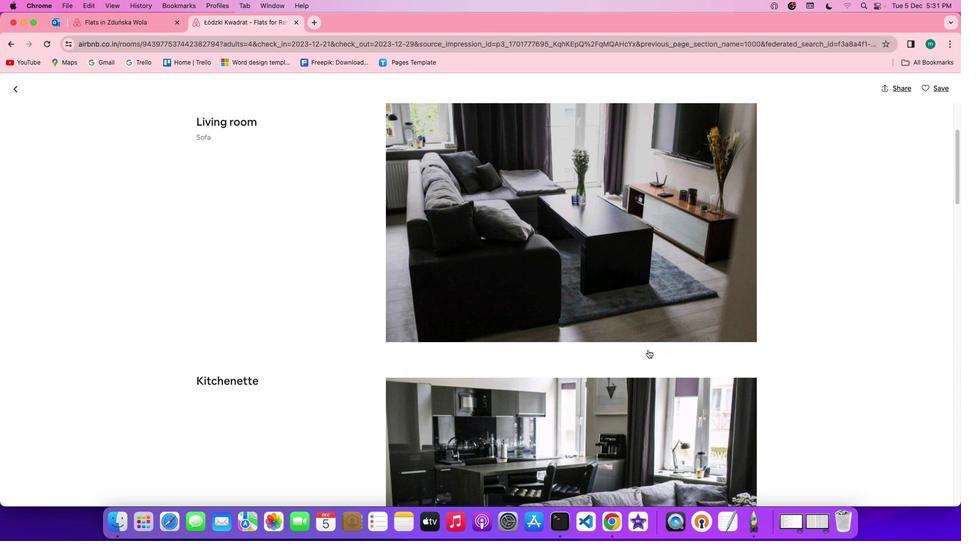 
Action: Mouse scrolled (652, 354) with delta (4, 3)
Screenshot: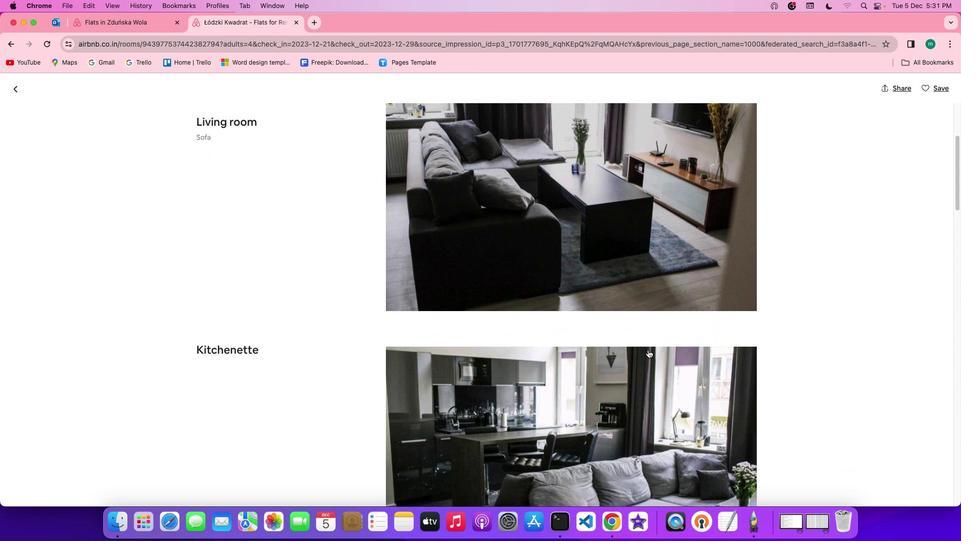 
Action: Mouse scrolled (652, 354) with delta (4, 3)
Screenshot: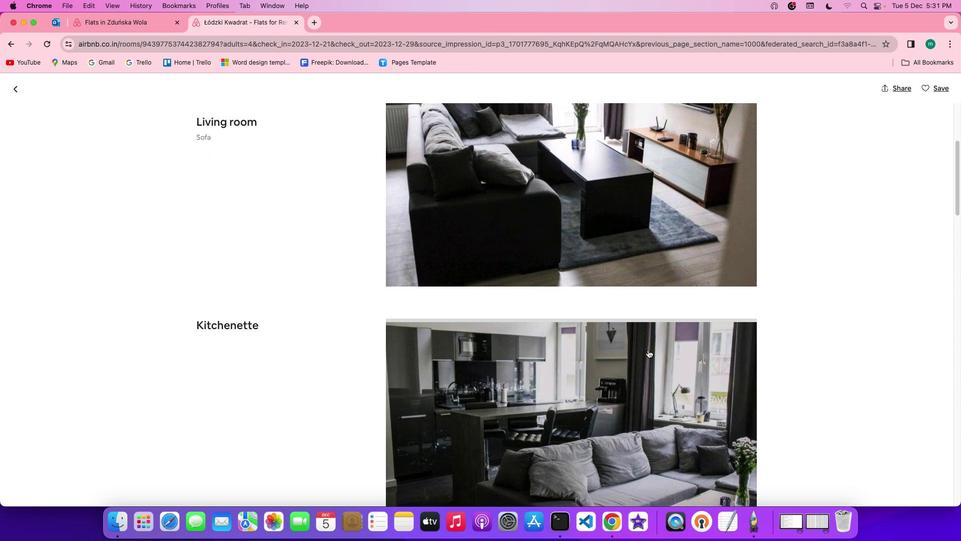 
Action: Mouse scrolled (652, 354) with delta (4, 3)
Screenshot: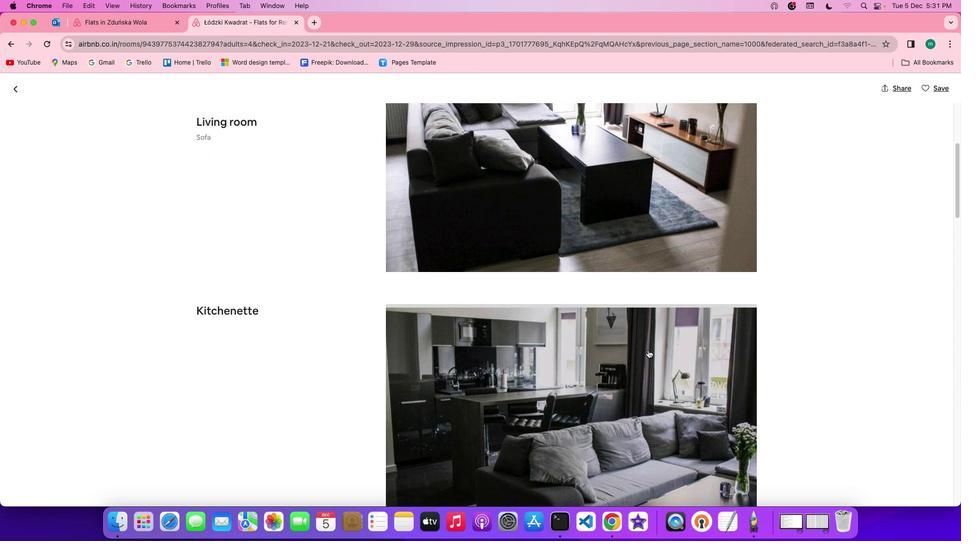 
Action: Mouse scrolled (652, 354) with delta (4, 3)
Screenshot: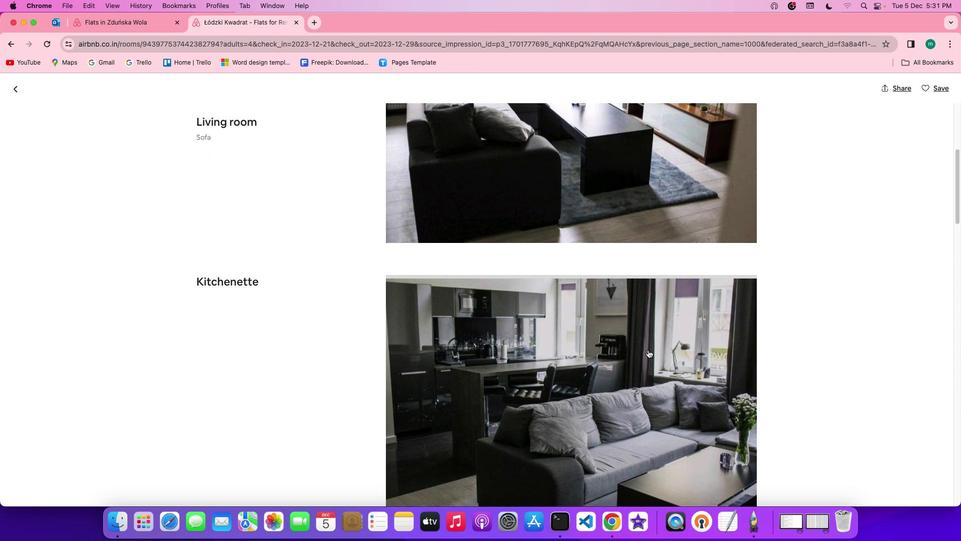 
Action: Mouse scrolled (652, 354) with delta (4, 3)
Screenshot: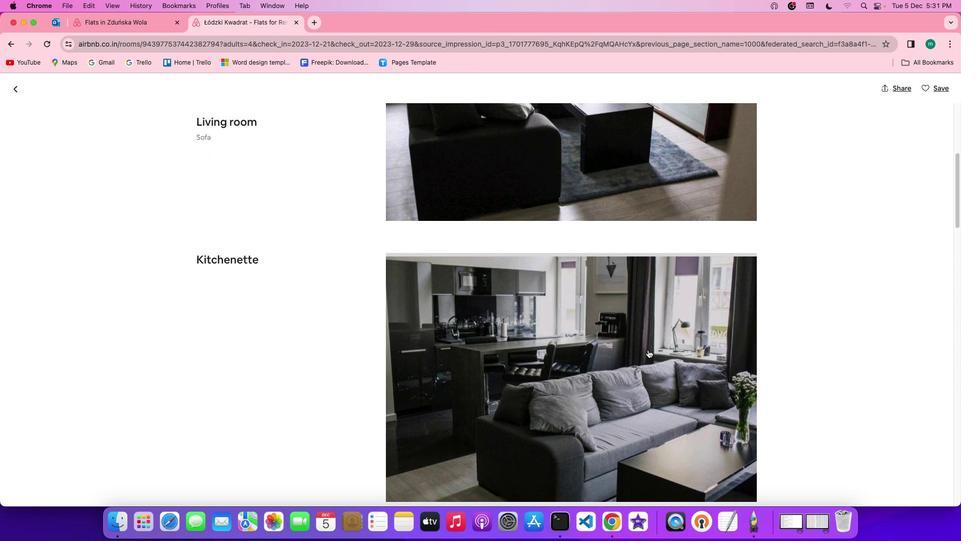 
Action: Mouse scrolled (652, 354) with delta (4, 3)
Screenshot: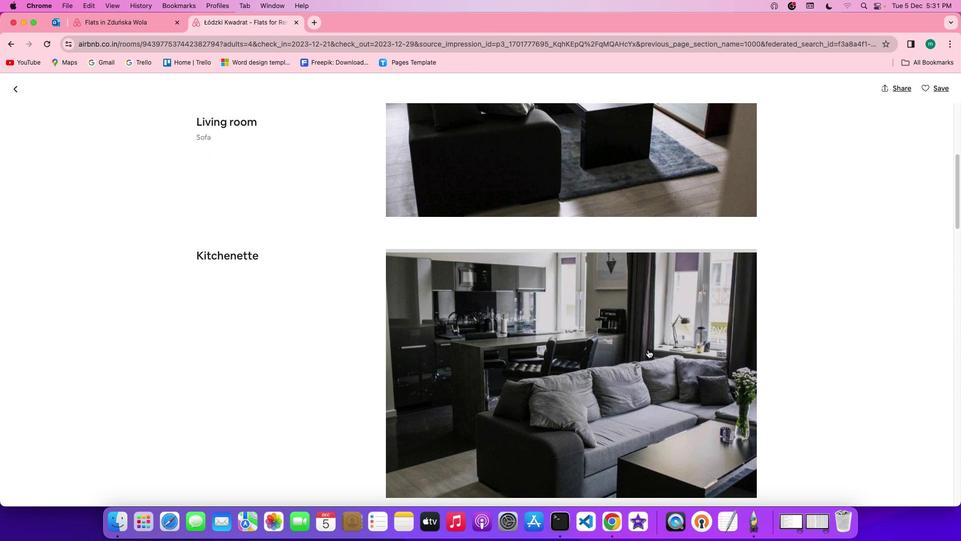 
Action: Mouse scrolled (652, 354) with delta (4, 3)
Screenshot: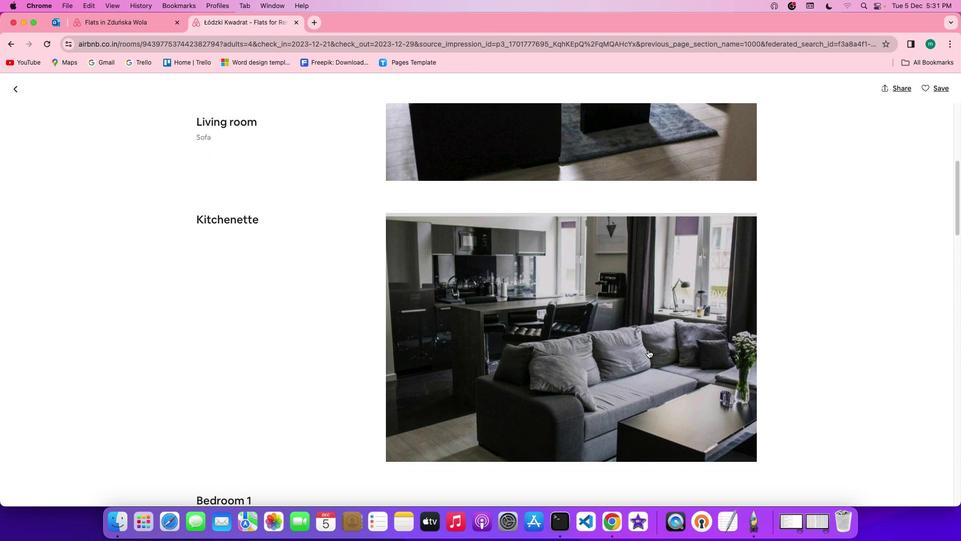 
Action: Mouse scrolled (652, 354) with delta (4, 3)
Screenshot: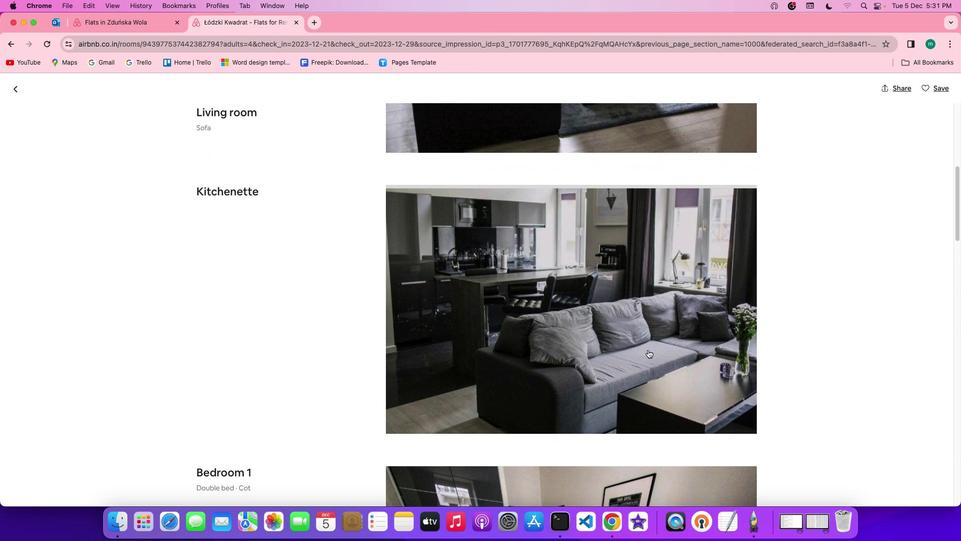 
Action: Mouse scrolled (652, 354) with delta (4, 3)
Screenshot: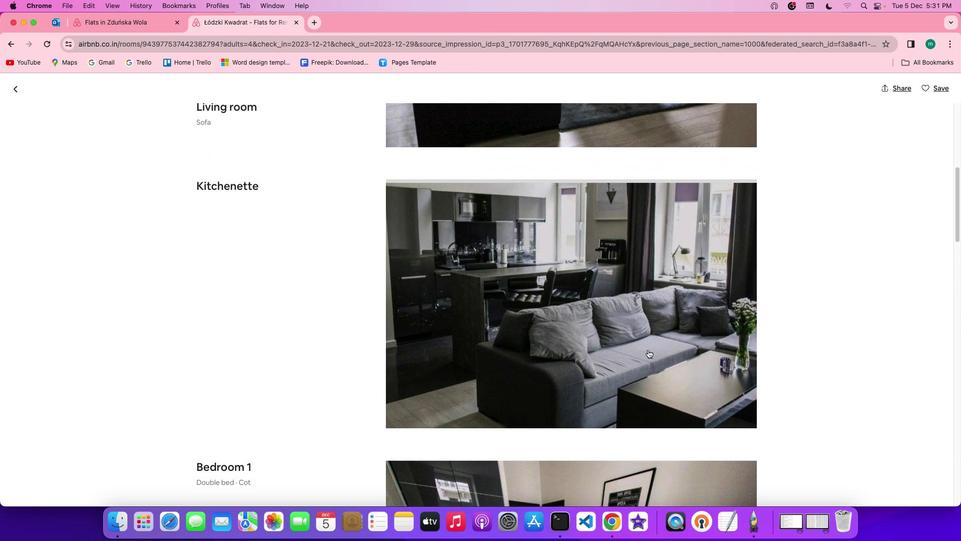 
Action: Mouse scrolled (652, 354) with delta (4, 3)
Screenshot: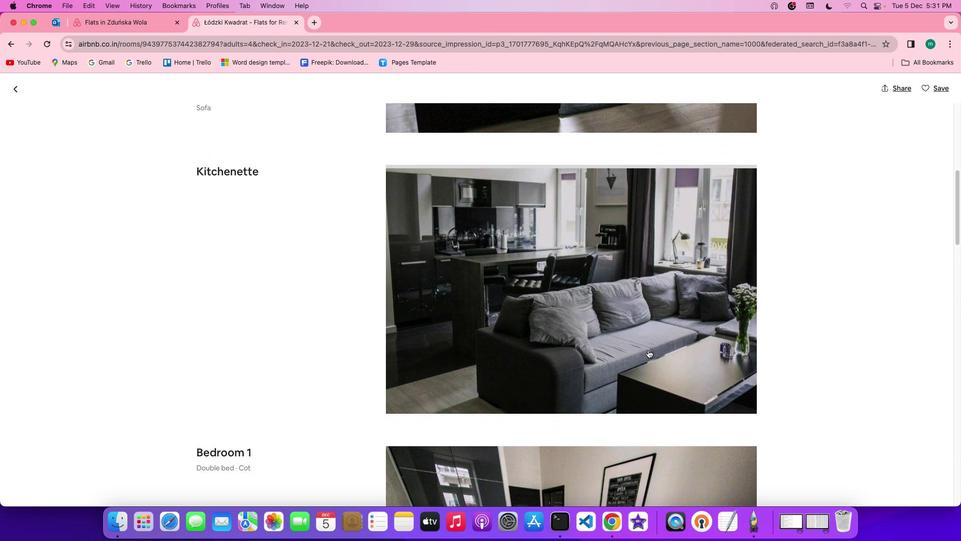 
Action: Mouse scrolled (652, 354) with delta (4, 3)
Screenshot: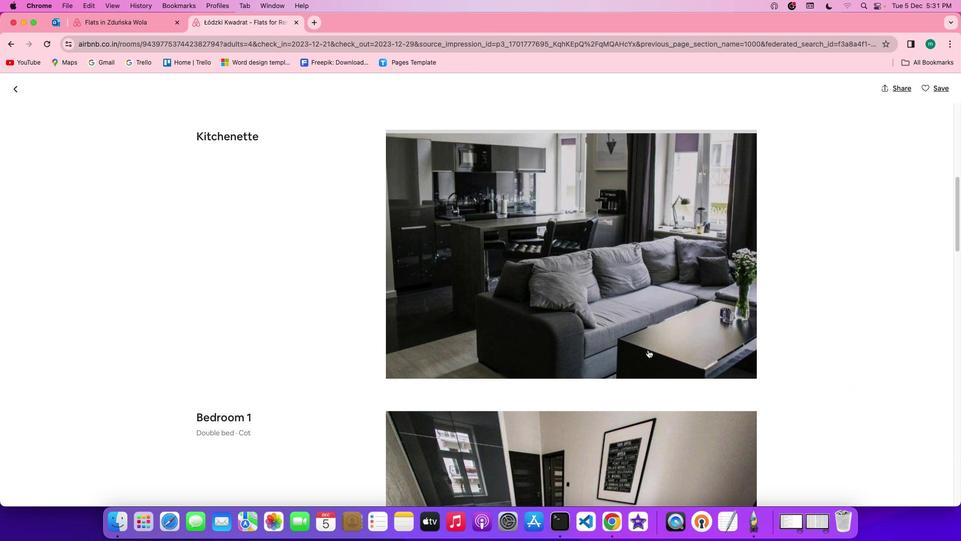 
Action: Mouse scrolled (652, 354) with delta (4, 3)
Screenshot: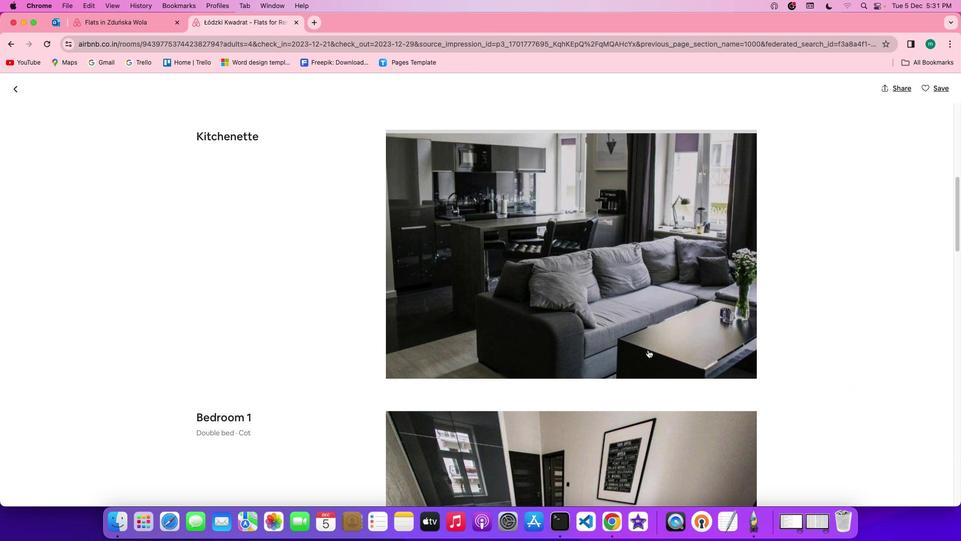 
Action: Mouse scrolled (652, 354) with delta (4, 3)
Screenshot: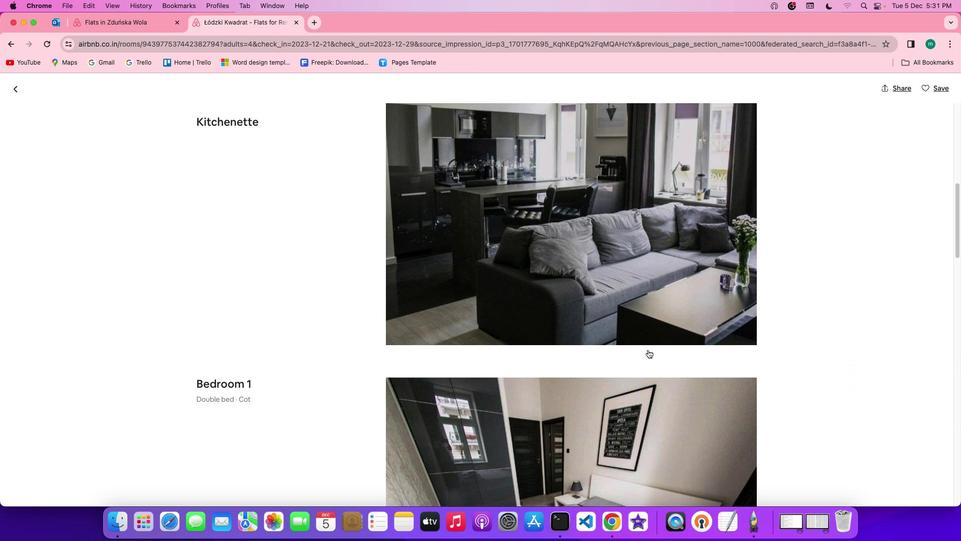 
Action: Mouse scrolled (652, 354) with delta (4, 3)
Screenshot: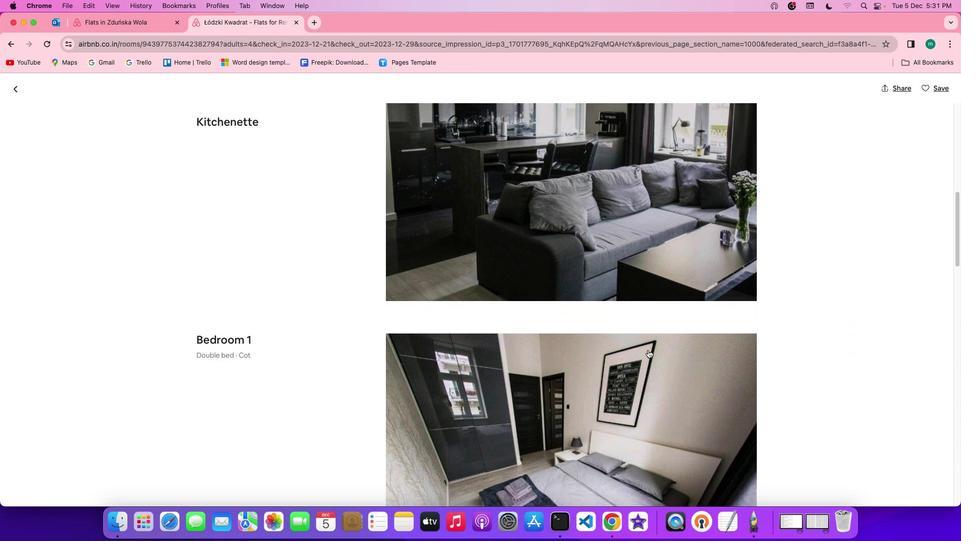 
Action: Mouse scrolled (652, 354) with delta (4, 3)
Screenshot: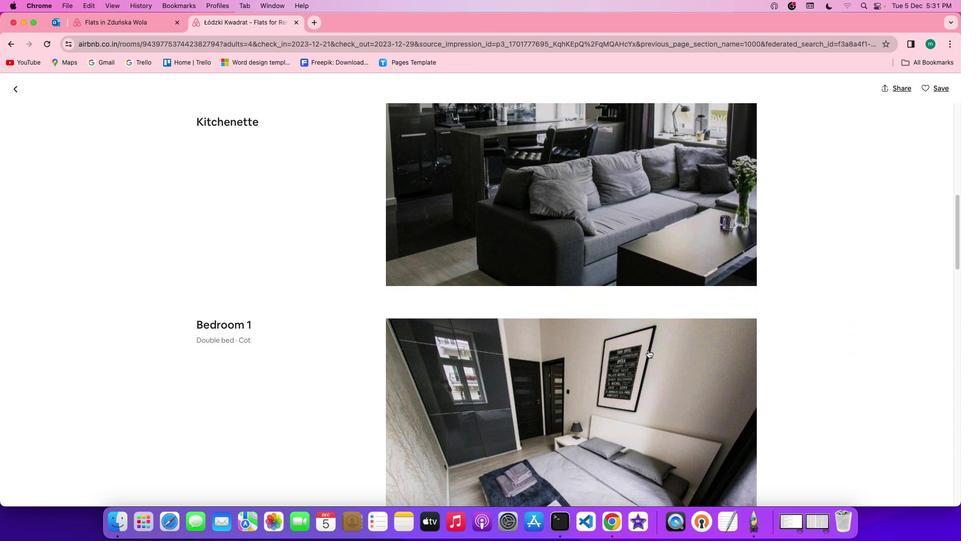 
Action: Mouse scrolled (652, 354) with delta (4, 3)
Screenshot: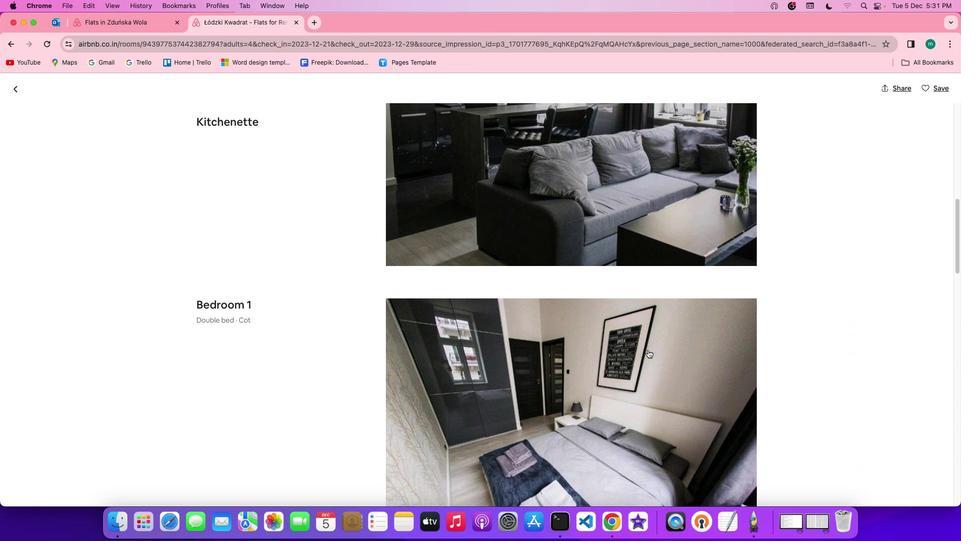 
Action: Mouse scrolled (652, 354) with delta (4, 3)
Screenshot: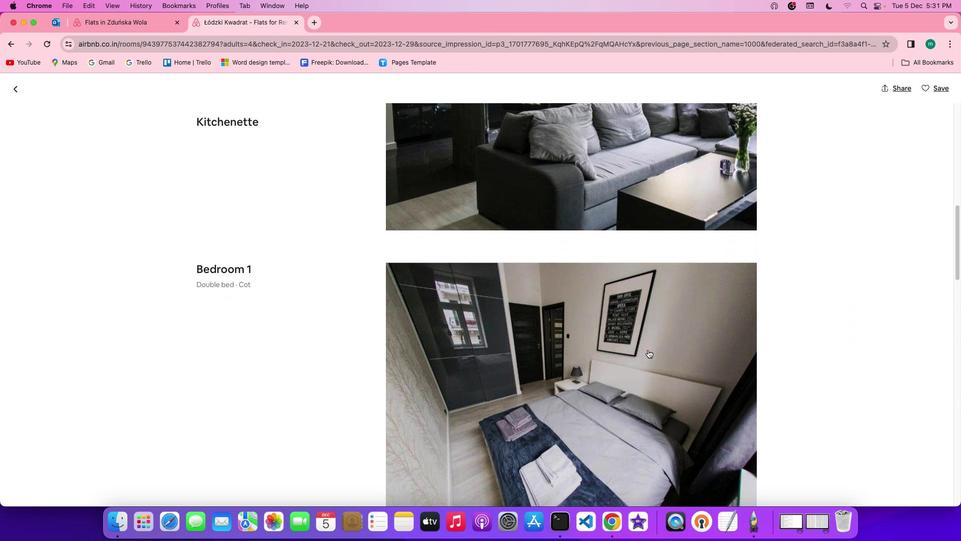 
Action: Mouse scrolled (652, 354) with delta (4, 3)
Screenshot: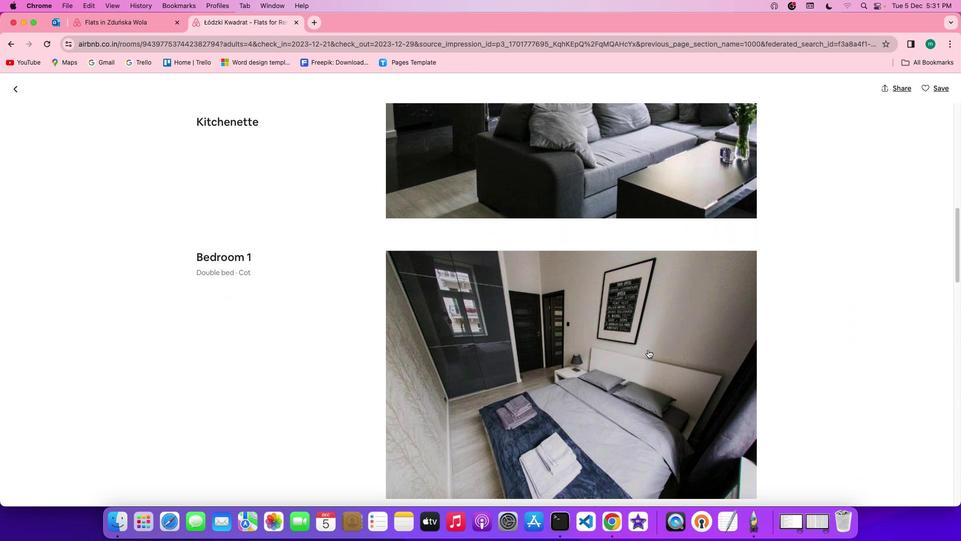 
Action: Mouse scrolled (652, 354) with delta (4, 3)
Screenshot: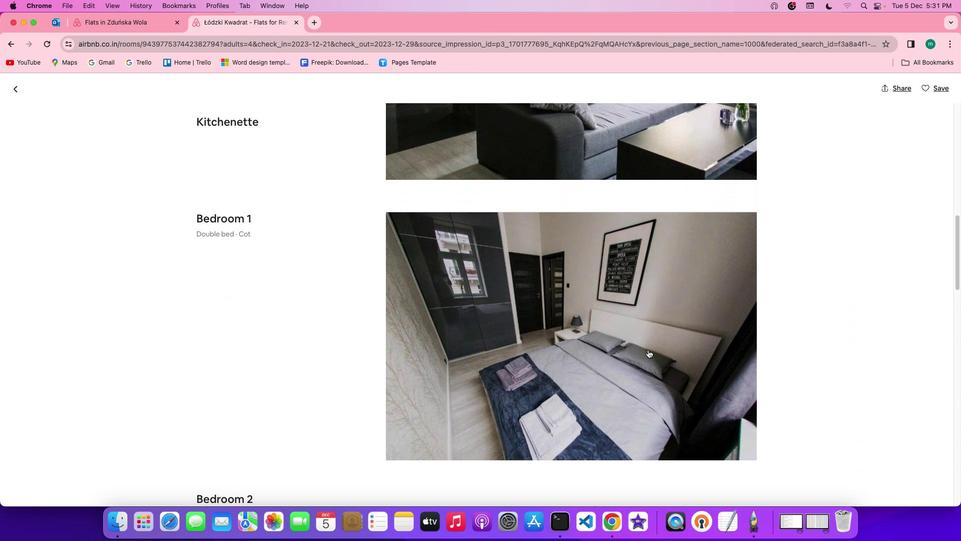 
Action: Mouse scrolled (652, 354) with delta (4, 3)
Screenshot: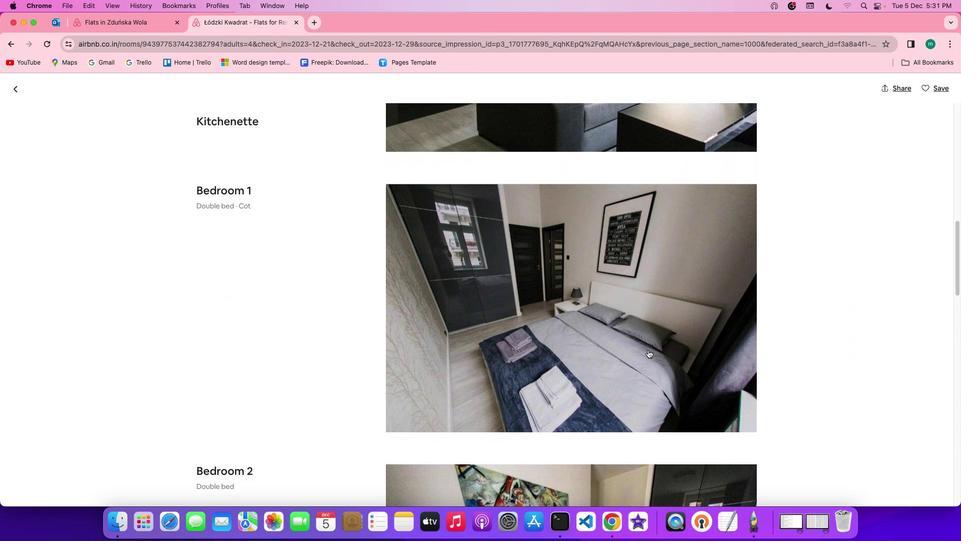 
Action: Mouse scrolled (652, 354) with delta (4, 3)
Screenshot: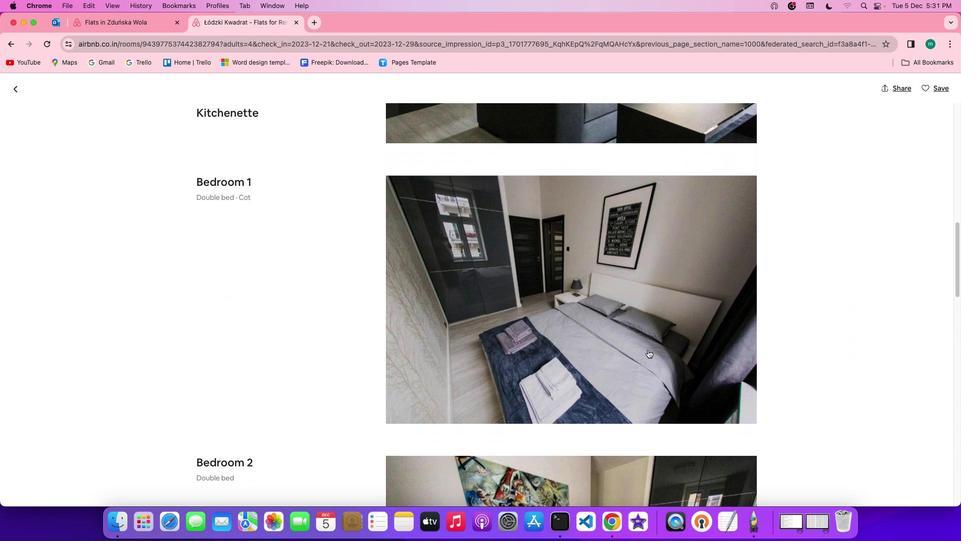 
Action: Mouse scrolled (652, 354) with delta (4, 2)
Screenshot: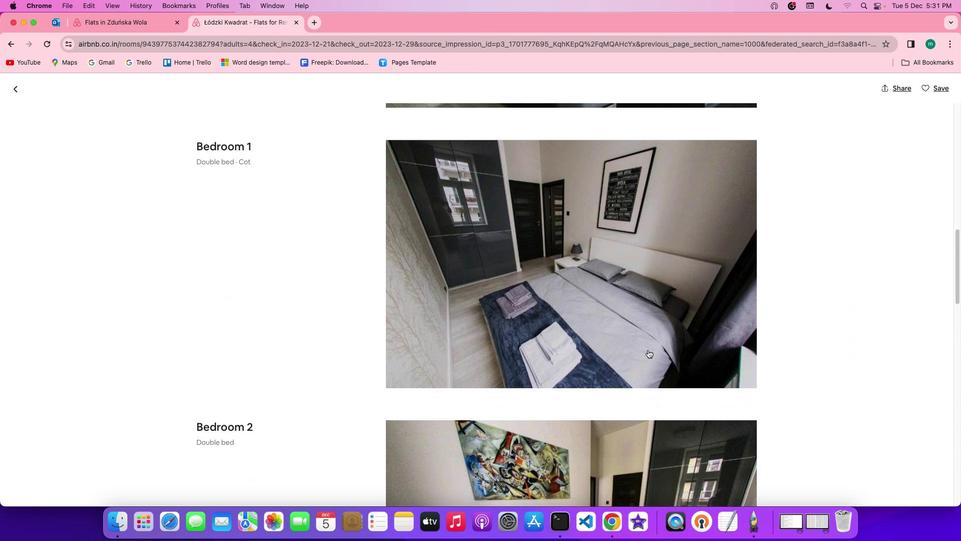 
Action: Mouse scrolled (652, 354) with delta (4, 2)
Screenshot: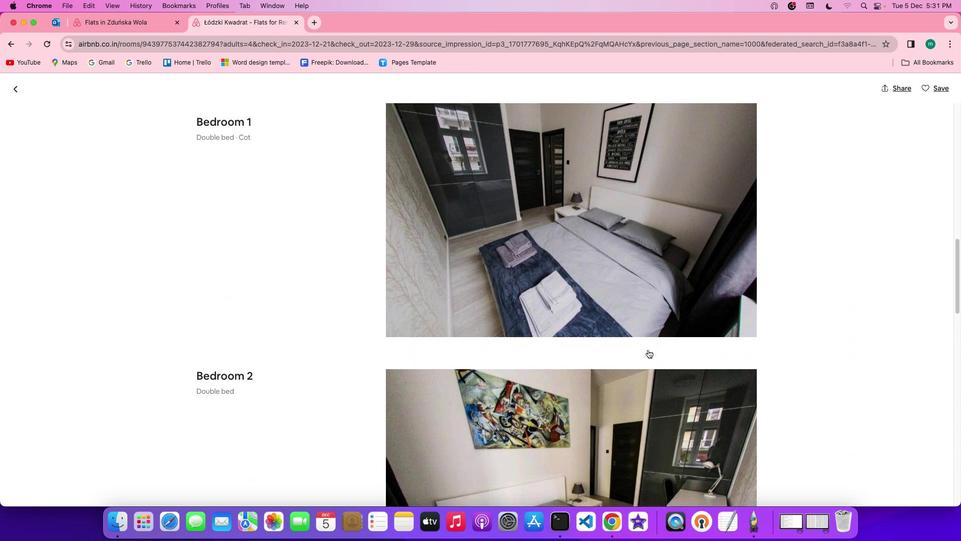 
Action: Mouse scrolled (652, 354) with delta (4, 3)
Screenshot: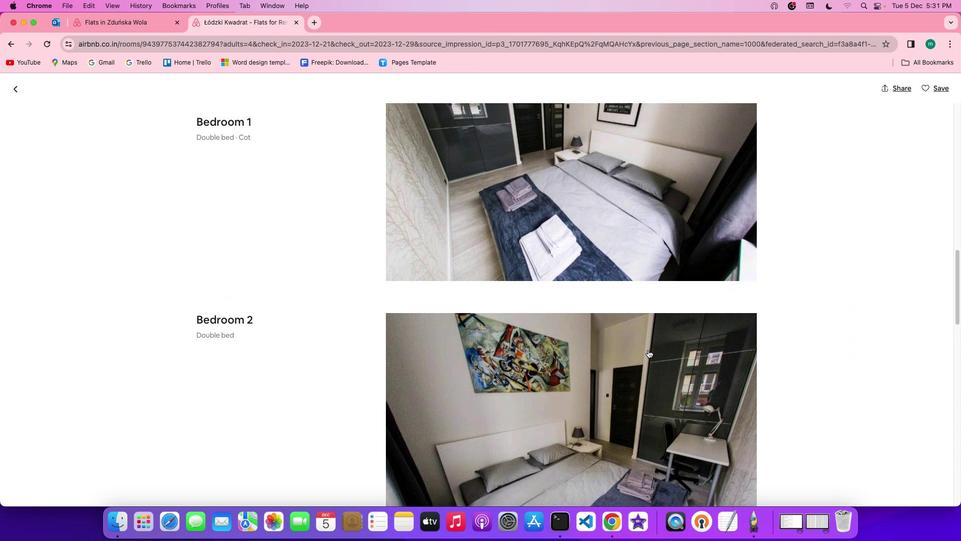 
Action: Mouse scrolled (652, 354) with delta (4, 3)
Screenshot: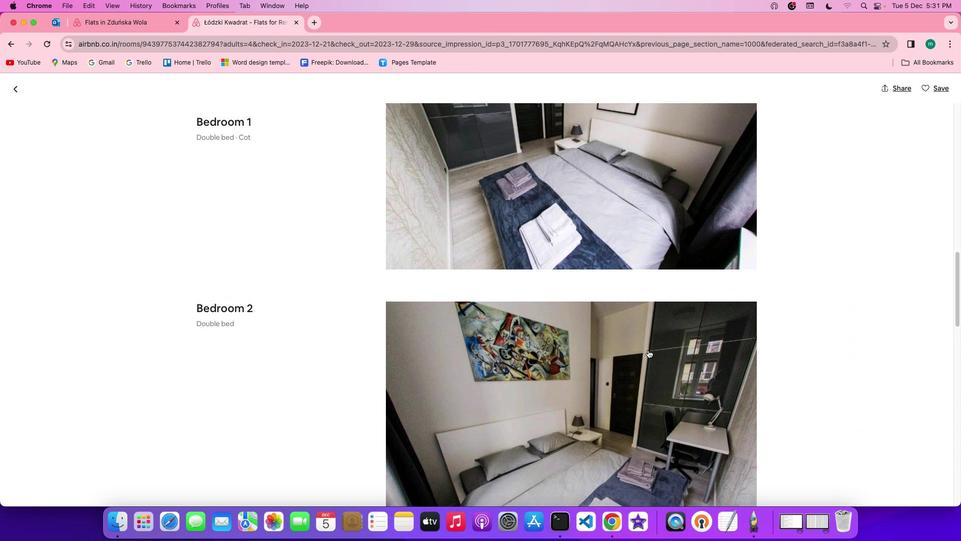 
Action: Mouse scrolled (652, 354) with delta (4, 3)
Screenshot: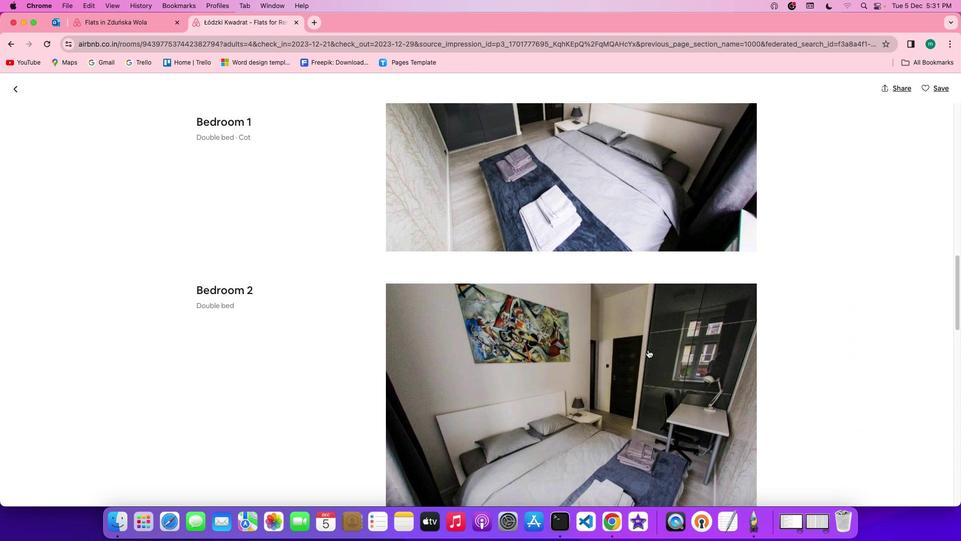 
Action: Mouse scrolled (652, 354) with delta (4, 3)
Screenshot: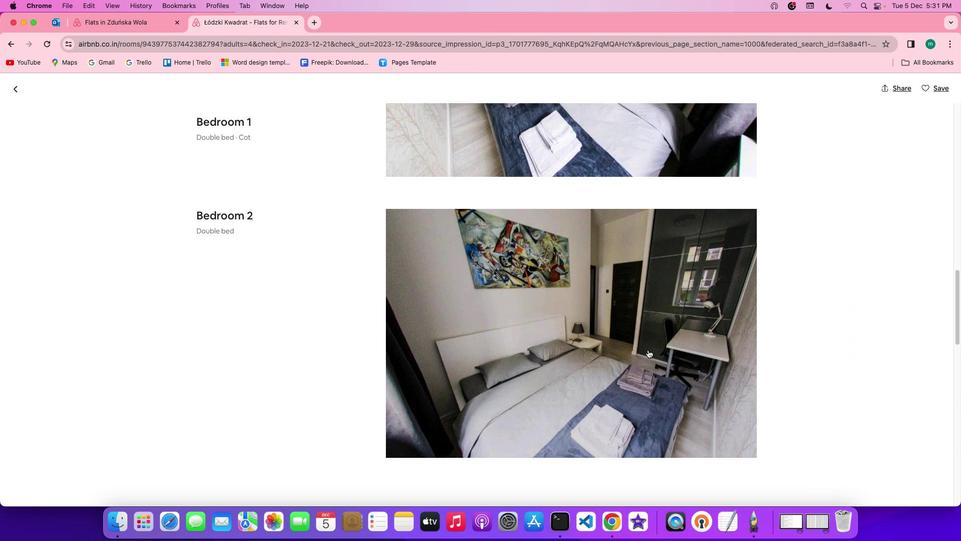 
Action: Mouse scrolled (652, 354) with delta (4, 3)
Screenshot: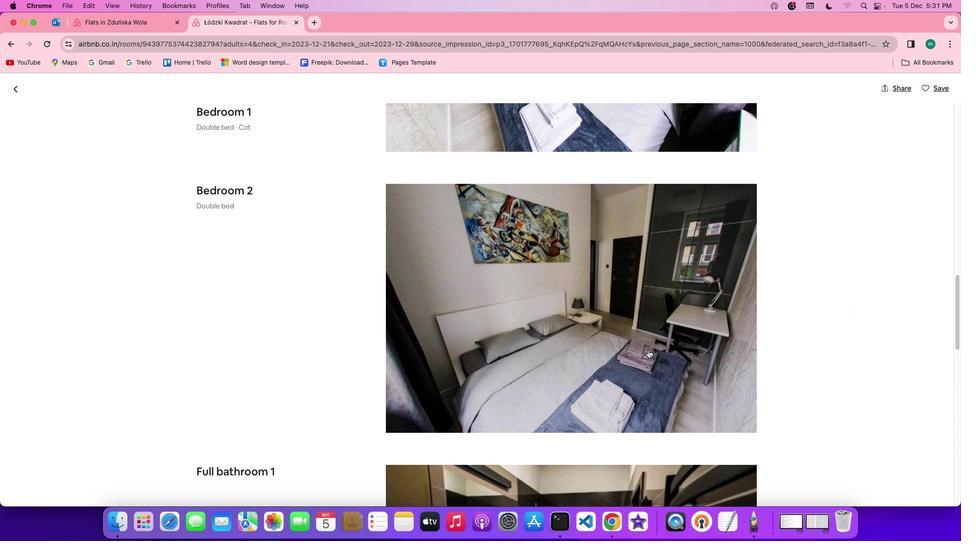 
Action: Mouse scrolled (652, 354) with delta (4, 3)
Screenshot: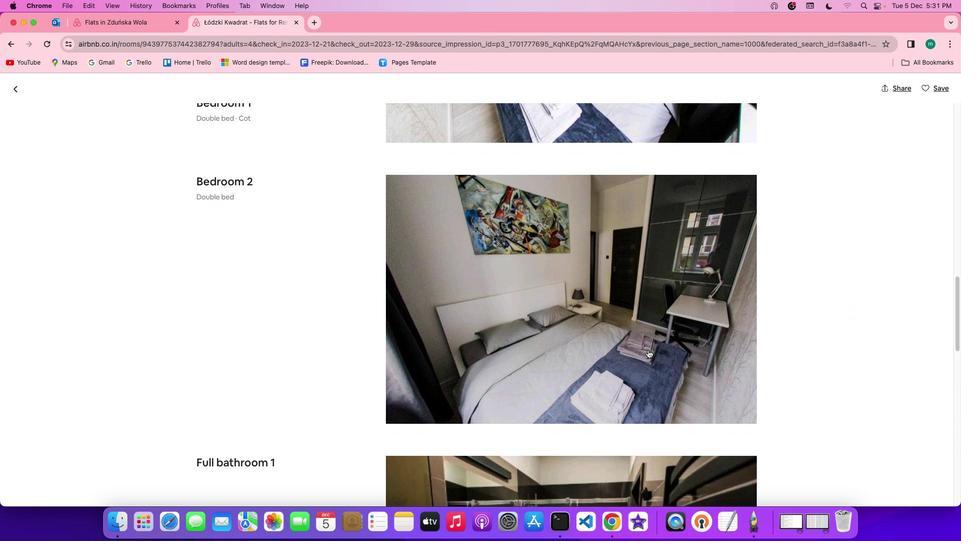
Action: Mouse scrolled (652, 354) with delta (4, 3)
Screenshot: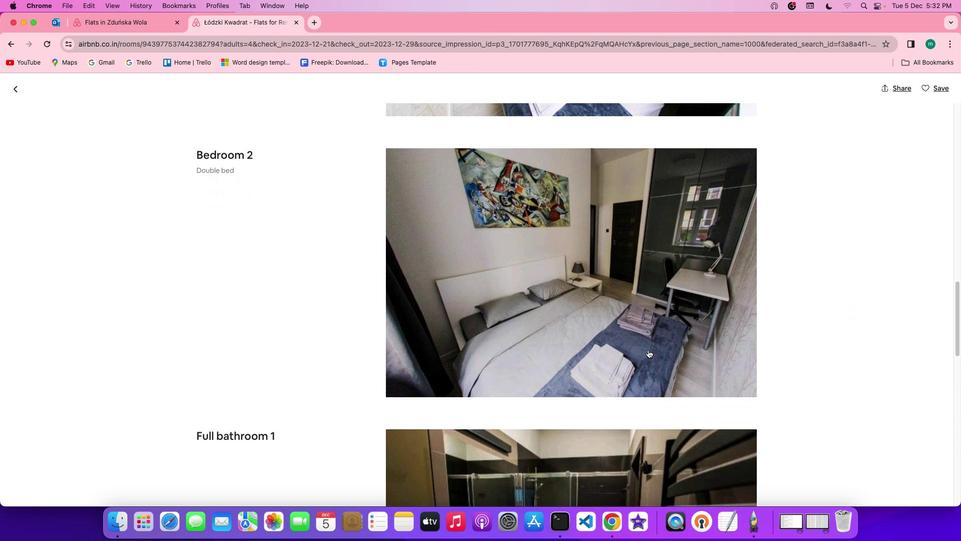 
Action: Mouse scrolled (652, 354) with delta (4, 3)
Screenshot: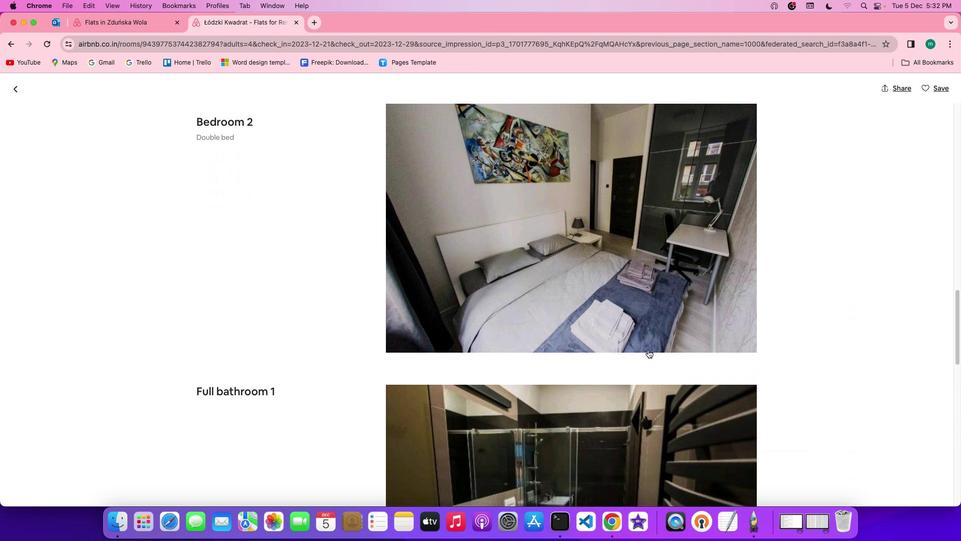 
Action: Mouse scrolled (652, 354) with delta (4, 3)
Screenshot: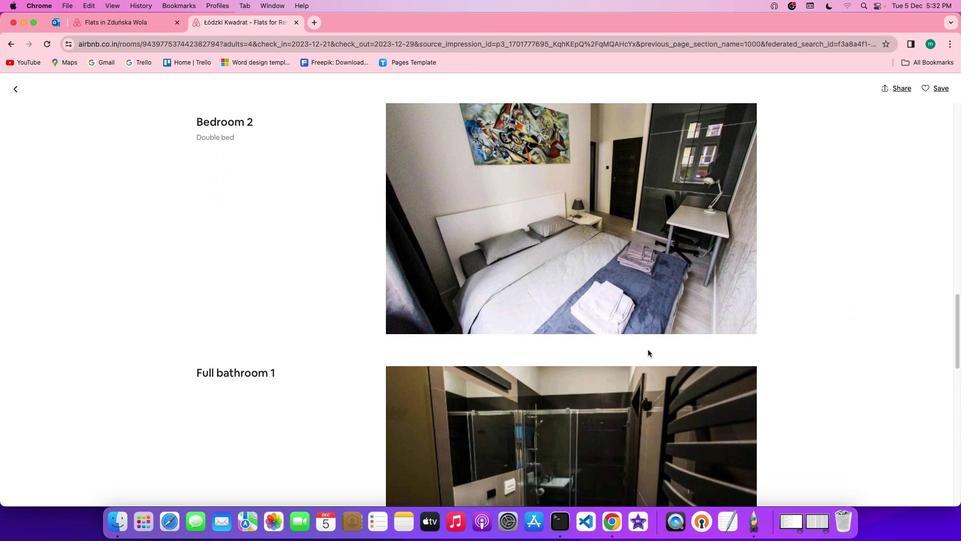 
Action: Mouse scrolled (652, 354) with delta (4, 3)
Screenshot: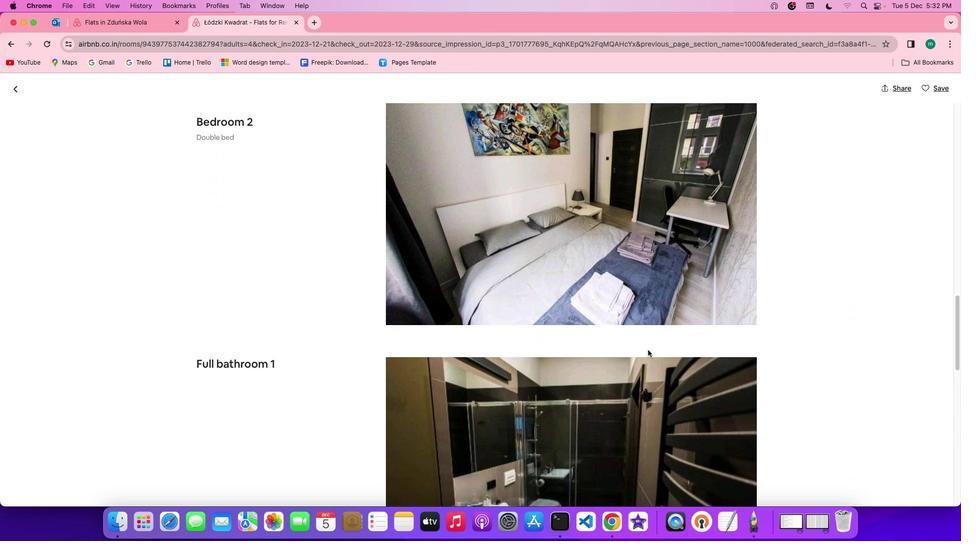 
Action: Mouse scrolled (652, 354) with delta (4, 3)
Screenshot: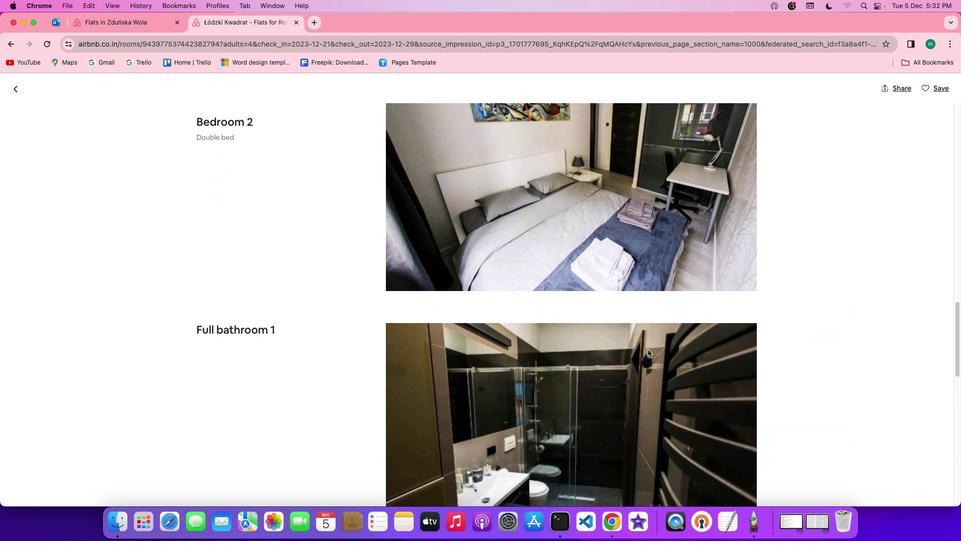 
Action: Mouse scrolled (652, 354) with delta (4, 3)
Screenshot: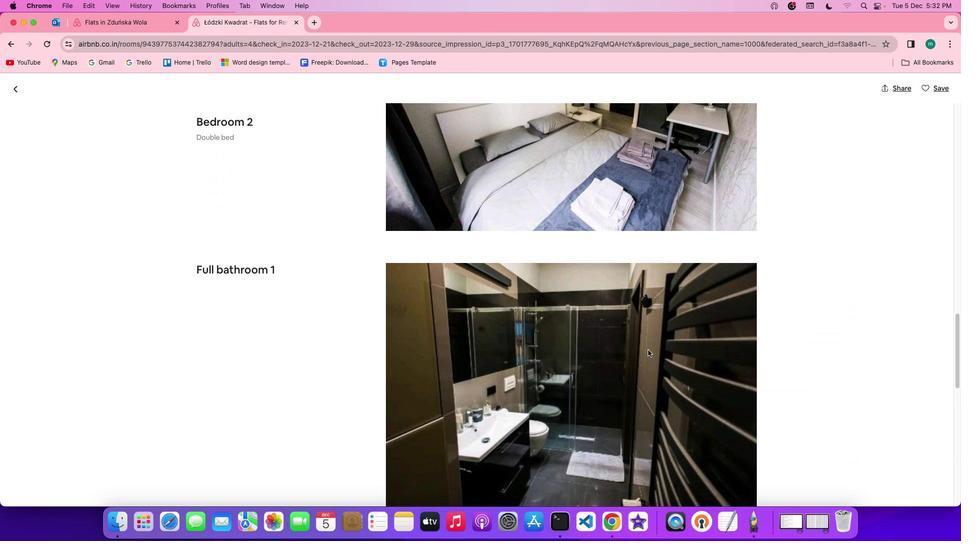 
Action: Mouse scrolled (652, 354) with delta (4, 3)
Screenshot: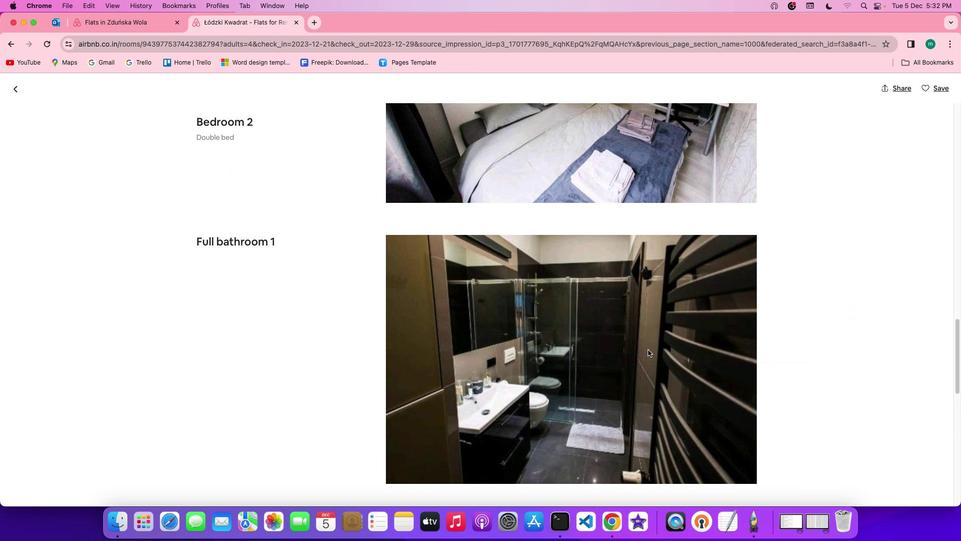 
Action: Mouse scrolled (652, 354) with delta (4, 3)
Screenshot: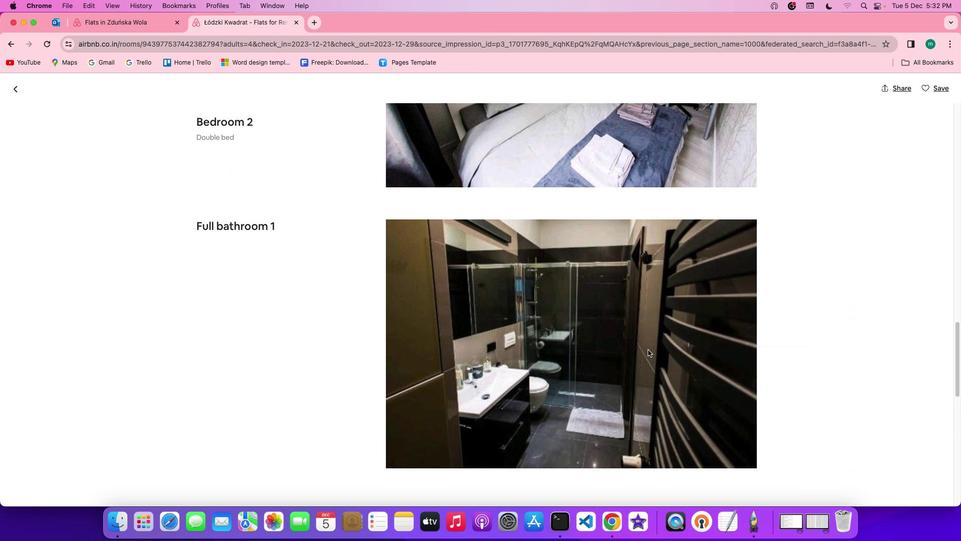 
Action: Mouse scrolled (652, 354) with delta (4, 3)
Screenshot: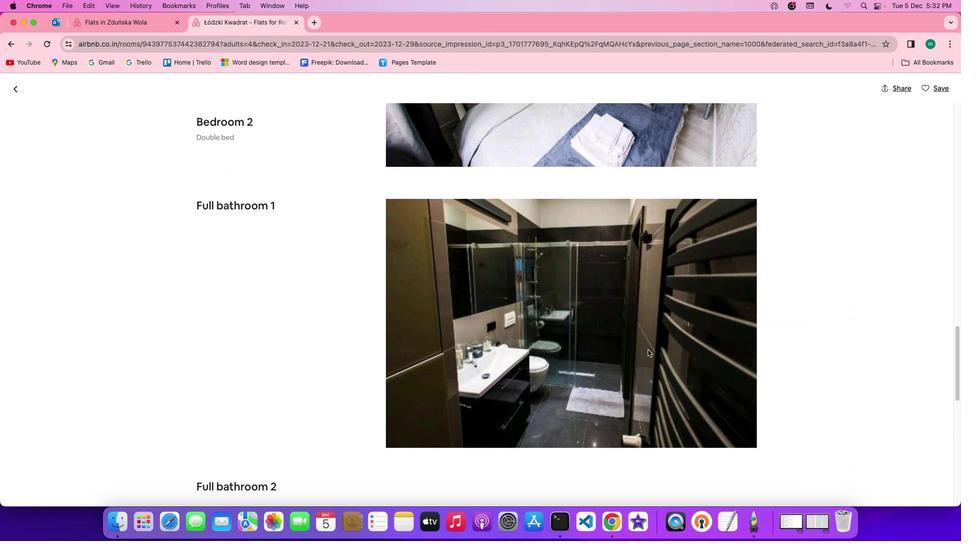 
Action: Mouse scrolled (652, 354) with delta (4, 3)
Screenshot: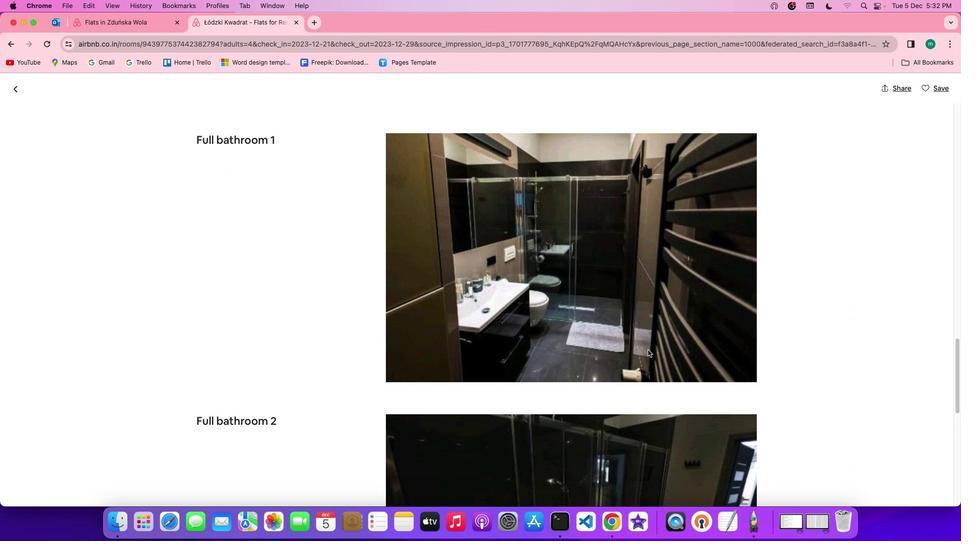 
Action: Mouse scrolled (652, 354) with delta (4, 3)
Screenshot: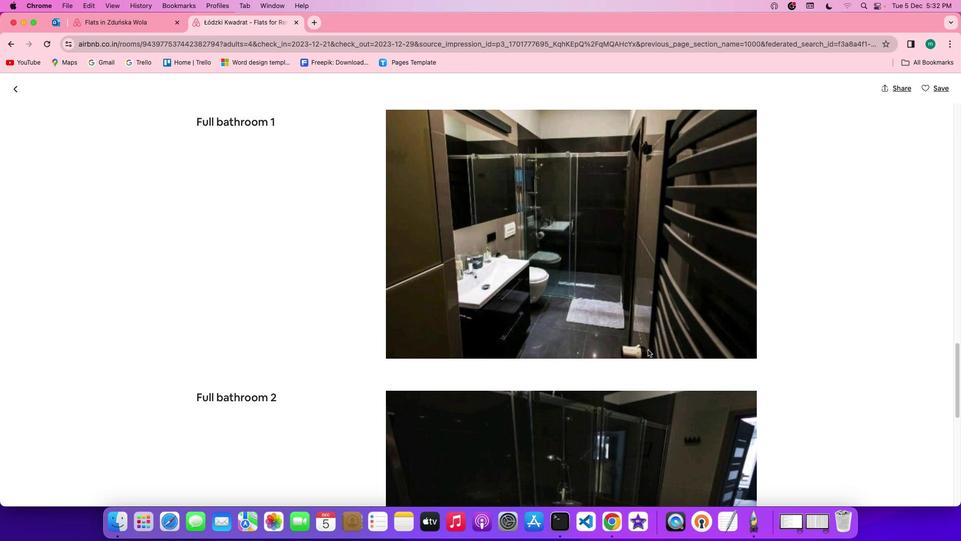
Action: Mouse scrolled (652, 354) with delta (4, 3)
Screenshot: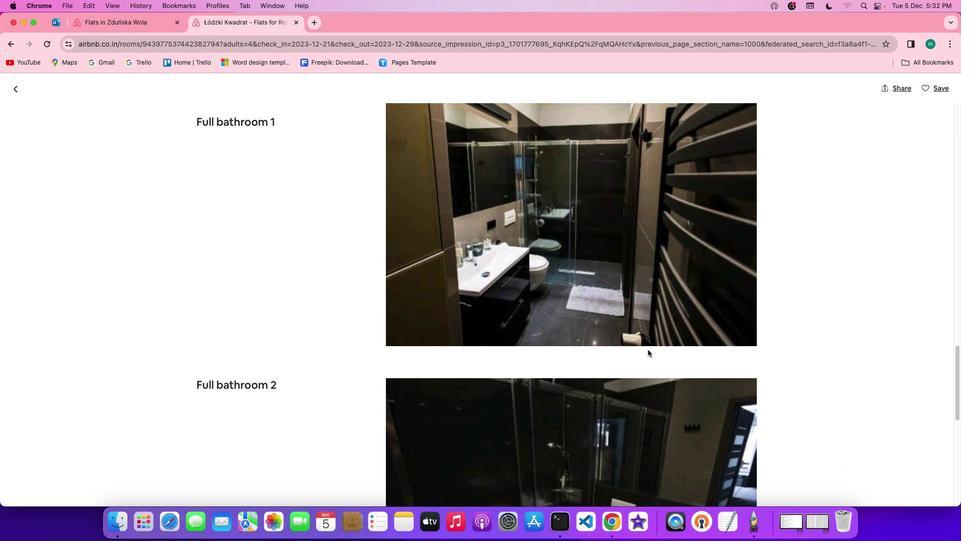 
Action: Mouse scrolled (652, 354) with delta (4, 3)
Screenshot: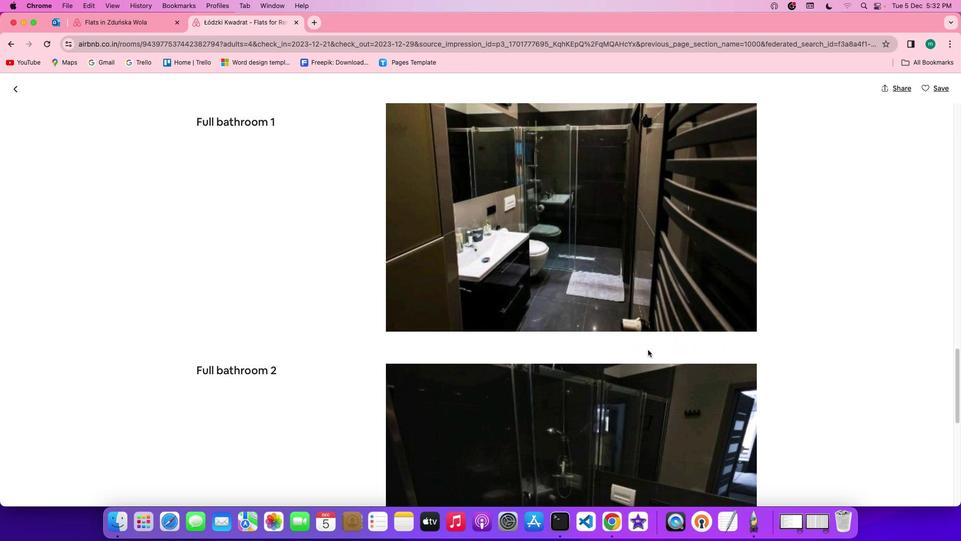
Action: Mouse scrolled (652, 354) with delta (4, 3)
Screenshot: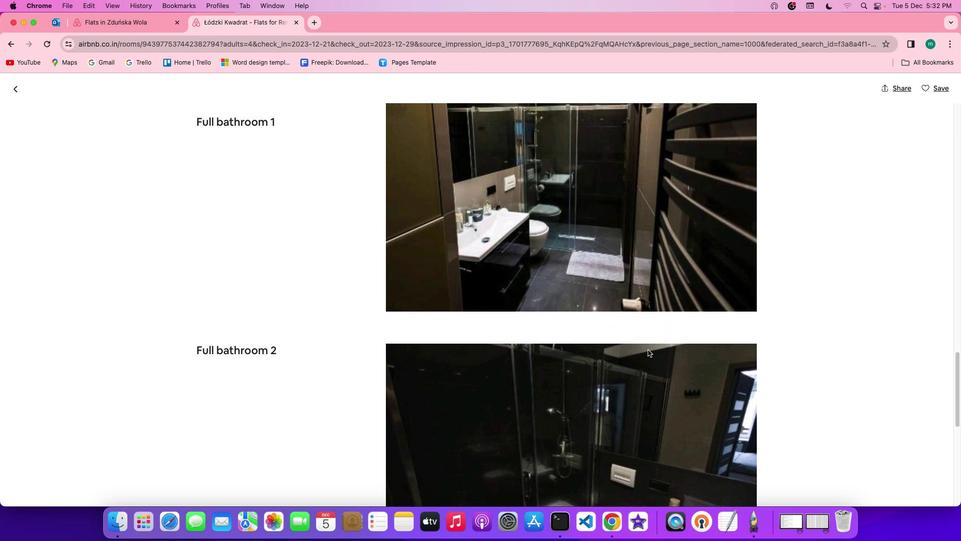 
Action: Mouse scrolled (652, 354) with delta (4, 3)
Screenshot: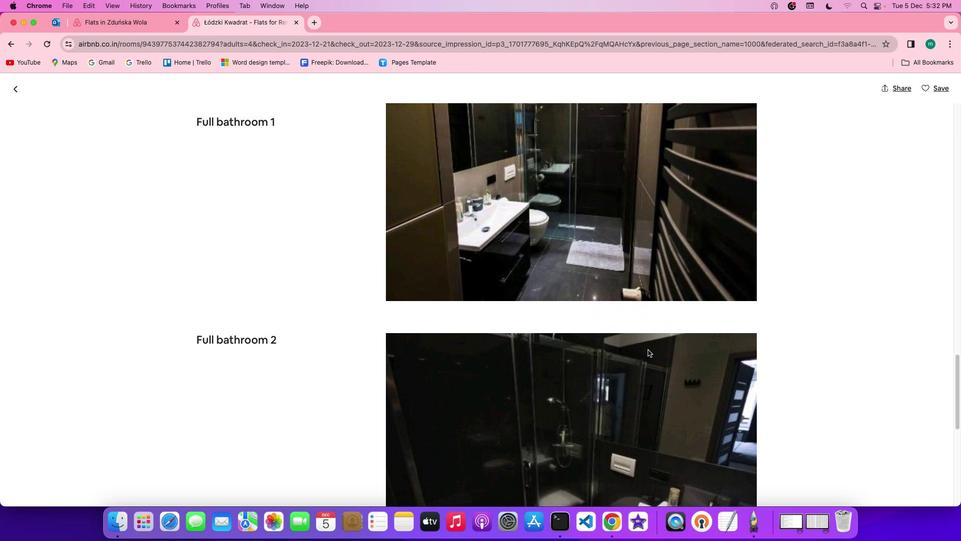 
Action: Mouse scrolled (652, 354) with delta (4, 3)
Screenshot: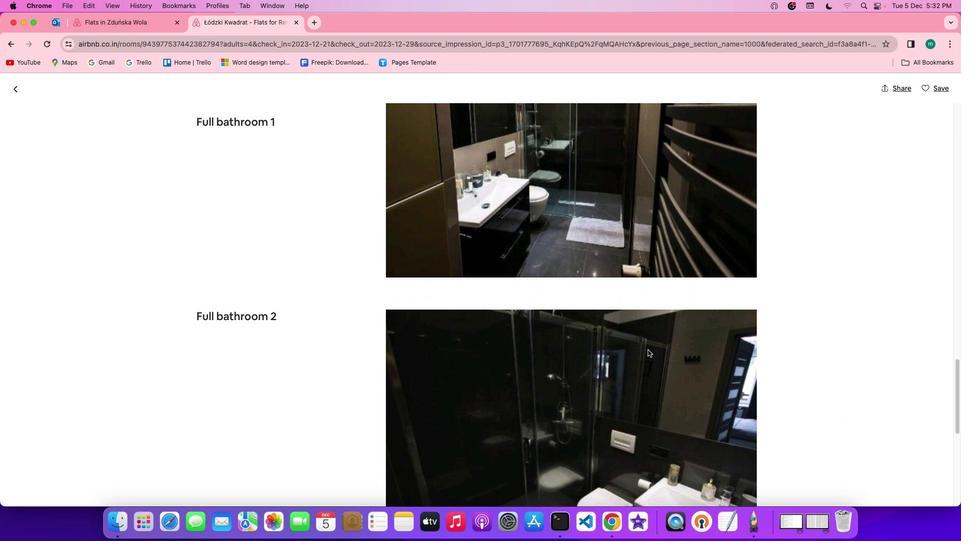 
Action: Mouse scrolled (652, 354) with delta (4, 3)
Screenshot: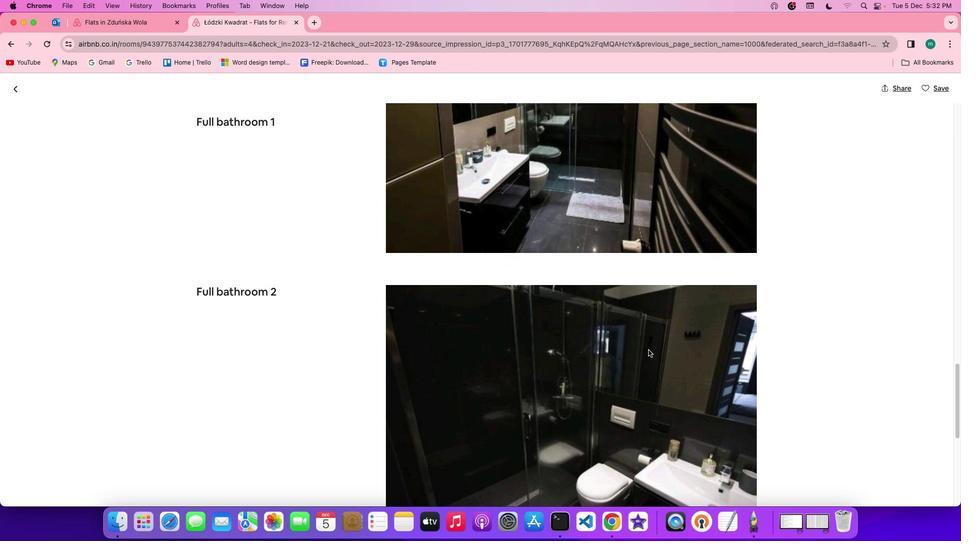 
Action: Mouse scrolled (652, 354) with delta (4, 3)
Screenshot: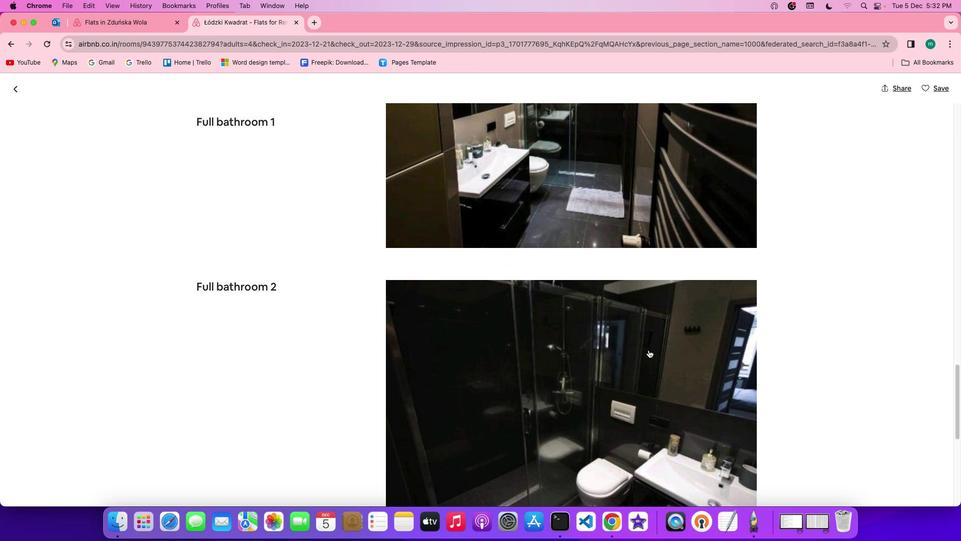 
Action: Mouse scrolled (652, 354) with delta (4, 3)
Screenshot: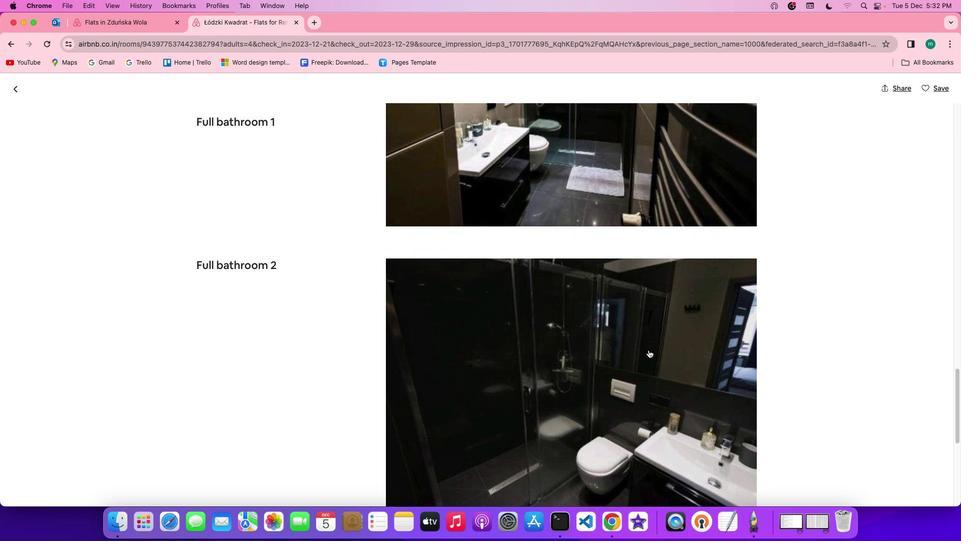 
Action: Mouse moved to (652, 353)
Screenshot: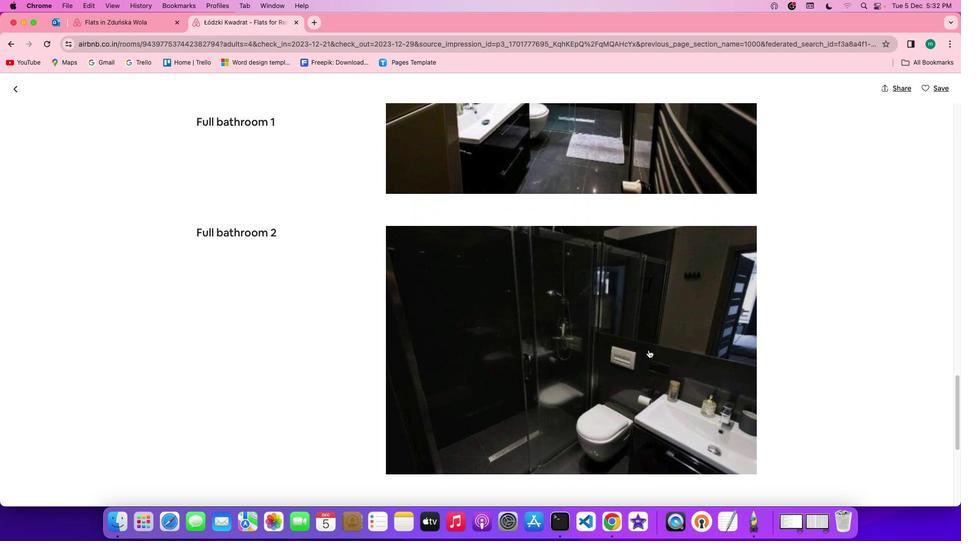 
Action: Mouse scrolled (652, 353) with delta (4, 3)
Screenshot: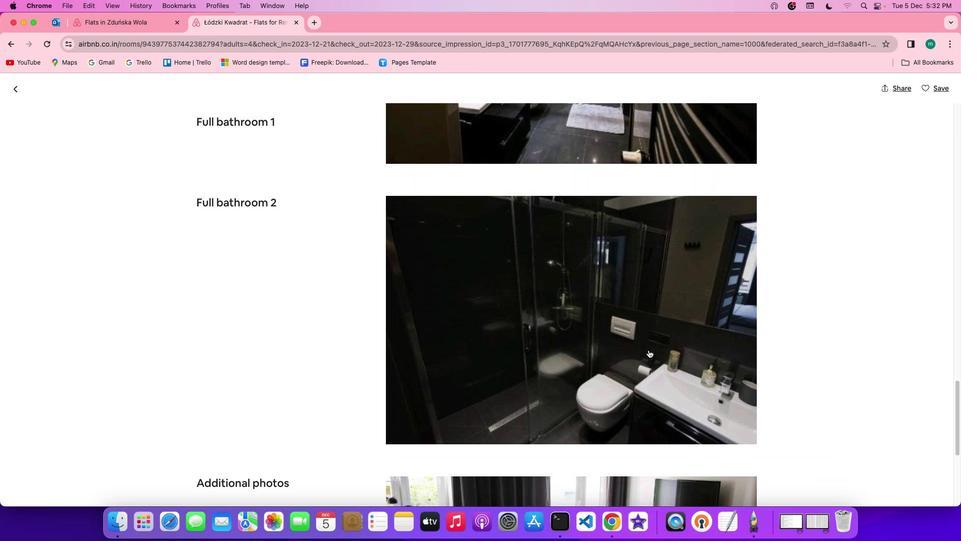 
Action: Mouse scrolled (652, 353) with delta (4, 3)
Screenshot: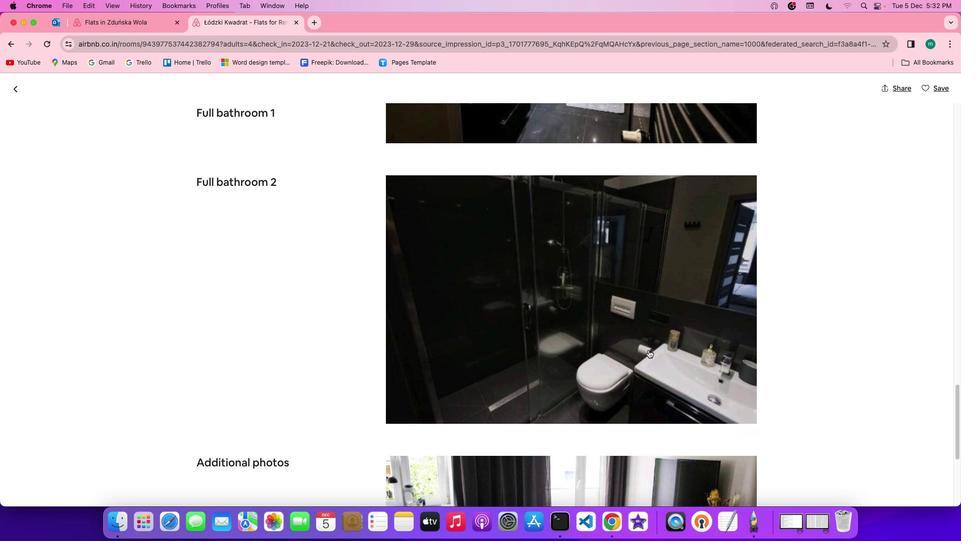 
Action: Mouse scrolled (652, 353) with delta (4, 3)
Screenshot: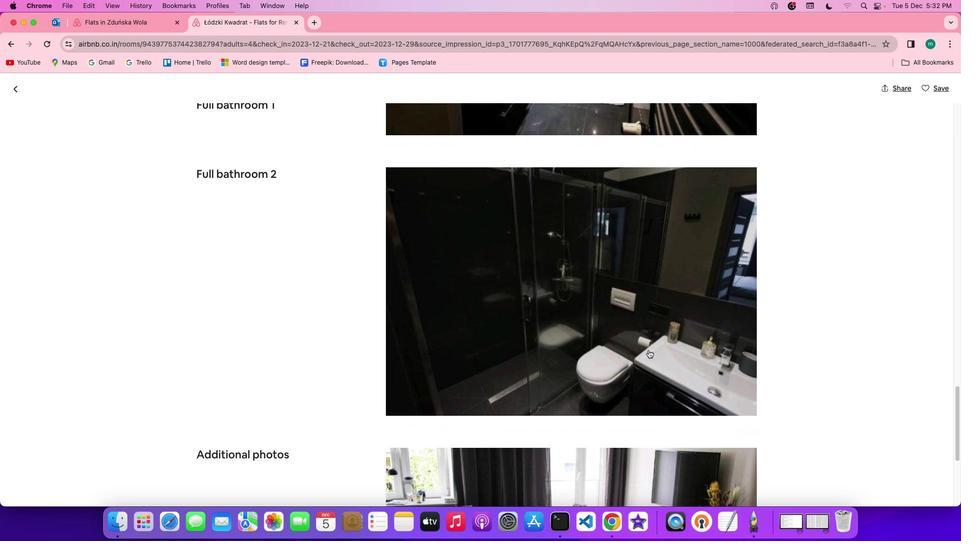 
Action: Mouse scrolled (652, 353) with delta (4, 3)
Screenshot: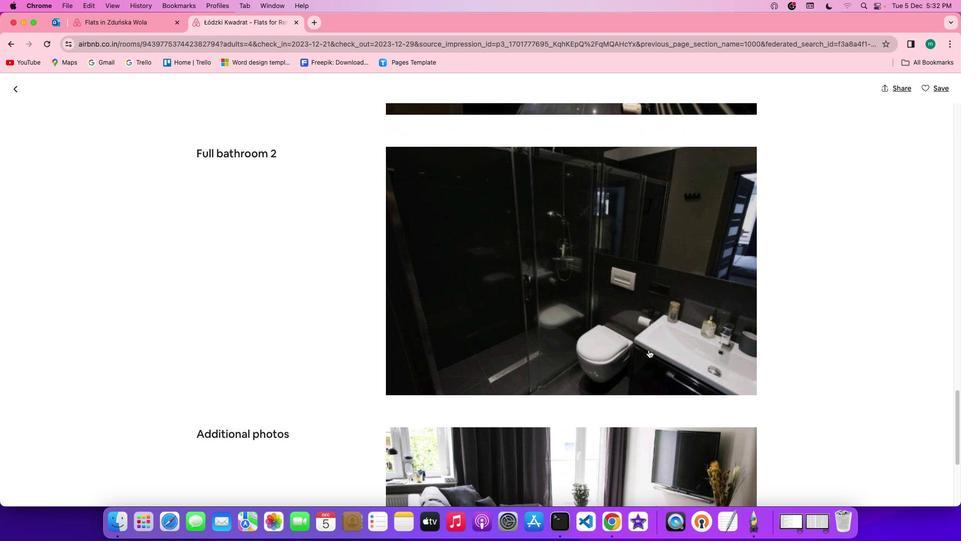 
Action: Mouse scrolled (652, 353) with delta (4, 3)
Screenshot: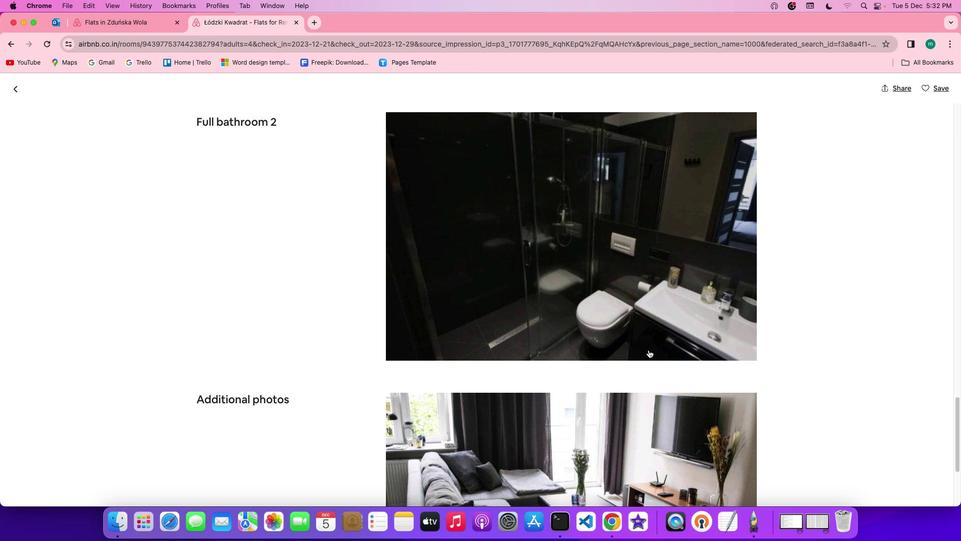 
Action: Mouse scrolled (652, 353) with delta (4, 3)
Screenshot: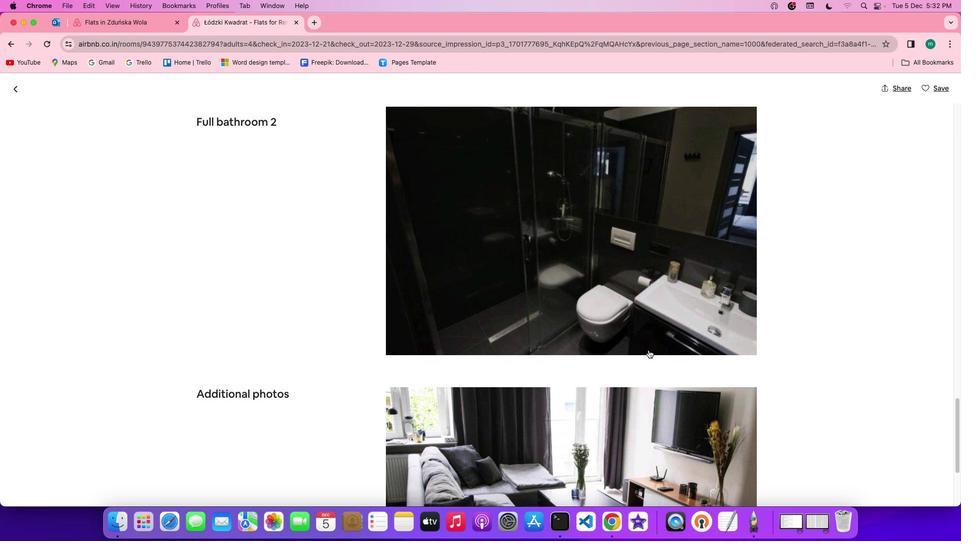 
Action: Mouse scrolled (652, 353) with delta (4, 3)
Screenshot: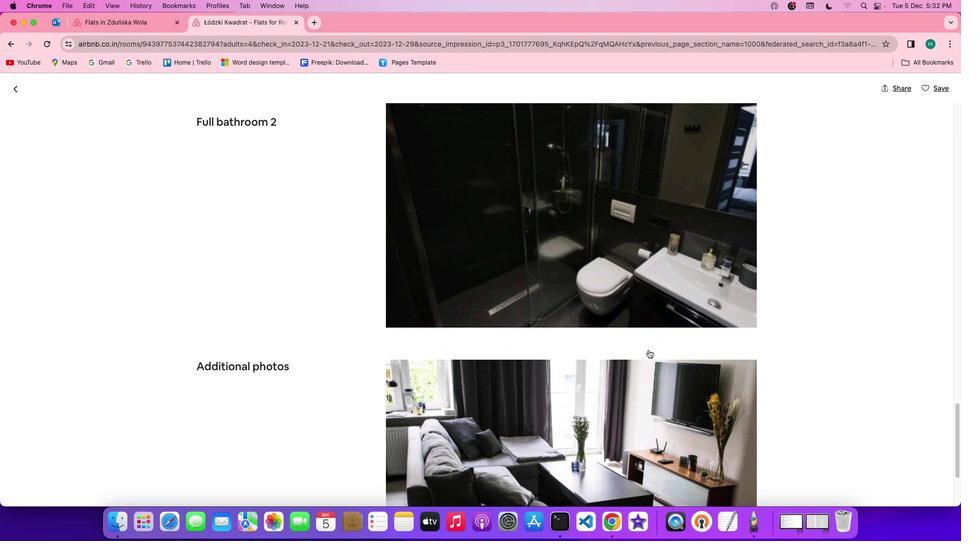 
Action: Mouse scrolled (652, 353) with delta (4, 3)
Screenshot: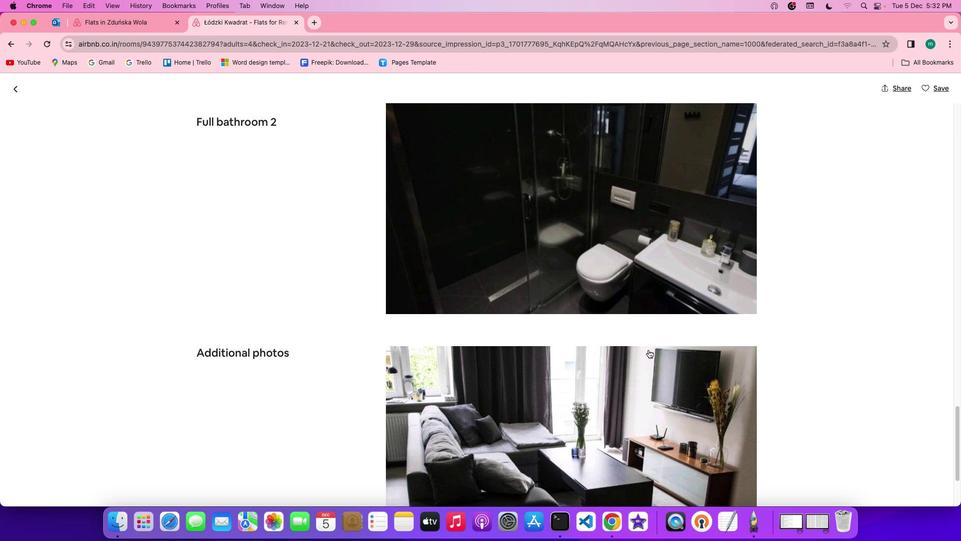 
Action: Mouse scrolled (652, 353) with delta (4, 3)
Screenshot: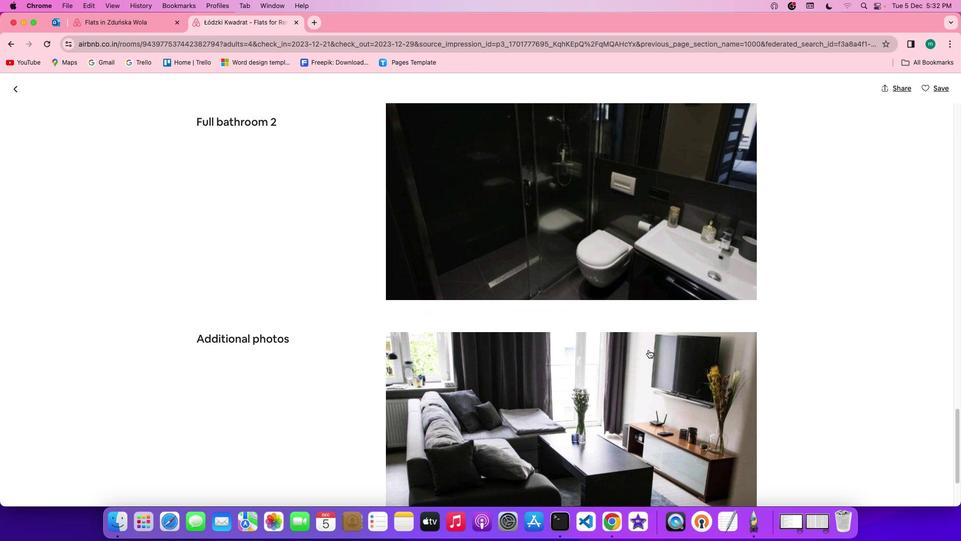 
Action: Mouse scrolled (652, 353) with delta (4, 3)
Screenshot: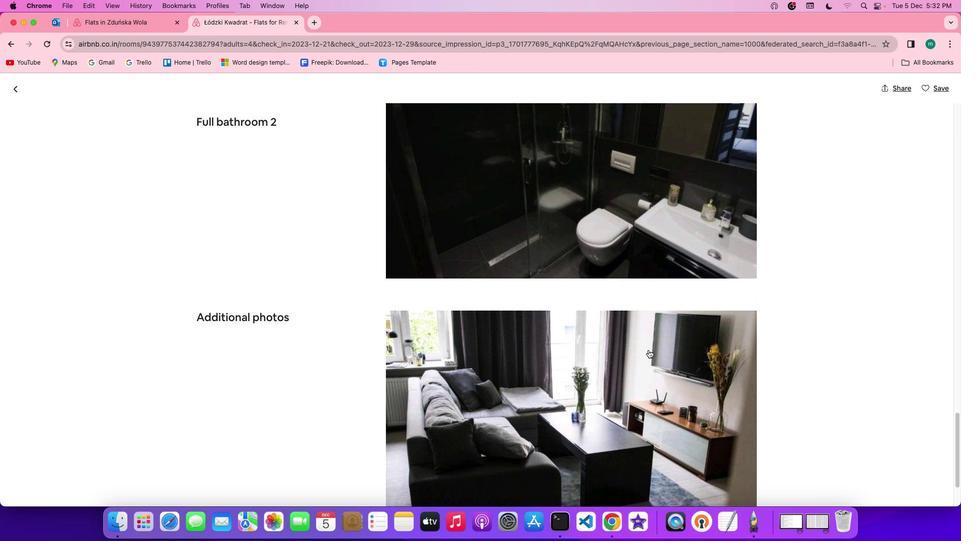 
Action: Mouse scrolled (652, 353) with delta (4, 3)
Screenshot: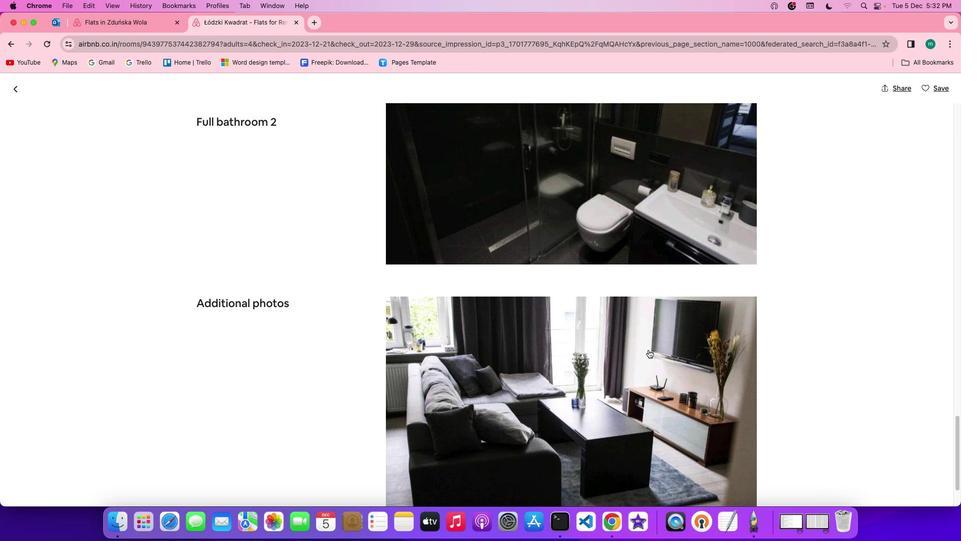 
Action: Mouse scrolled (652, 353) with delta (4, 3)
Screenshot: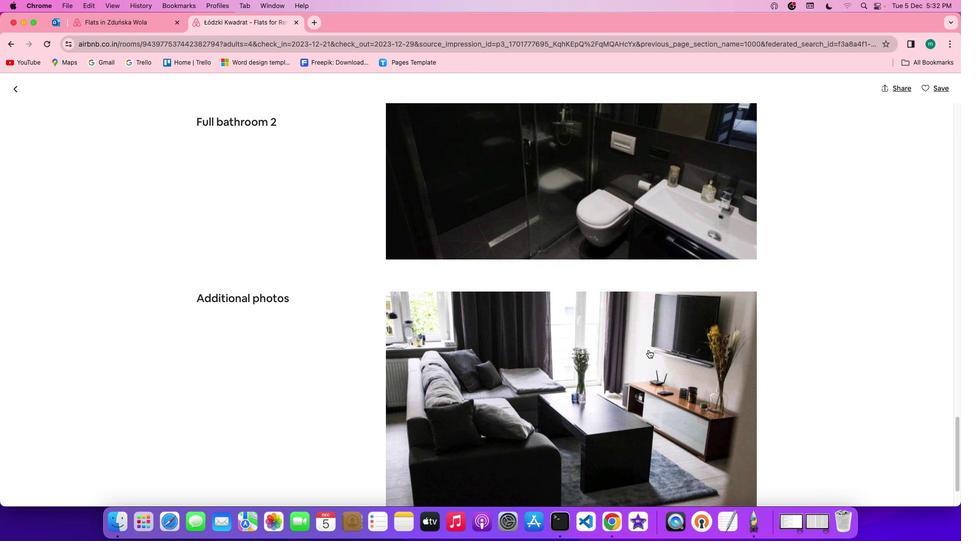 
Action: Mouse scrolled (652, 353) with delta (4, 3)
Screenshot: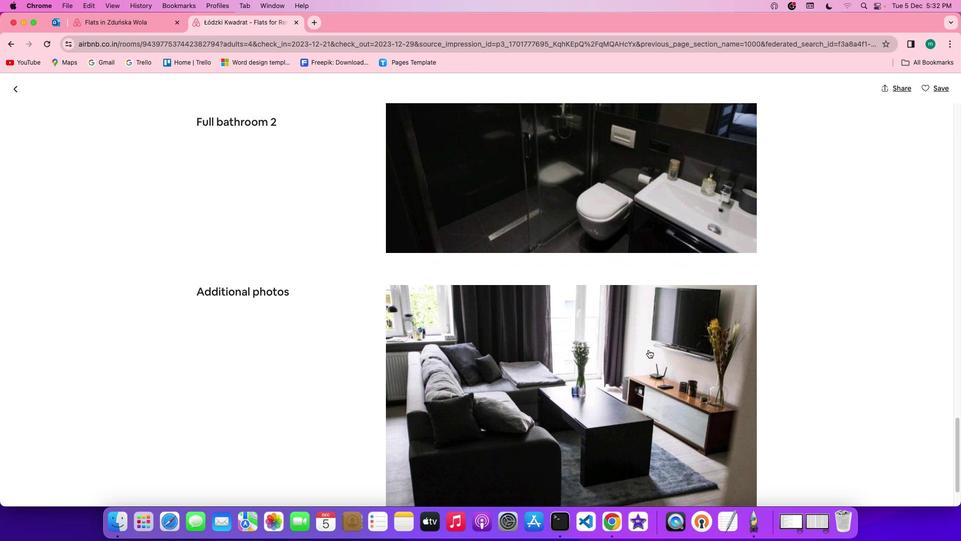 
Action: Mouse scrolled (652, 353) with delta (4, 3)
Screenshot: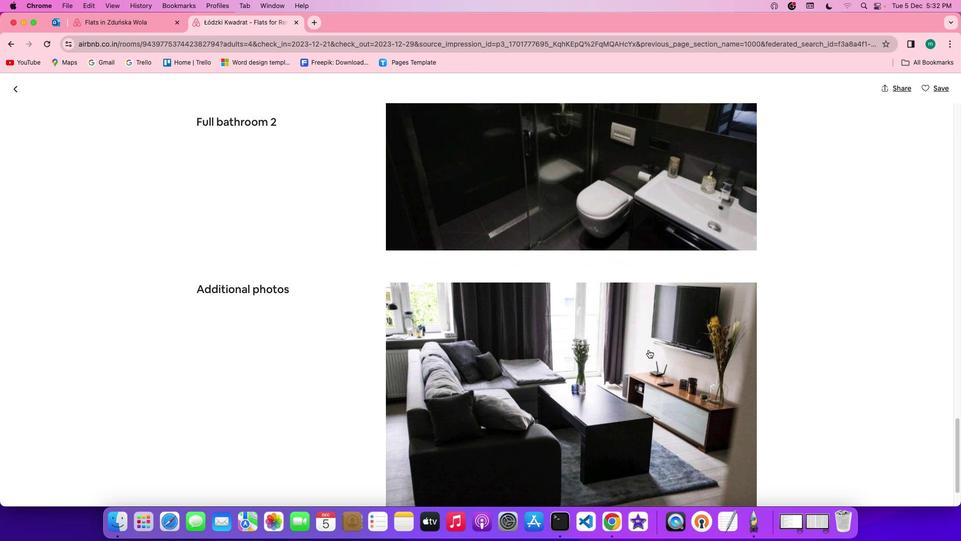 
Action: Mouse scrolled (652, 353) with delta (4, 3)
Screenshot: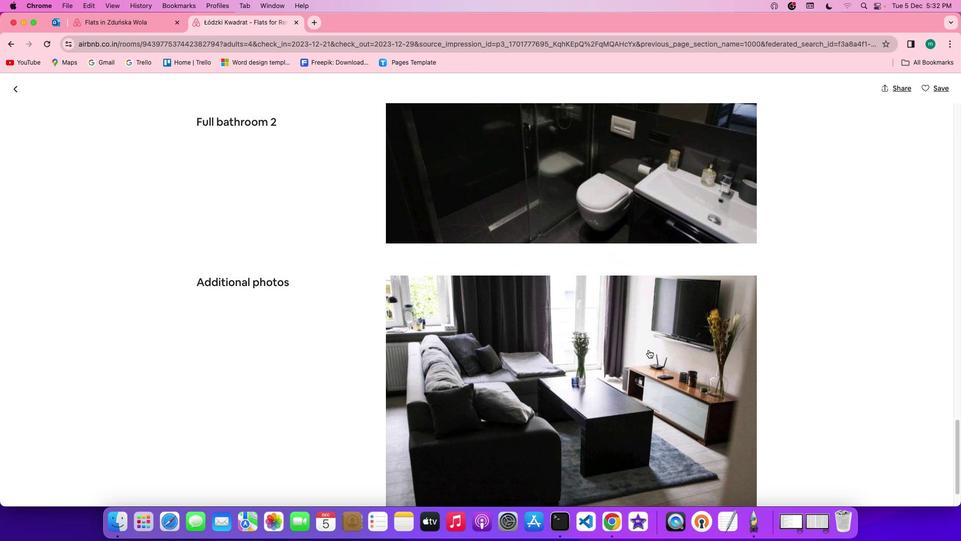 
Action: Mouse scrolled (652, 353) with delta (4, 3)
Screenshot: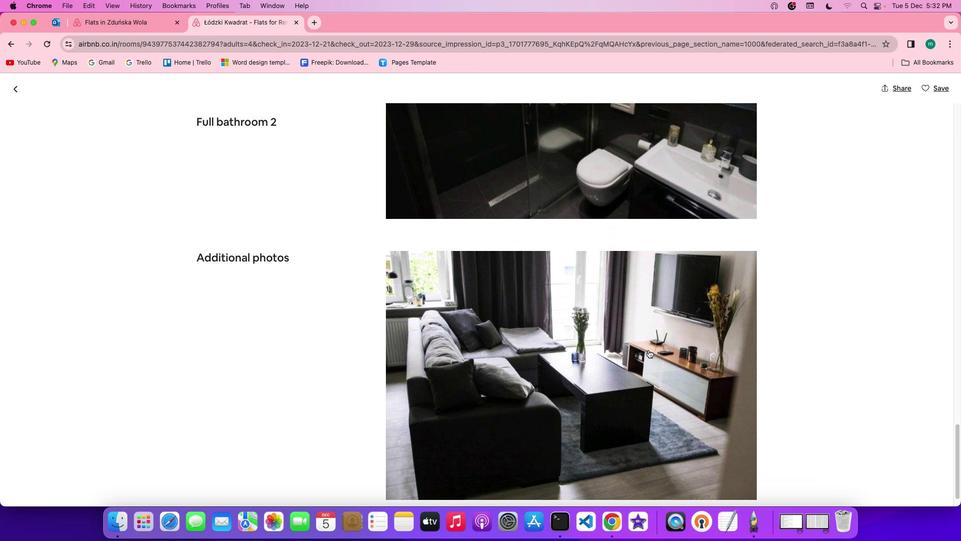 
Action: Mouse scrolled (652, 353) with delta (4, 3)
Screenshot: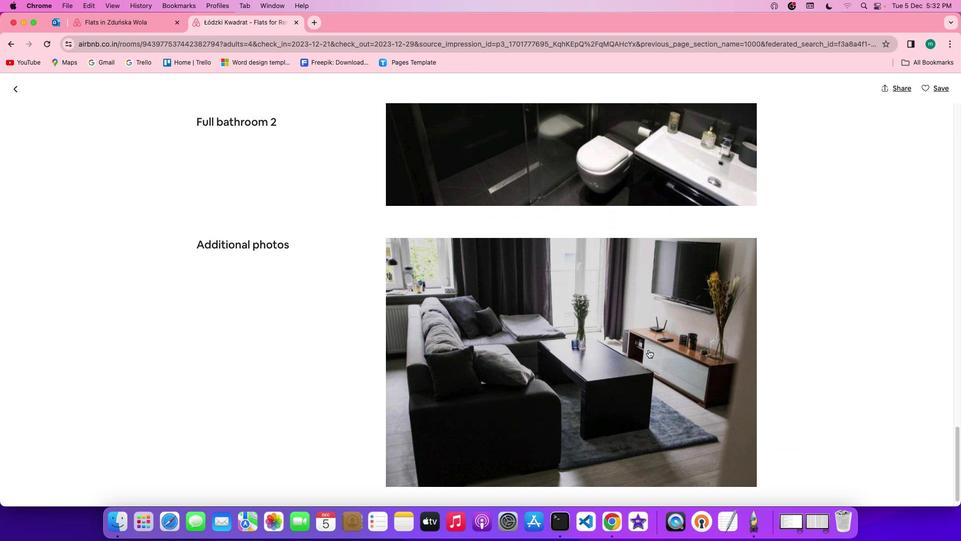 
Action: Mouse scrolled (652, 353) with delta (4, 3)
Screenshot: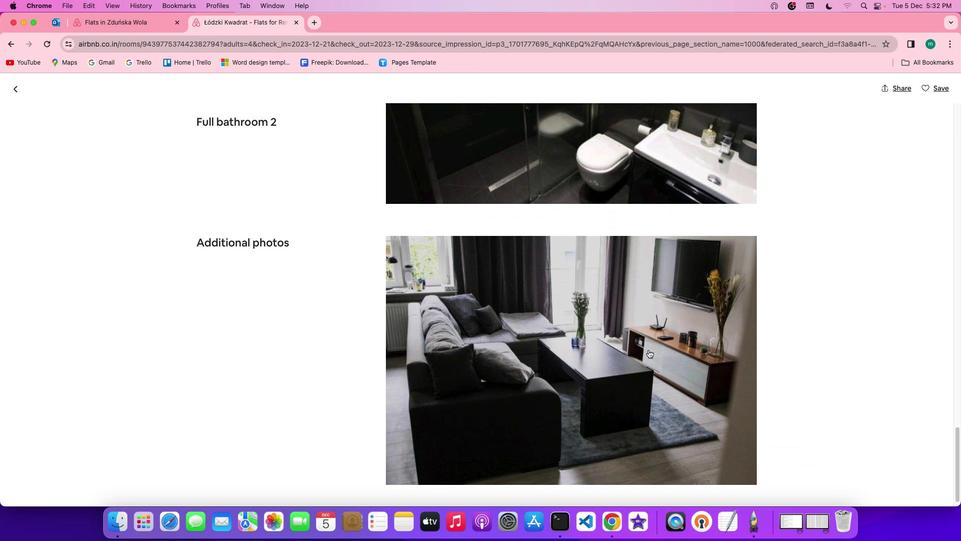 
Action: Mouse scrolled (652, 353) with delta (4, 3)
Screenshot: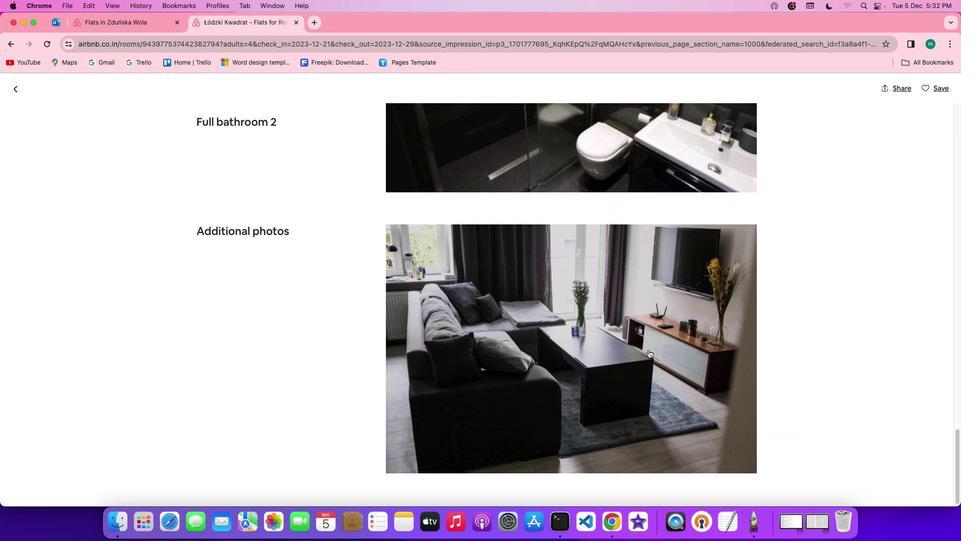 
Action: Mouse scrolled (652, 353) with delta (4, 3)
Screenshot: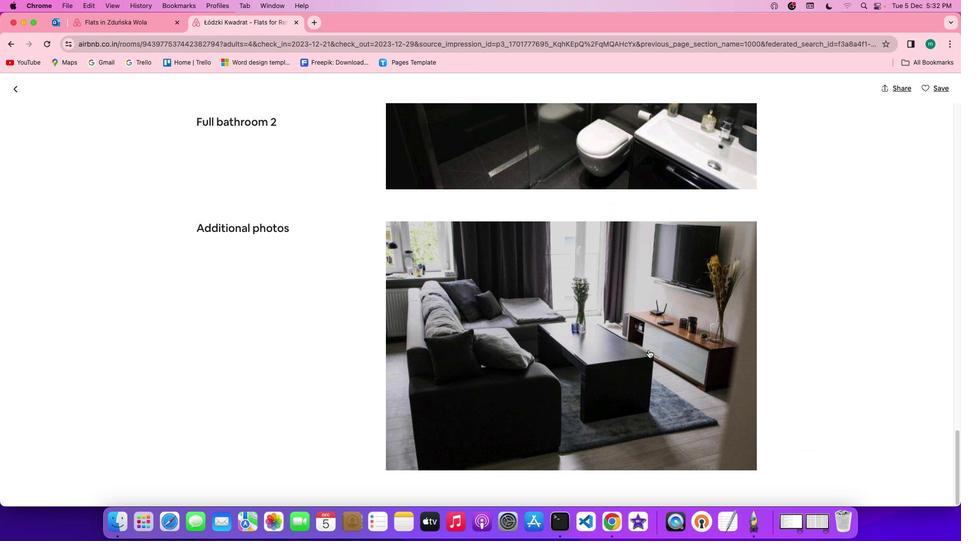 
Action: Mouse scrolled (652, 353) with delta (4, 3)
Screenshot: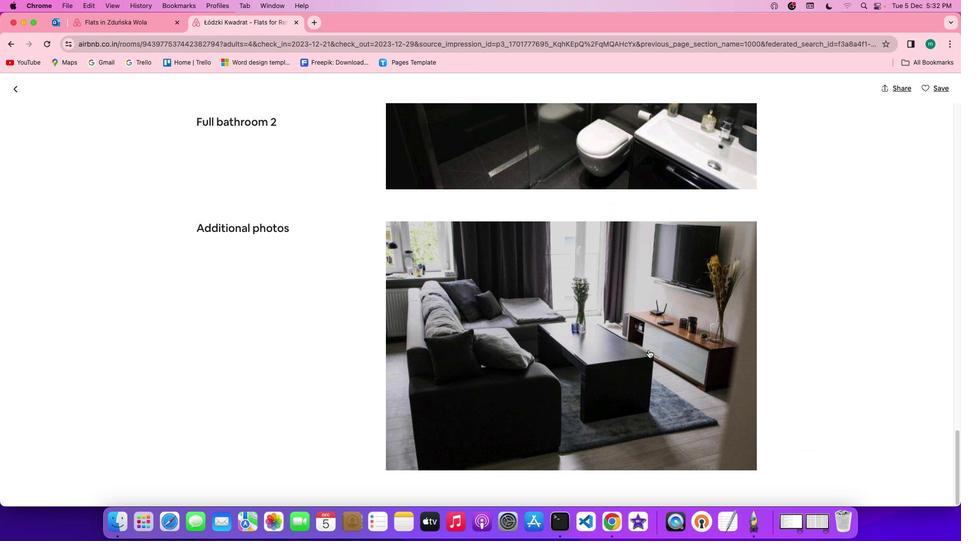 
Action: Mouse scrolled (652, 353) with delta (4, 3)
Screenshot: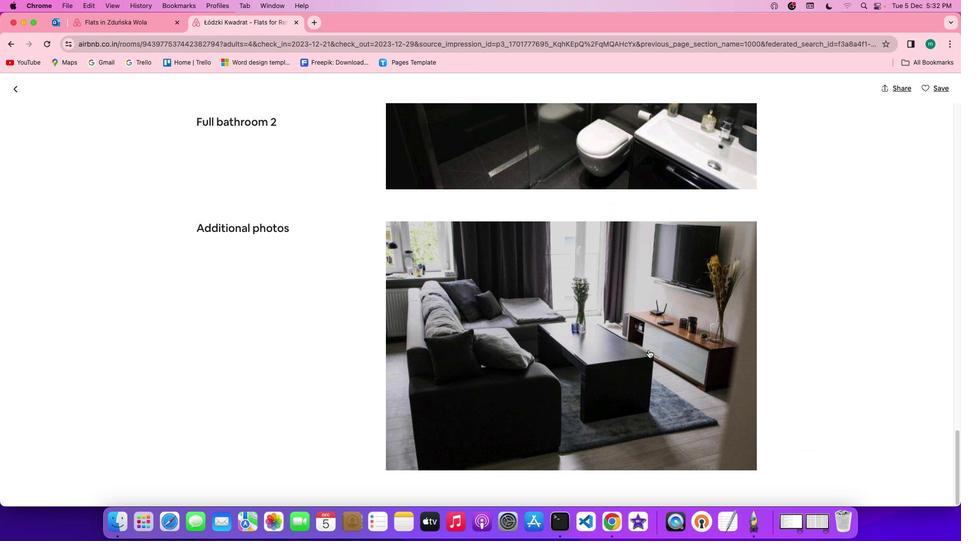 
Action: Mouse scrolled (652, 353) with delta (4, 3)
Screenshot: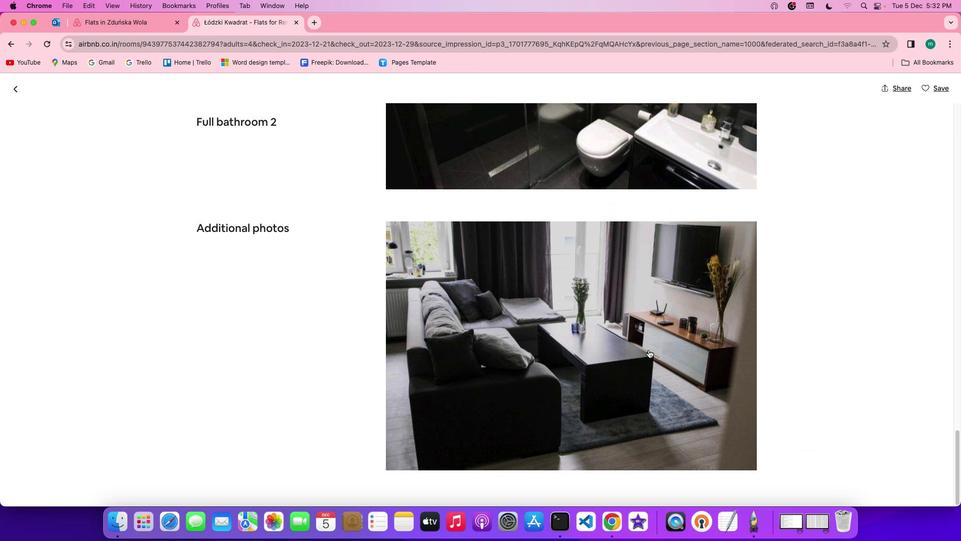 
Action: Mouse scrolled (652, 353) with delta (4, 3)
Screenshot: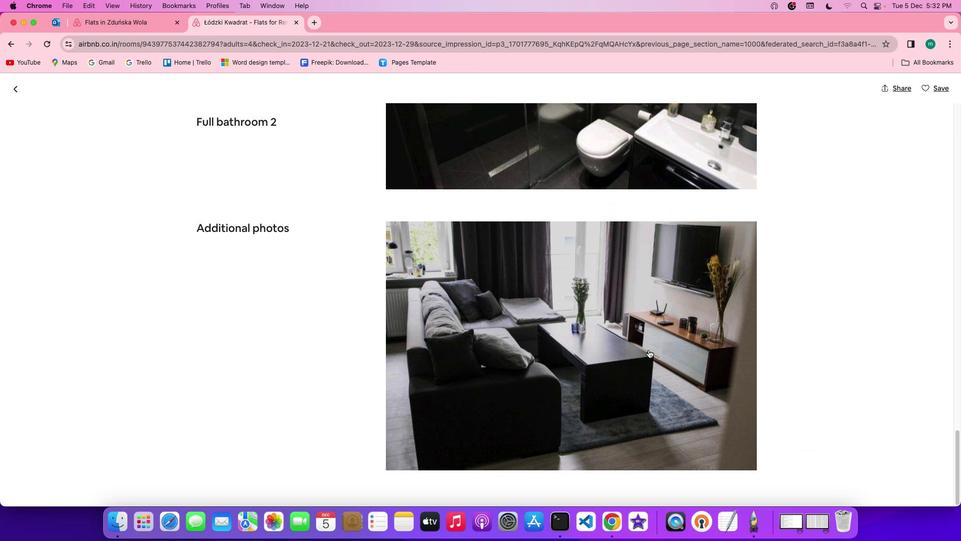 
Action: Mouse scrolled (652, 353) with delta (4, 3)
Screenshot: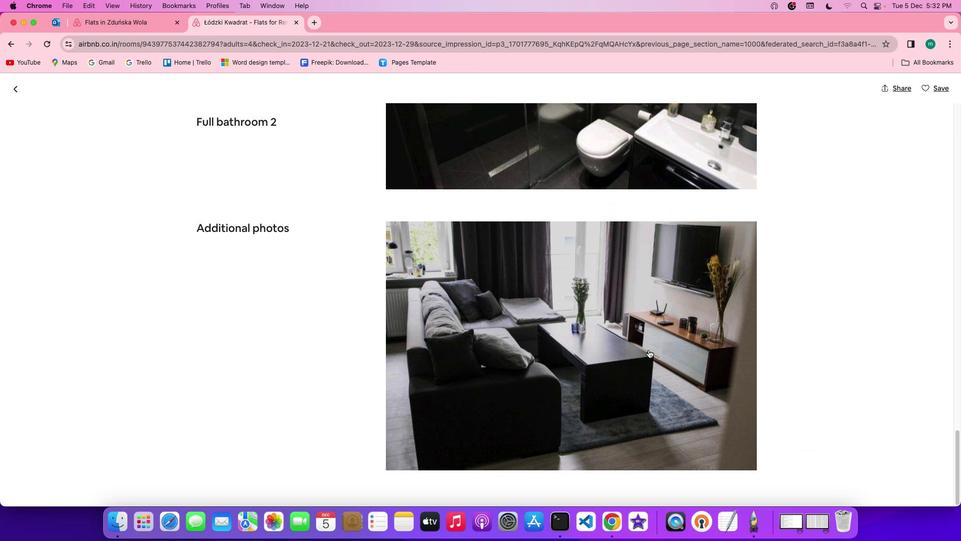 
Action: Mouse scrolled (652, 353) with delta (4, 3)
Screenshot: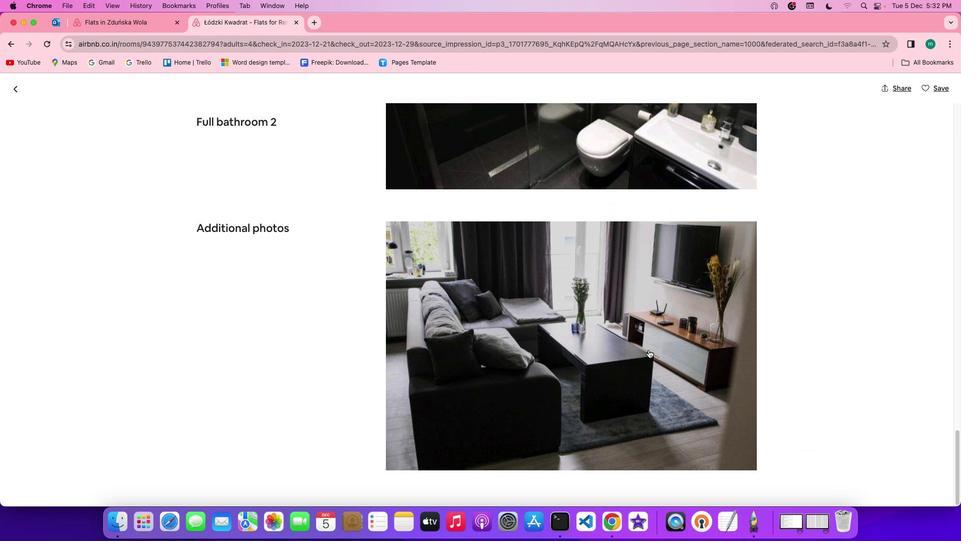 
Action: Mouse scrolled (652, 353) with delta (4, 3)
Screenshot: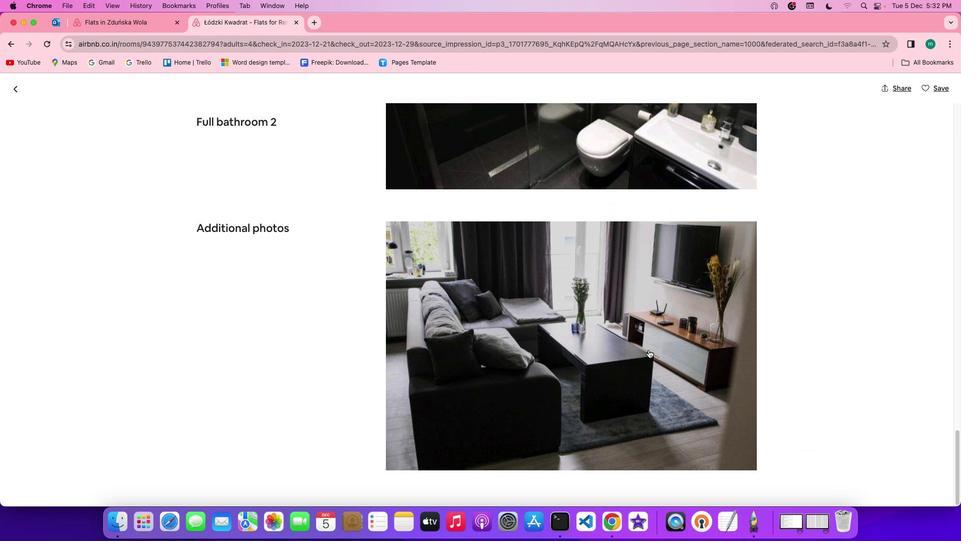 
Action: Mouse scrolled (652, 353) with delta (4, 3)
Screenshot: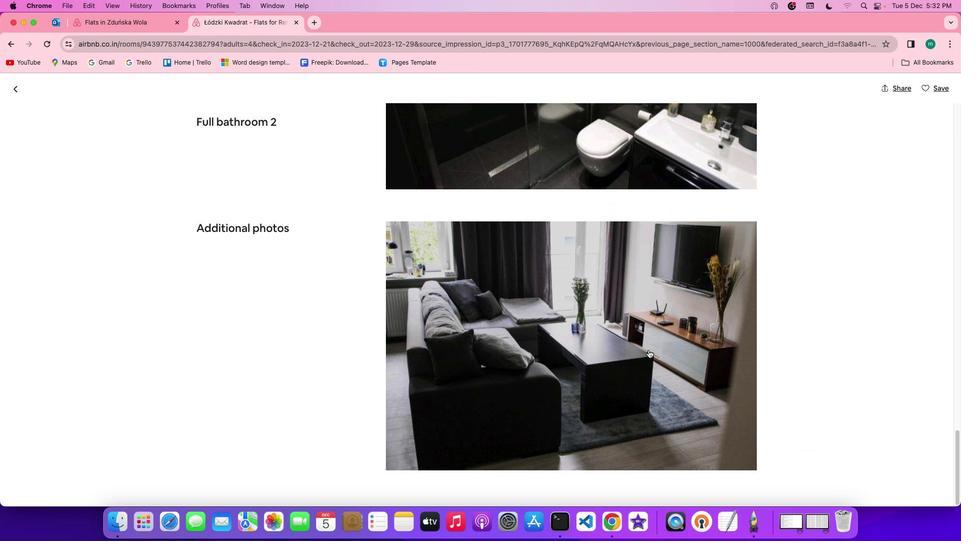
Action: Mouse scrolled (652, 353) with delta (4, 3)
Screenshot: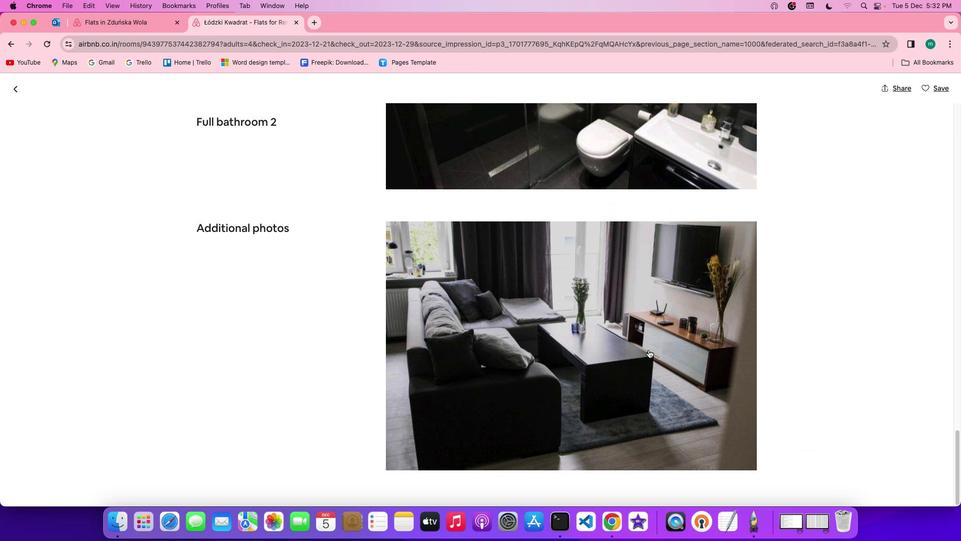 
Action: Mouse scrolled (652, 353) with delta (4, 3)
Screenshot: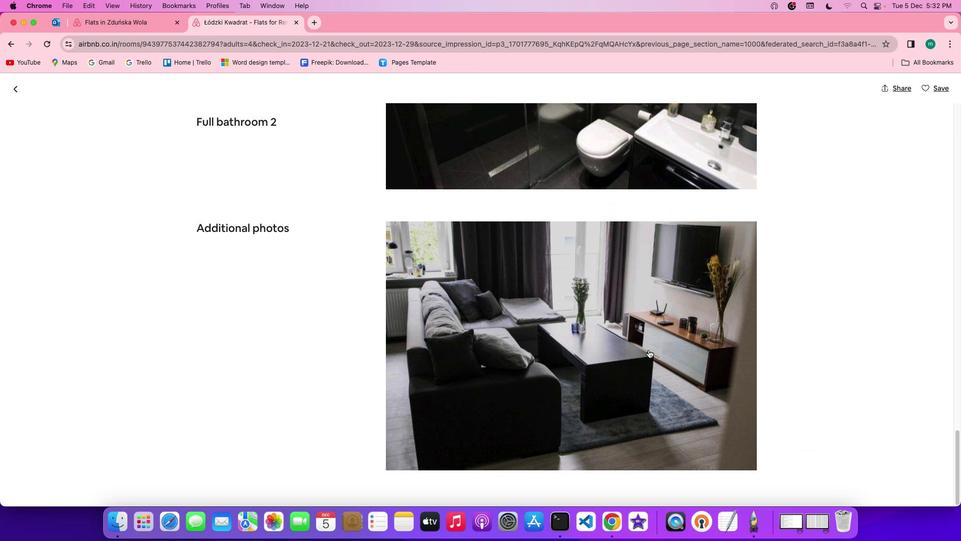 
Action: Mouse scrolled (652, 353) with delta (4, 3)
Screenshot: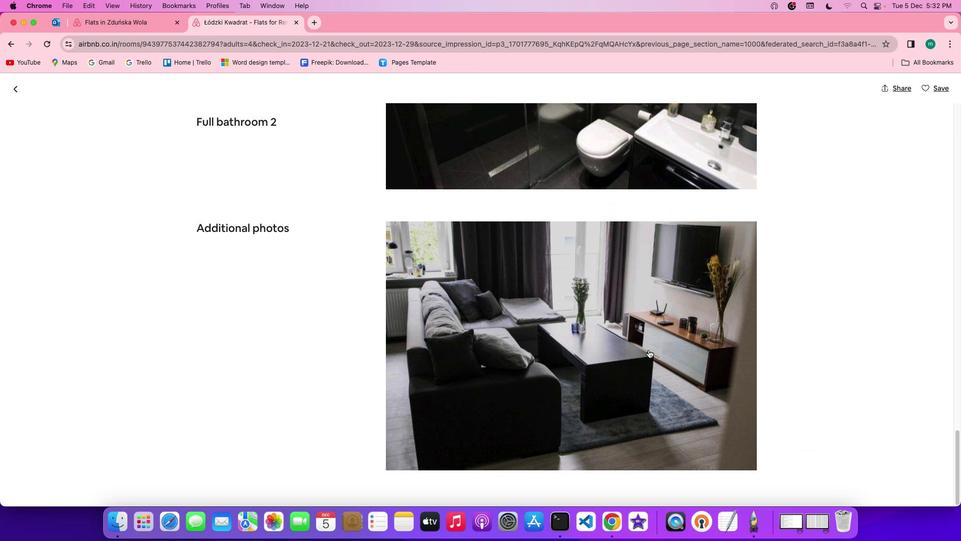 
Action: Mouse scrolled (652, 353) with delta (4, 3)
Screenshot: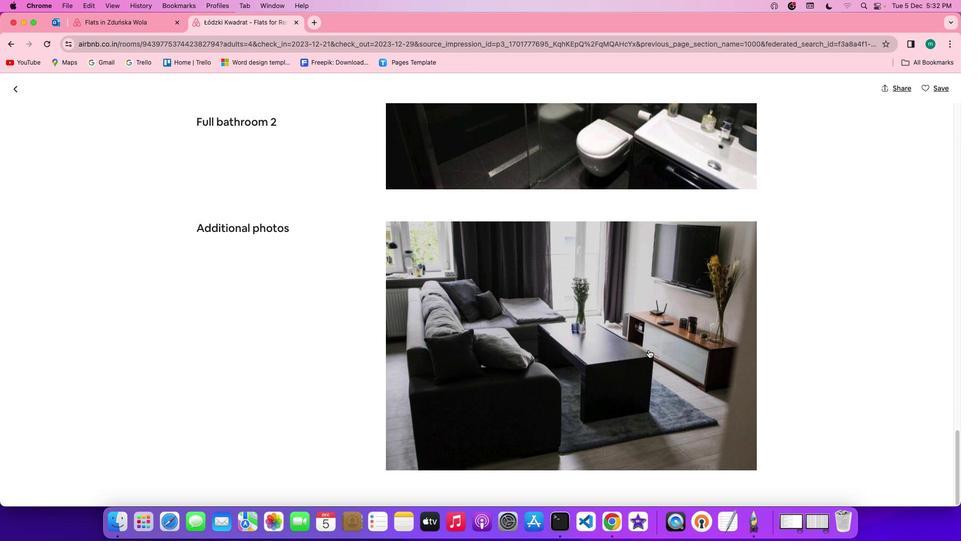 
Action: Mouse scrolled (652, 353) with delta (4, 3)
Screenshot: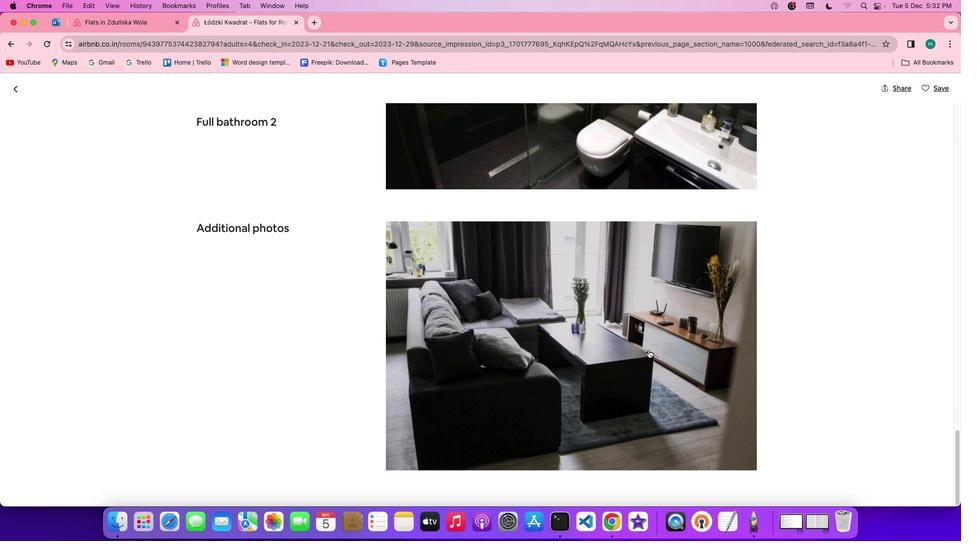 
Action: Mouse scrolled (652, 353) with delta (4, 3)
Screenshot: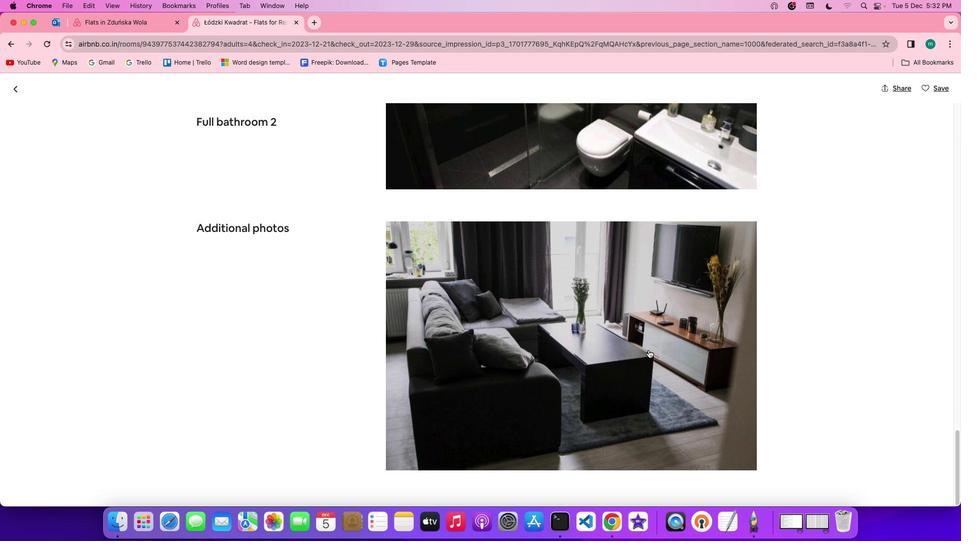 
Action: Mouse scrolled (652, 353) with delta (4, 3)
Screenshot: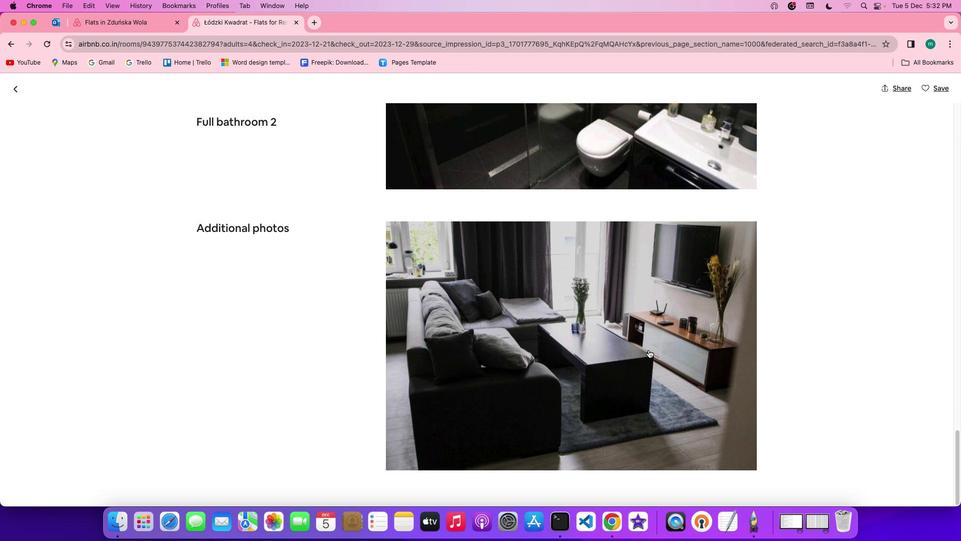
Action: Mouse scrolled (652, 353) with delta (4, 3)
Screenshot: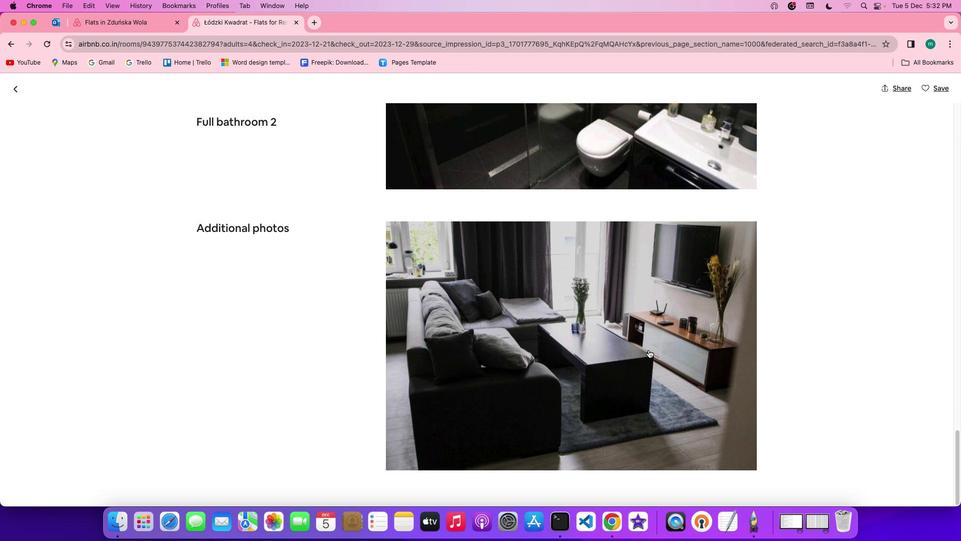
Action: Mouse scrolled (652, 353) with delta (4, 3)
Screenshot: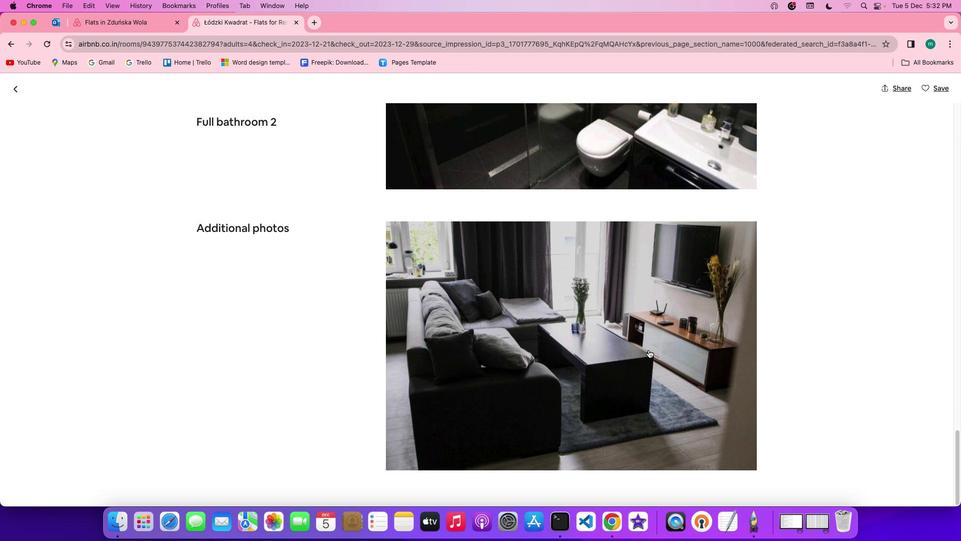 
Action: Mouse scrolled (652, 353) with delta (4, 3)
Screenshot: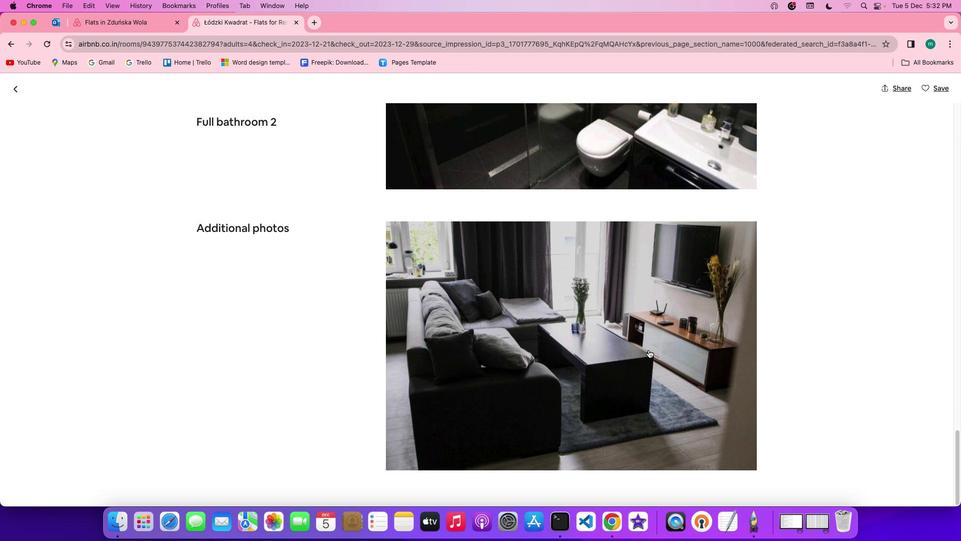 
Action: Mouse scrolled (652, 353) with delta (4, 3)
Screenshot: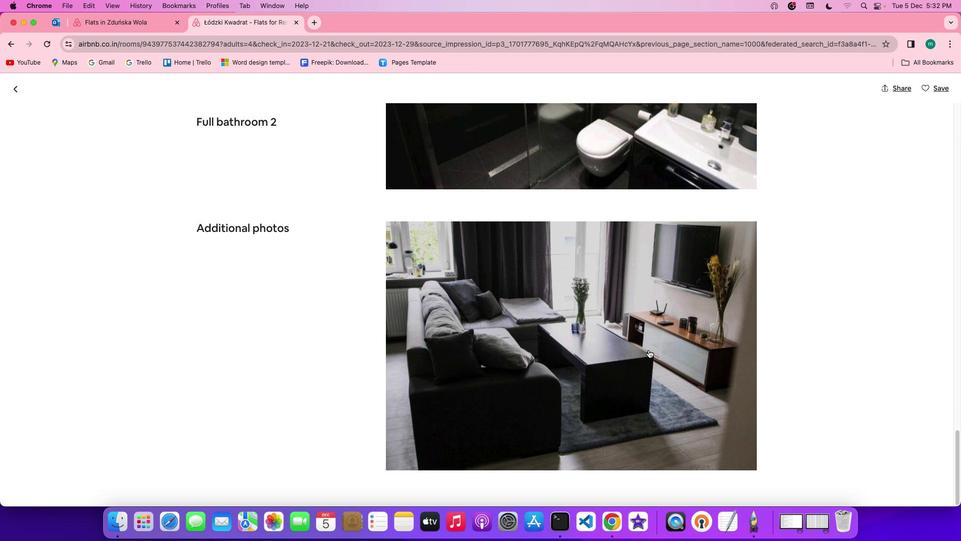 
Action: Mouse scrolled (652, 353) with delta (4, 3)
Screenshot: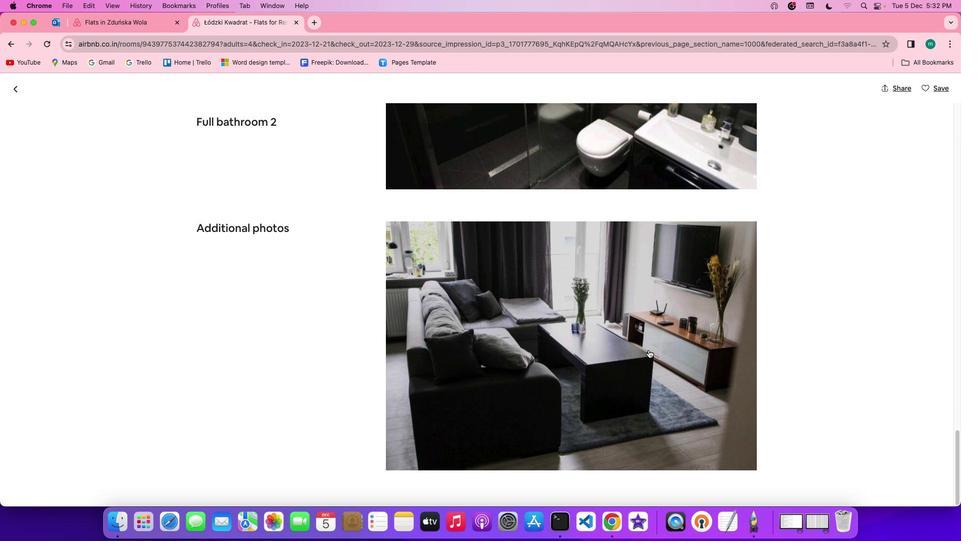 
Action: Mouse scrolled (652, 353) with delta (4, 3)
Screenshot: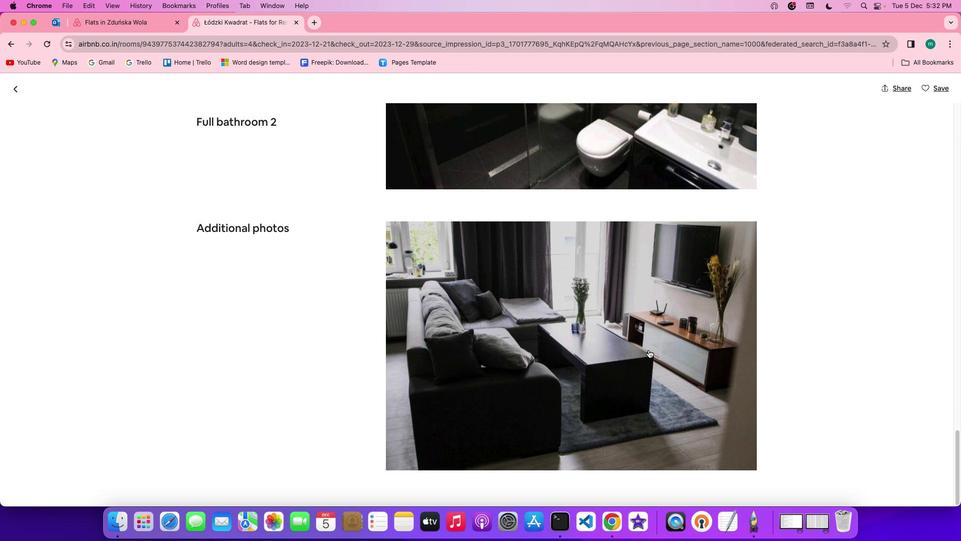 
Action: Mouse scrolled (652, 353) with delta (4, 3)
Screenshot: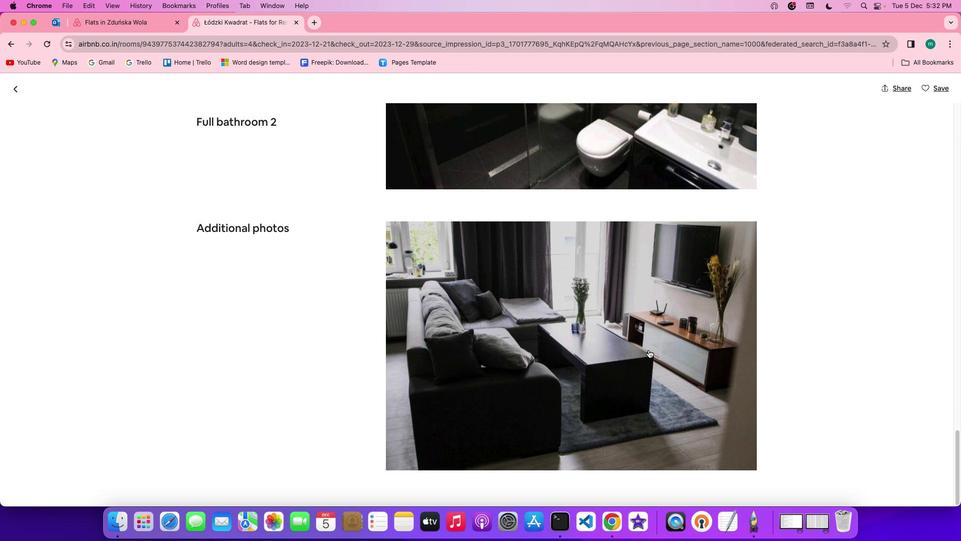 
Action: Mouse scrolled (652, 353) with delta (4, 3)
Screenshot: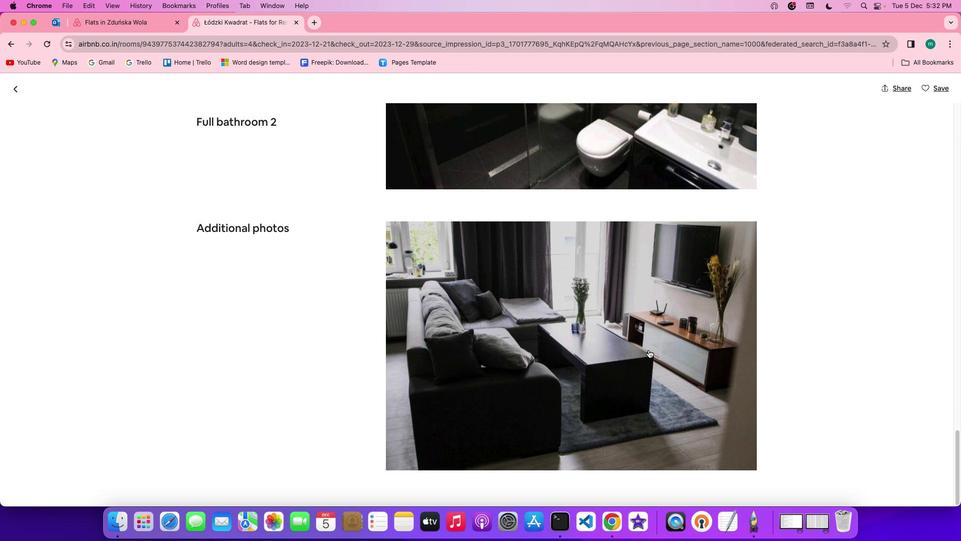 
Action: Mouse scrolled (652, 353) with delta (4, 3)
Screenshot: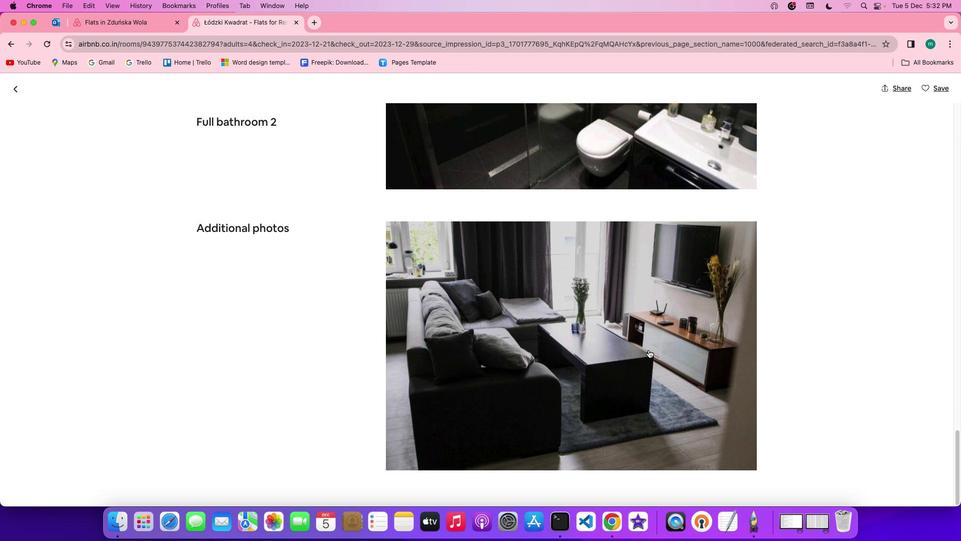 
Action: Mouse scrolled (652, 353) with delta (4, 3)
Screenshot: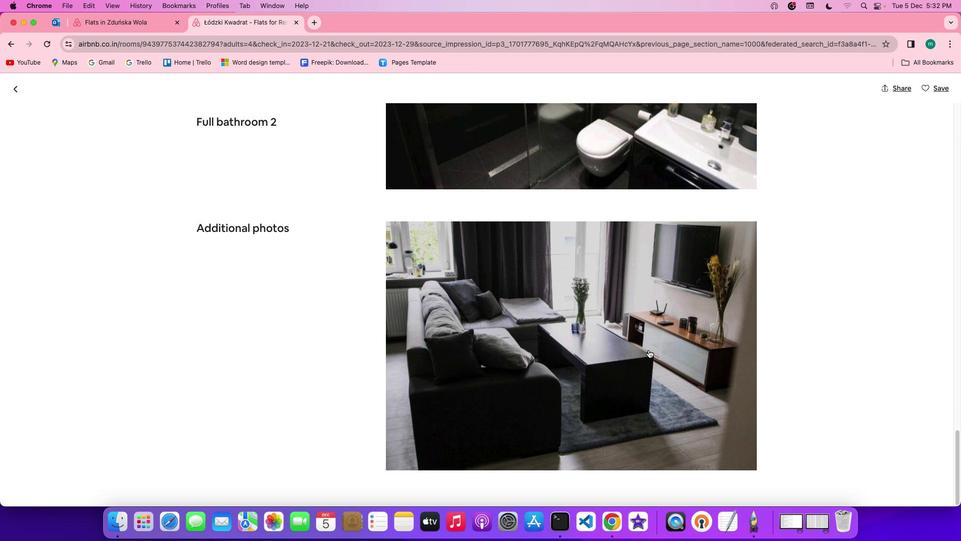 
Action: Mouse scrolled (652, 353) with delta (4, 3)
Screenshot: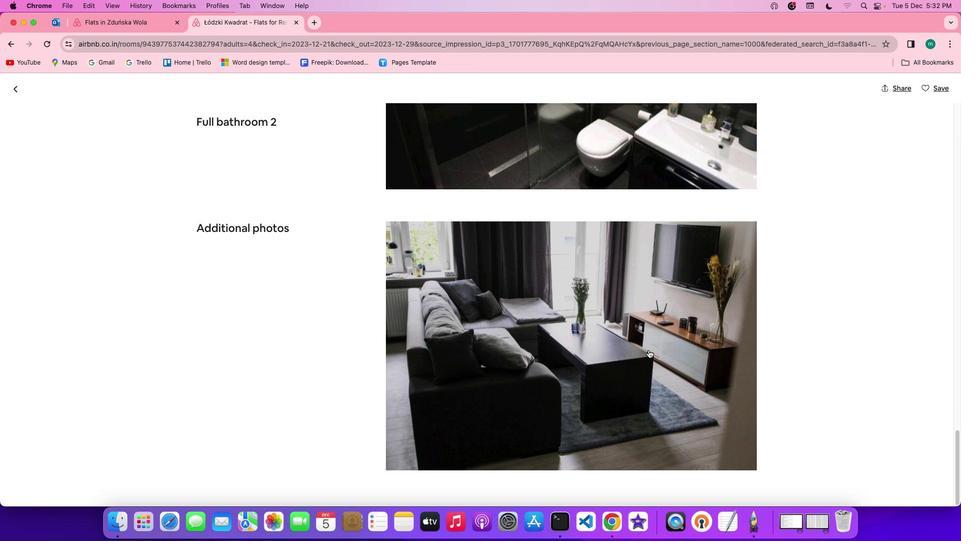
Action: Mouse scrolled (652, 353) with delta (4, 3)
Screenshot: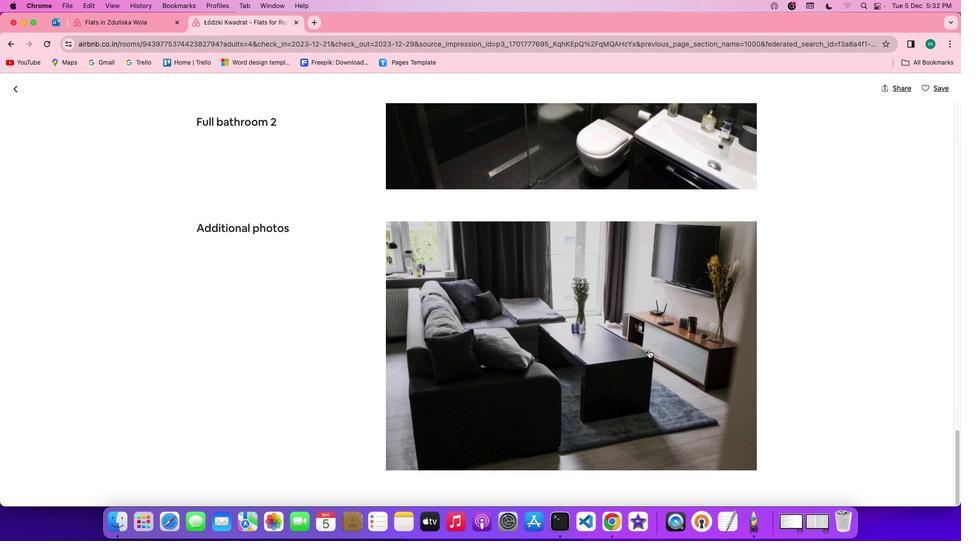 
Action: Mouse scrolled (652, 353) with delta (4, 3)
Screenshot: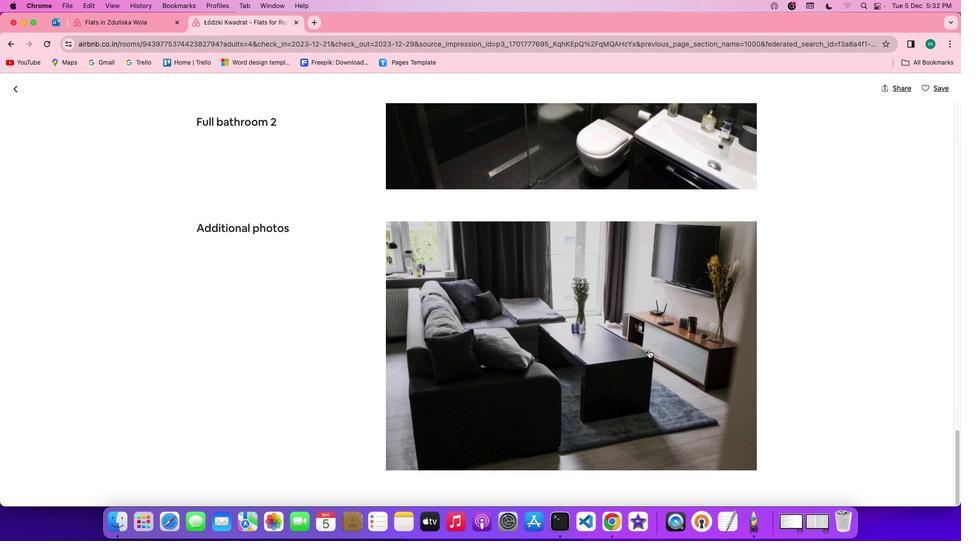 
Action: Mouse scrolled (652, 353) with delta (4, 3)
Screenshot: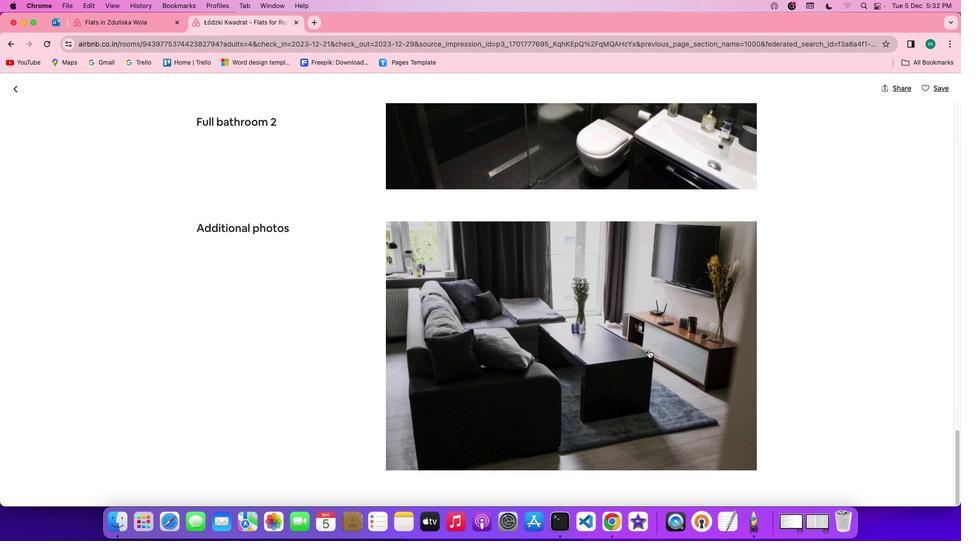 
Action: Mouse scrolled (652, 353) with delta (4, 3)
Screenshot: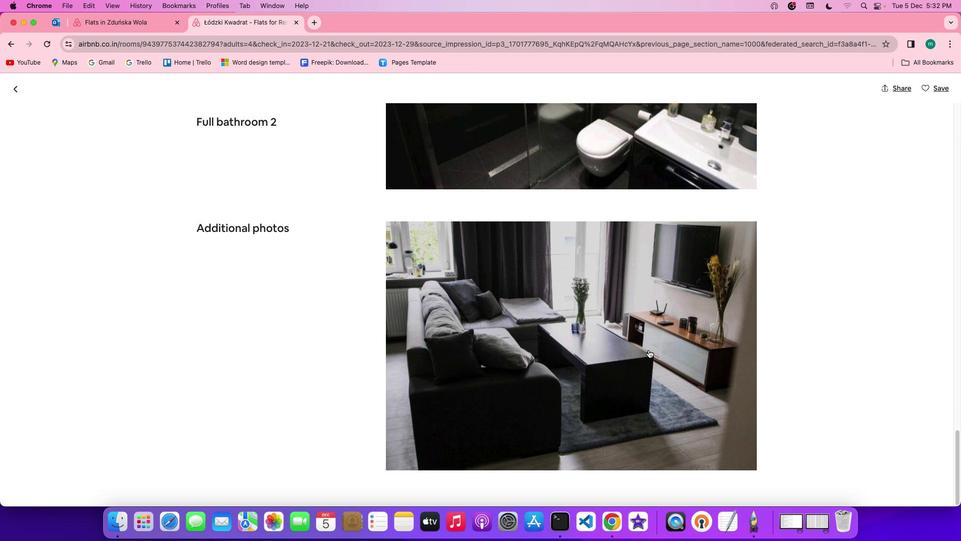 
Action: Mouse scrolled (652, 353) with delta (4, 3)
Screenshot: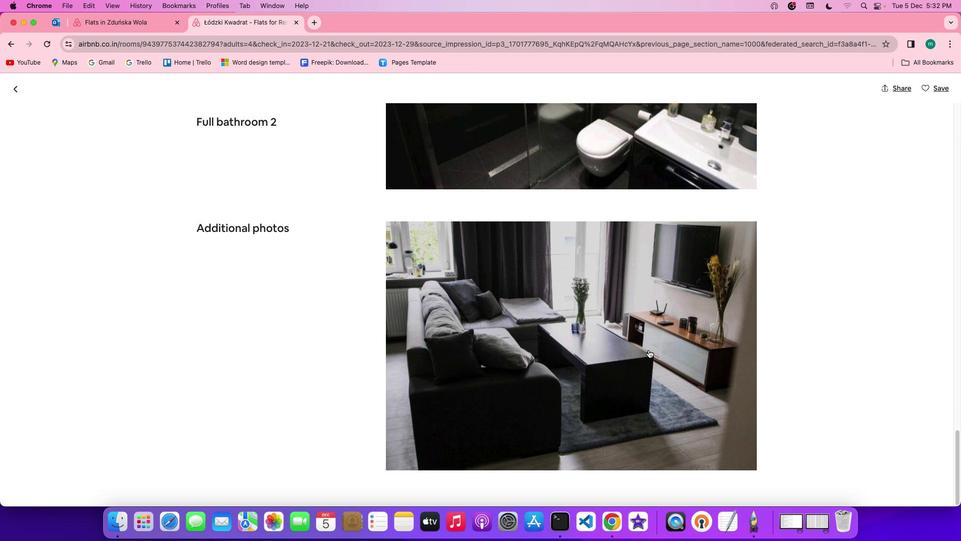 
Action: Mouse scrolled (652, 353) with delta (4, 3)
Screenshot: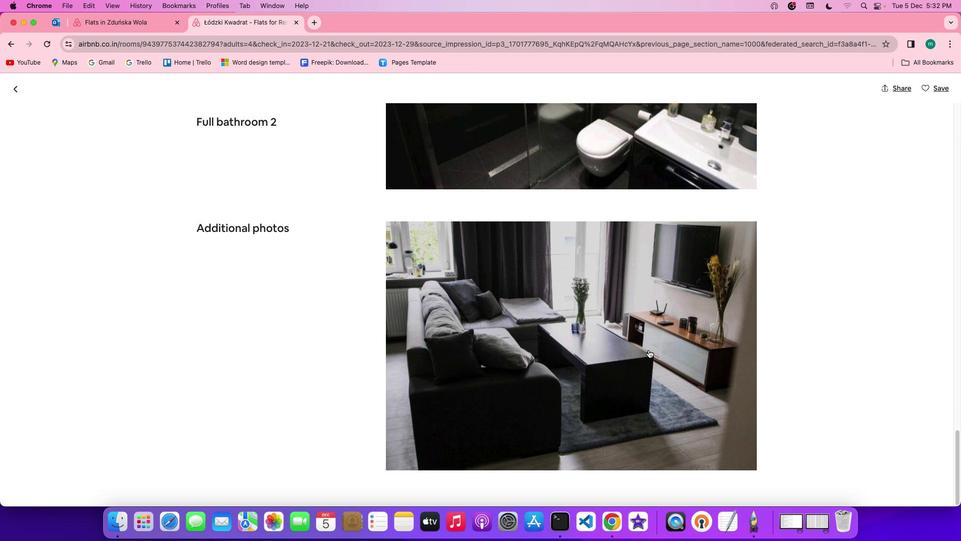 
Action: Mouse scrolled (652, 353) with delta (4, 3)
Screenshot: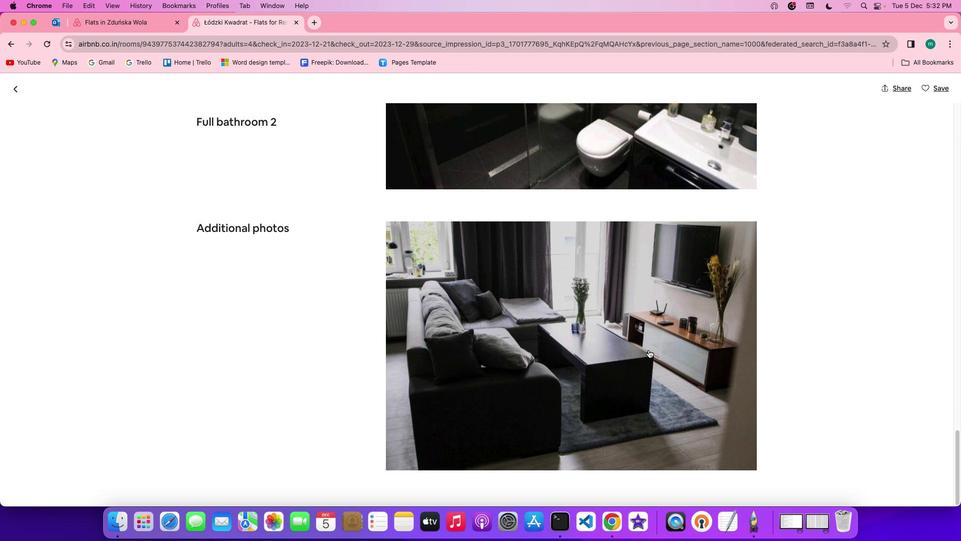 
Action: Mouse scrolled (652, 353) with delta (4, 3)
Screenshot: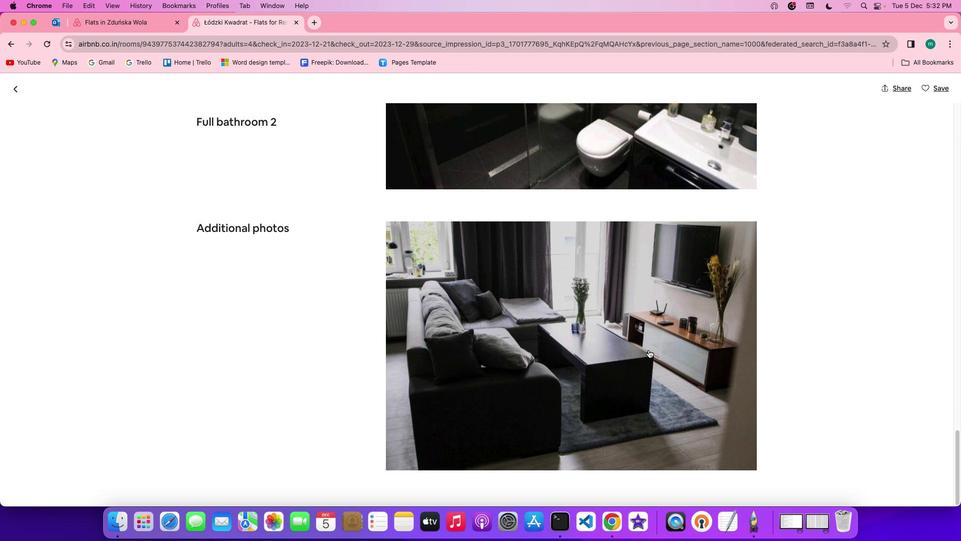 
Action: Mouse scrolled (652, 353) with delta (4, 3)
Screenshot: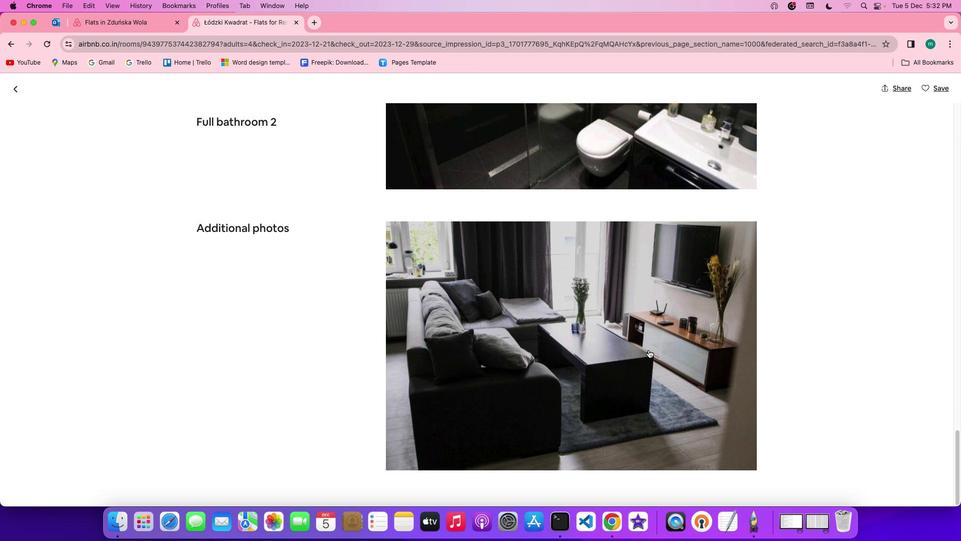 
Action: Mouse scrolled (652, 353) with delta (4, 3)
Screenshot: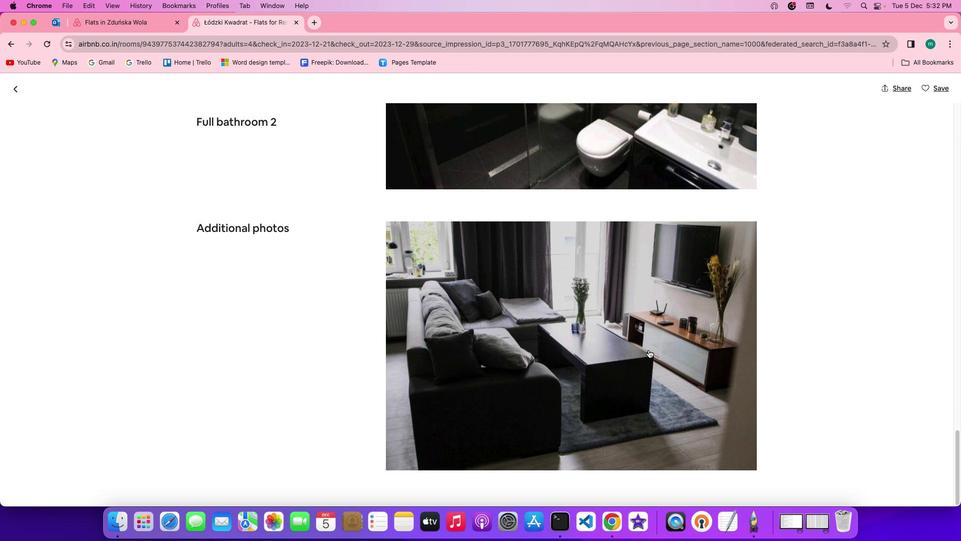 
Action: Mouse scrolled (652, 353) with delta (4, 3)
Screenshot: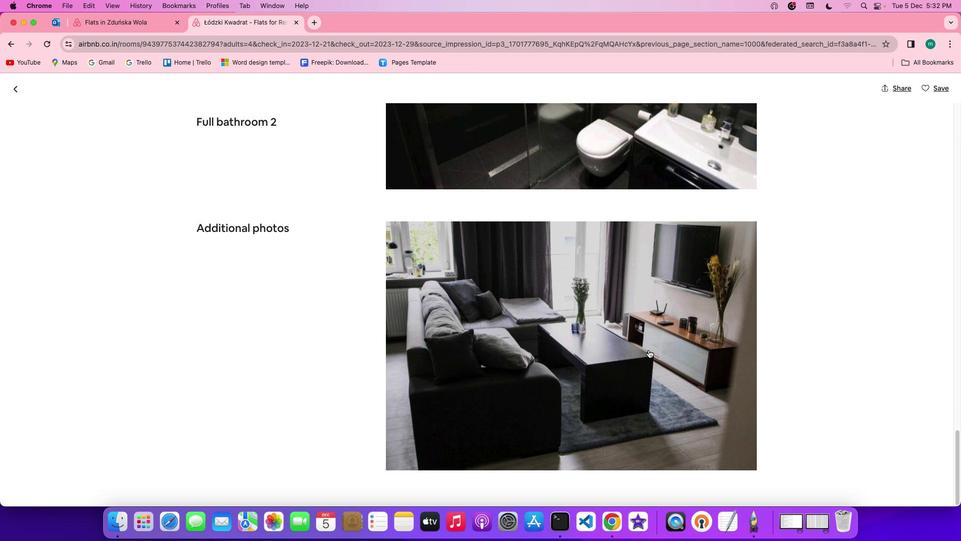 
Action: Mouse scrolled (652, 353) with delta (4, 3)
Screenshot: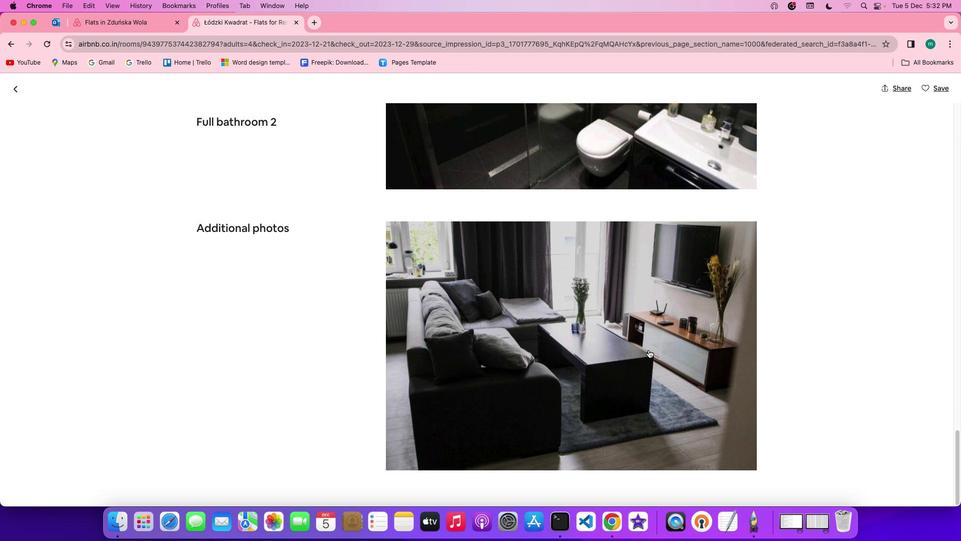 
Action: Mouse scrolled (652, 353) with delta (4, 3)
Screenshot: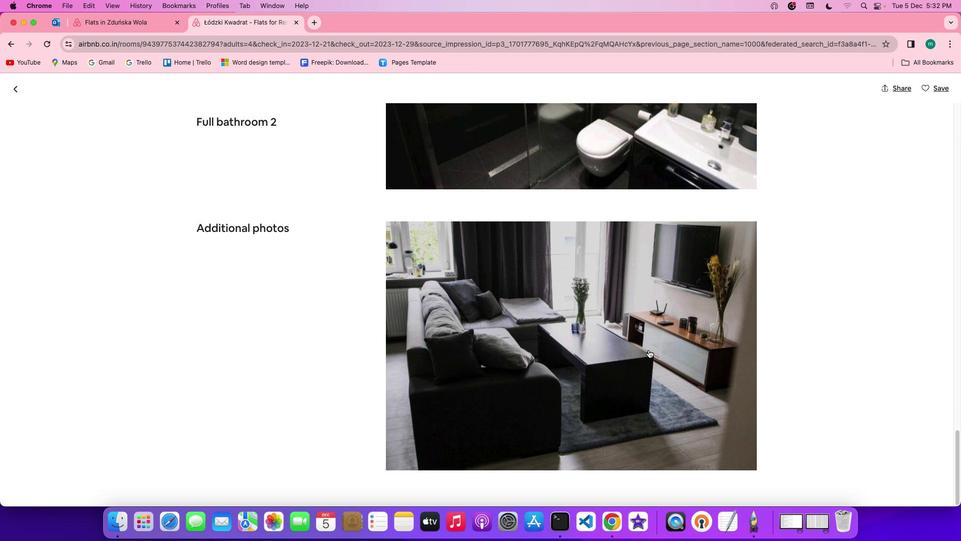
Action: Mouse scrolled (652, 353) with delta (4, 3)
Screenshot: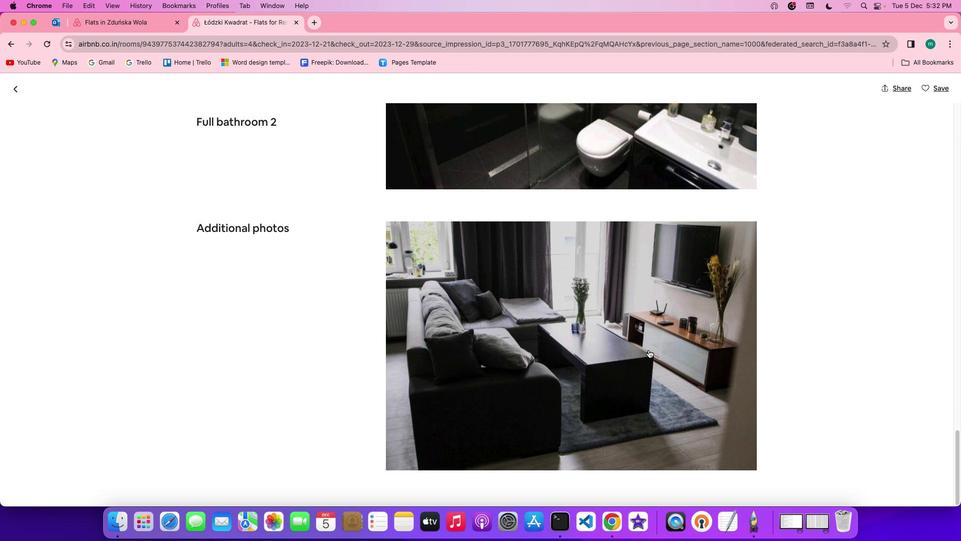 
Action: Mouse scrolled (652, 353) with delta (4, 3)
Screenshot: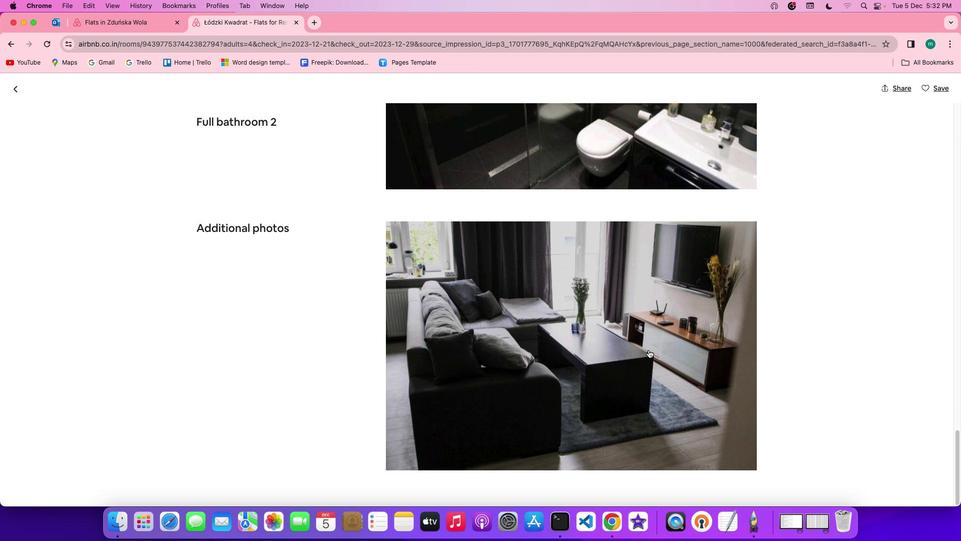 
Action: Mouse scrolled (652, 353) with delta (4, 3)
Screenshot: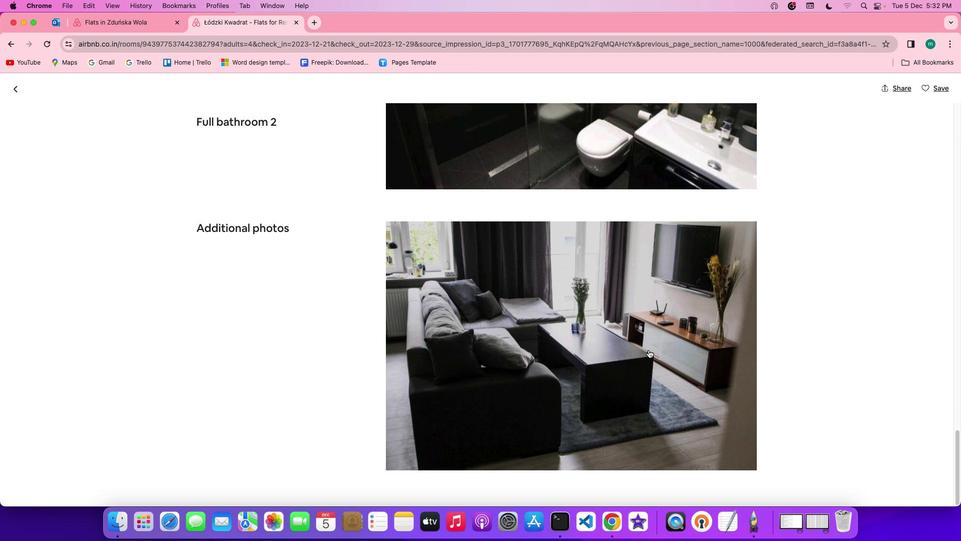 
Action: Mouse scrolled (652, 353) with delta (4, 3)
Screenshot: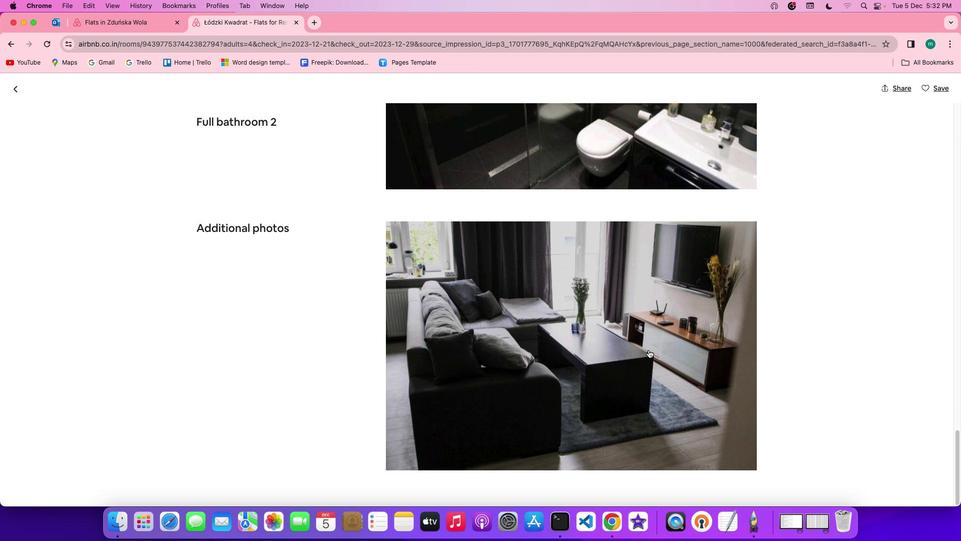 
Action: Mouse scrolled (652, 353) with delta (4, 3)
Screenshot: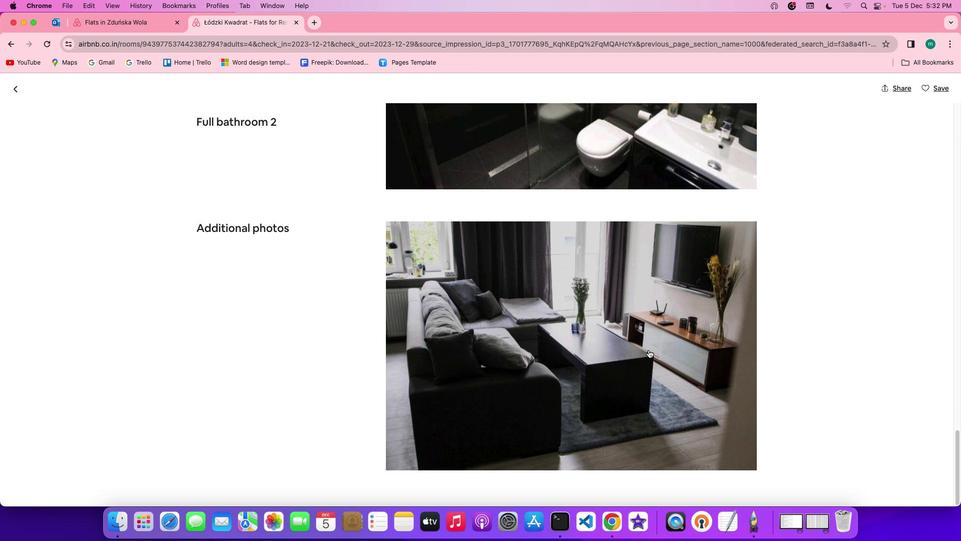 
Action: Mouse scrolled (652, 353) with delta (4, 3)
Screenshot: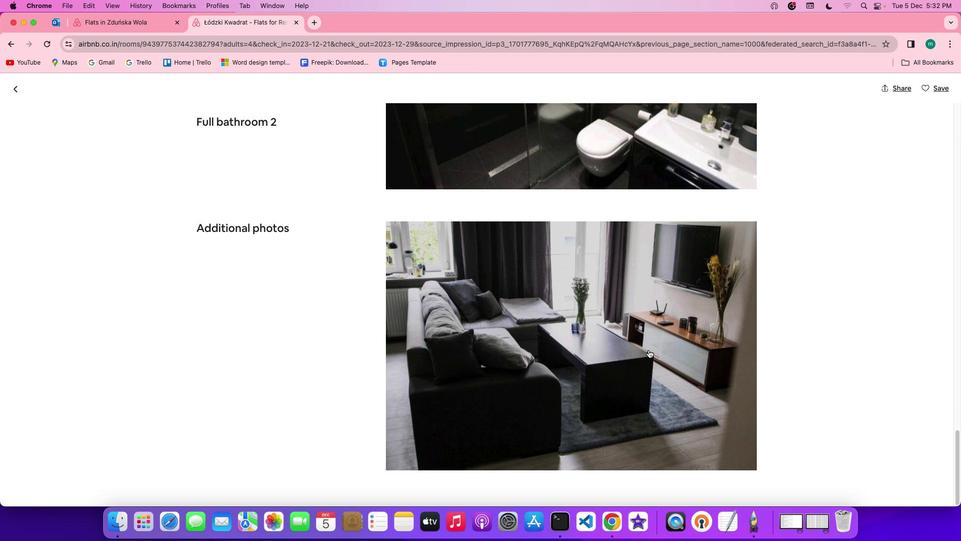 
Action: Mouse scrolled (652, 353) with delta (4, 3)
Screenshot: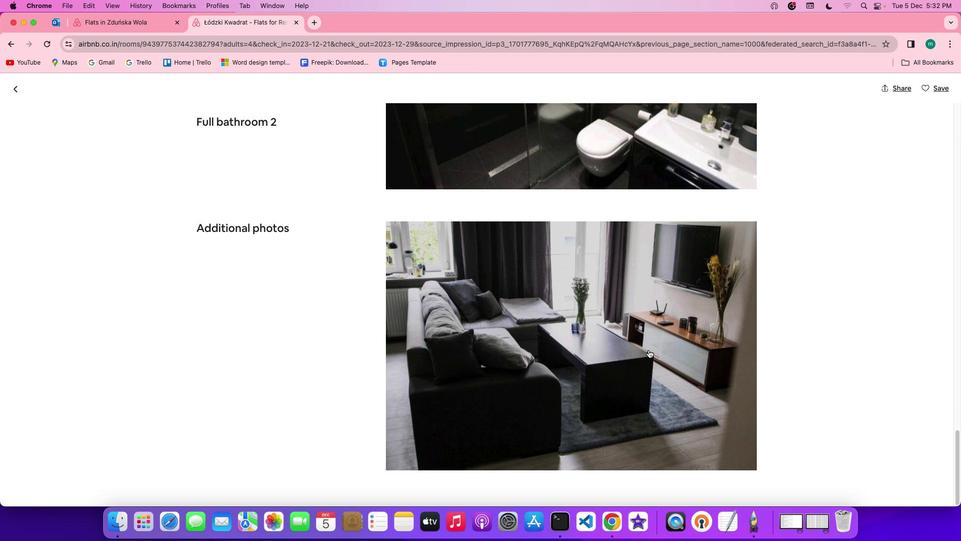 
Action: Mouse scrolled (652, 353) with delta (4, 3)
Screenshot: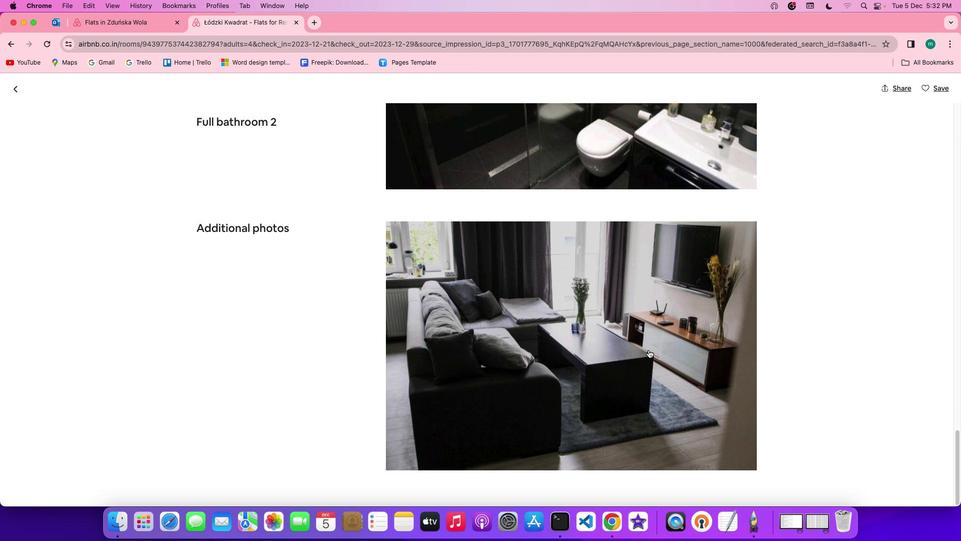 
Action: Mouse moved to (21, 95)
Screenshot: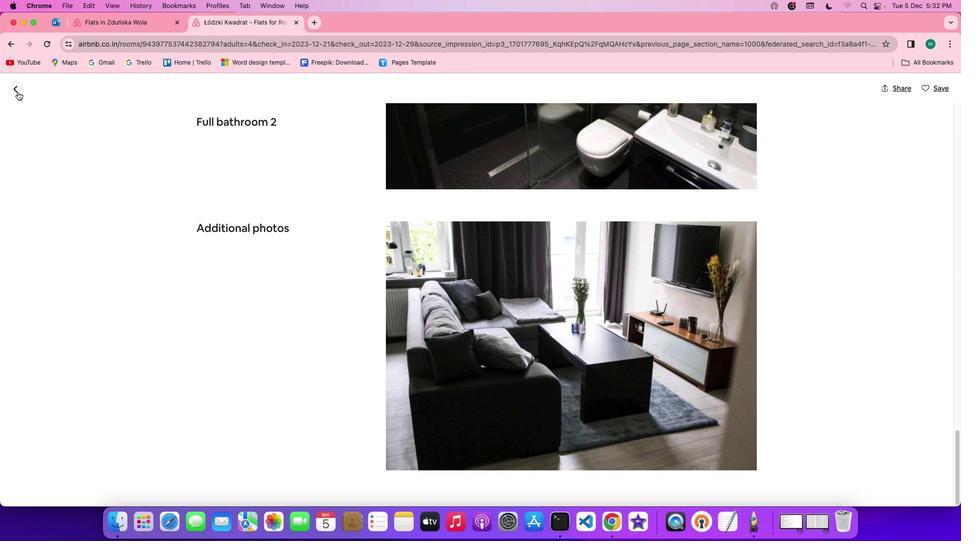 
Action: Mouse pressed left at (21, 95)
Screenshot: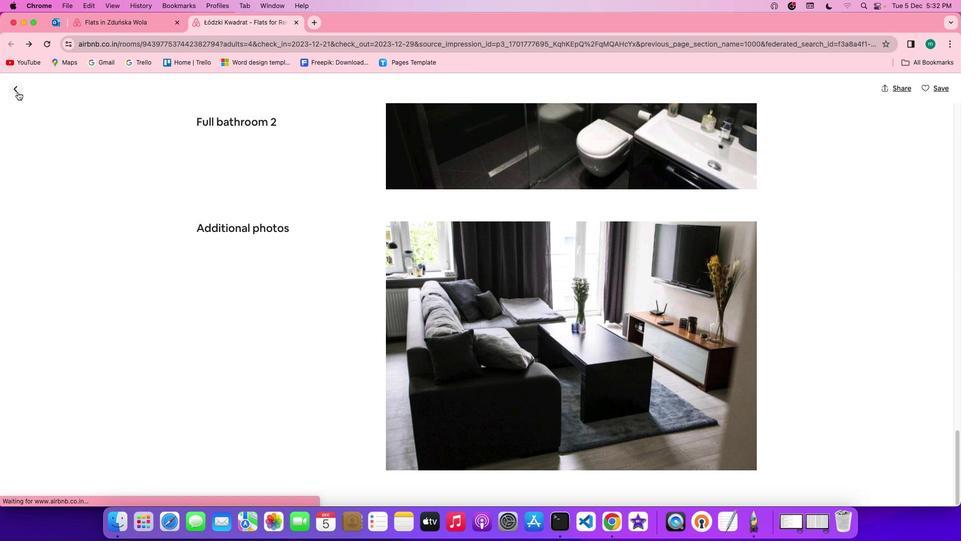 
Action: Mouse moved to (488, 286)
Screenshot: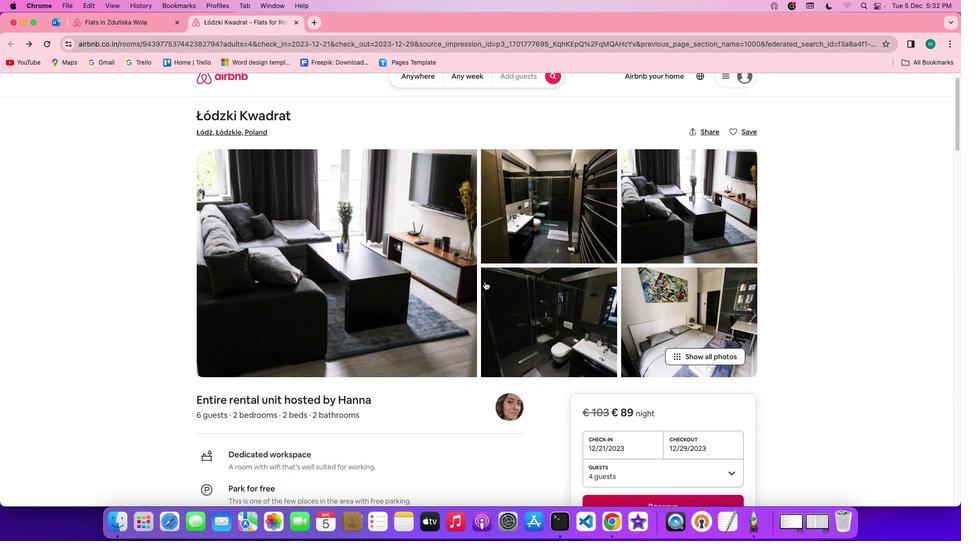 
Action: Mouse scrolled (488, 286) with delta (4, 3)
Screenshot: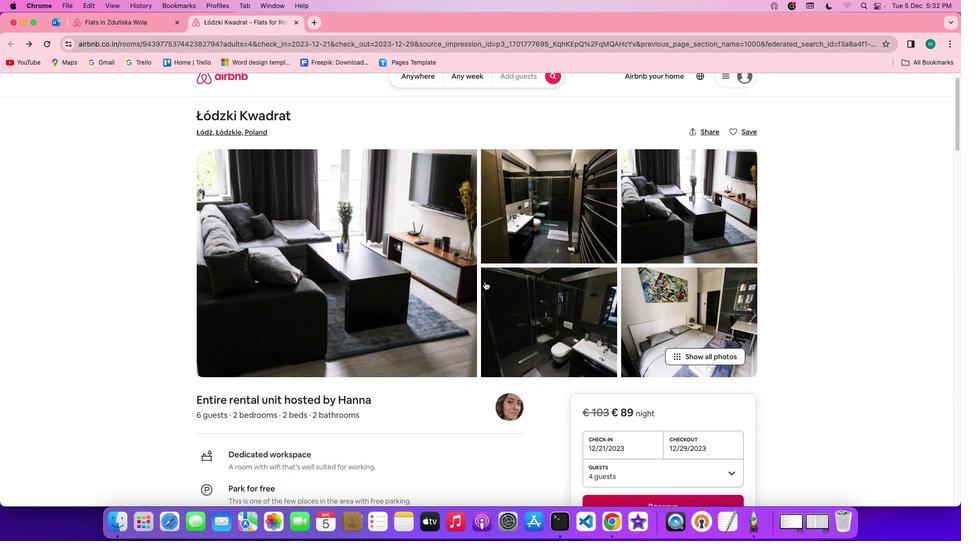 
Action: Mouse moved to (489, 286)
Screenshot: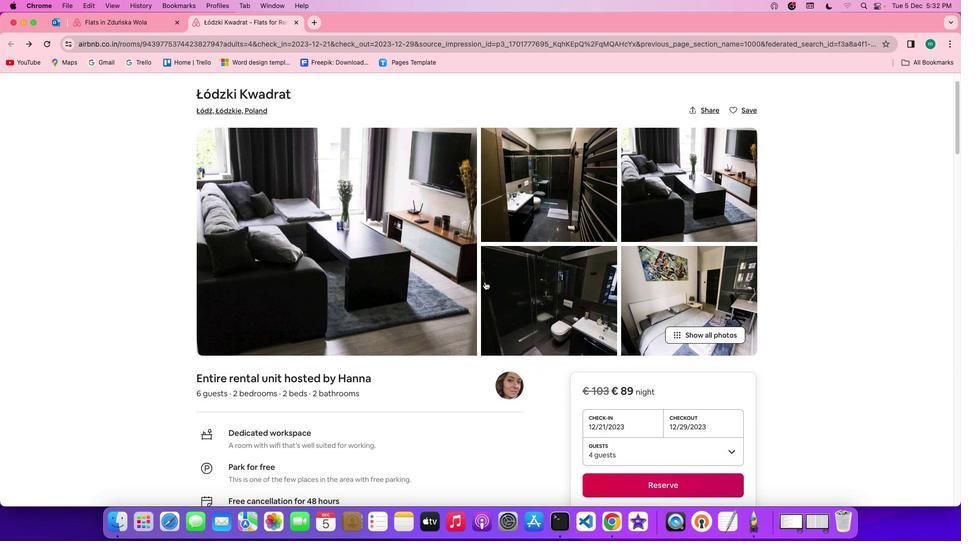 
Action: Mouse scrolled (489, 286) with delta (4, 3)
Screenshot: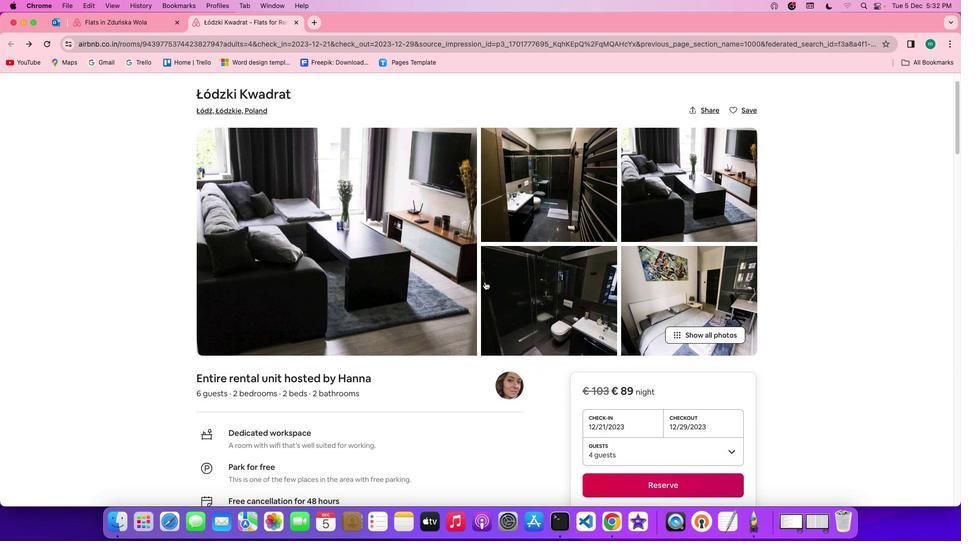 
Action: Mouse scrolled (489, 286) with delta (4, 3)
Screenshot: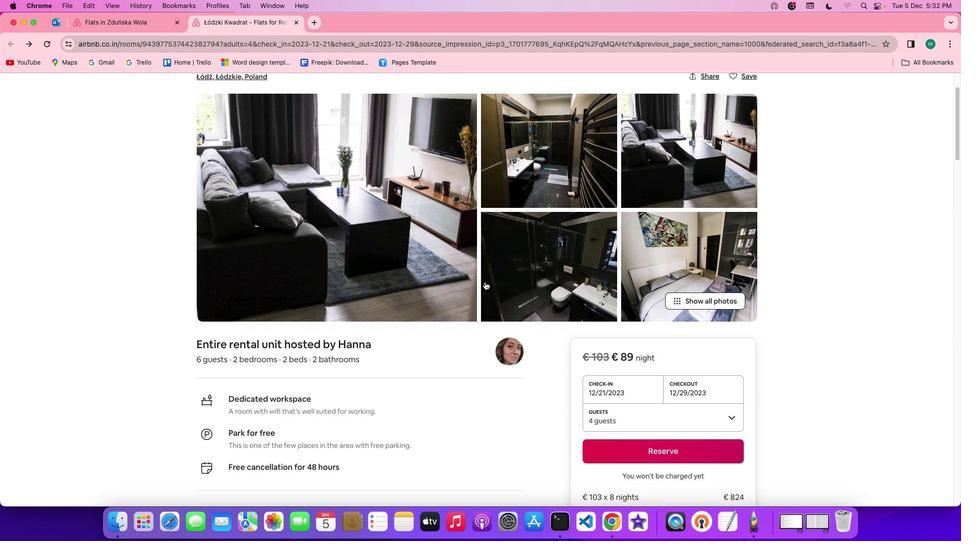 
Action: Mouse scrolled (489, 286) with delta (4, 2)
Screenshot: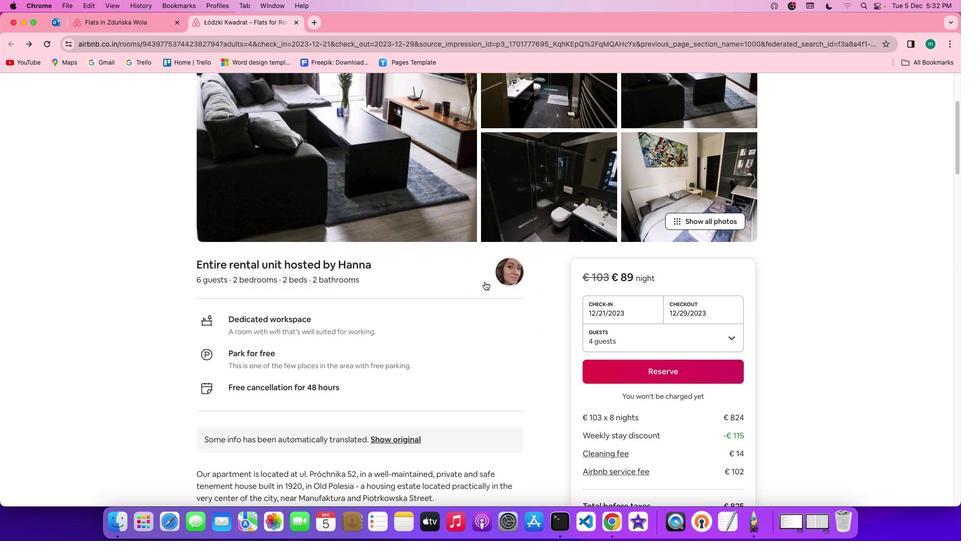 
Action: Mouse scrolled (489, 286) with delta (4, 3)
Screenshot: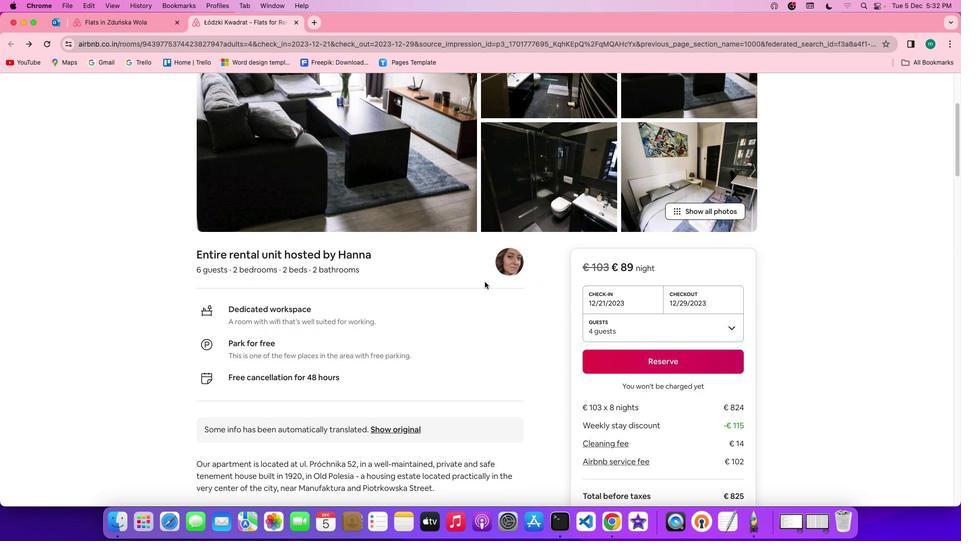 
Action: Mouse scrolled (489, 286) with delta (4, 3)
Screenshot: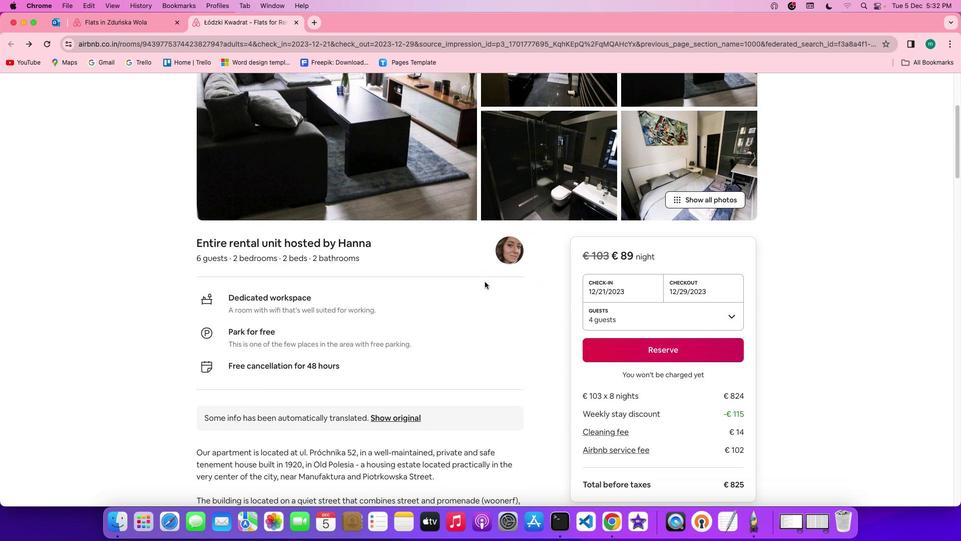 
Action: Mouse scrolled (489, 286) with delta (4, 3)
Screenshot: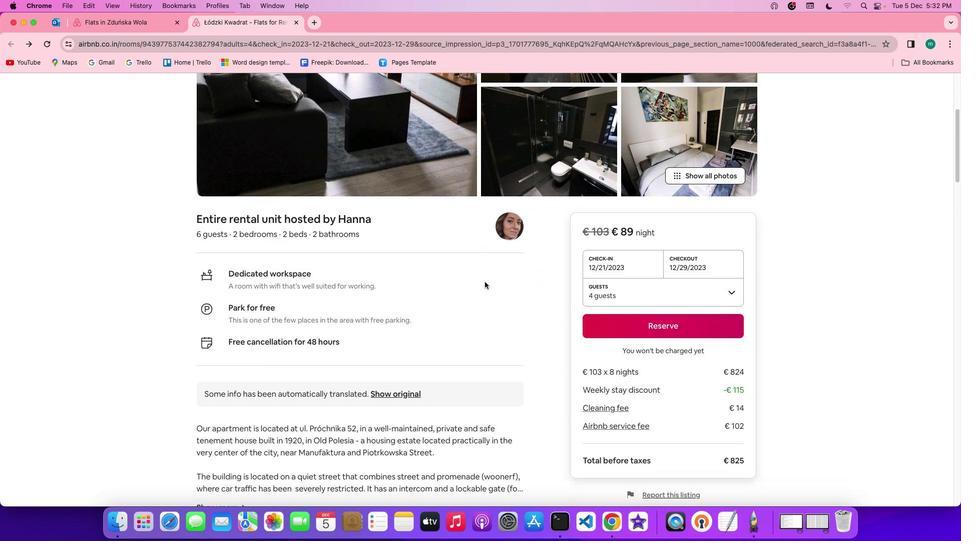 
Action: Mouse scrolled (489, 286) with delta (4, 3)
Screenshot: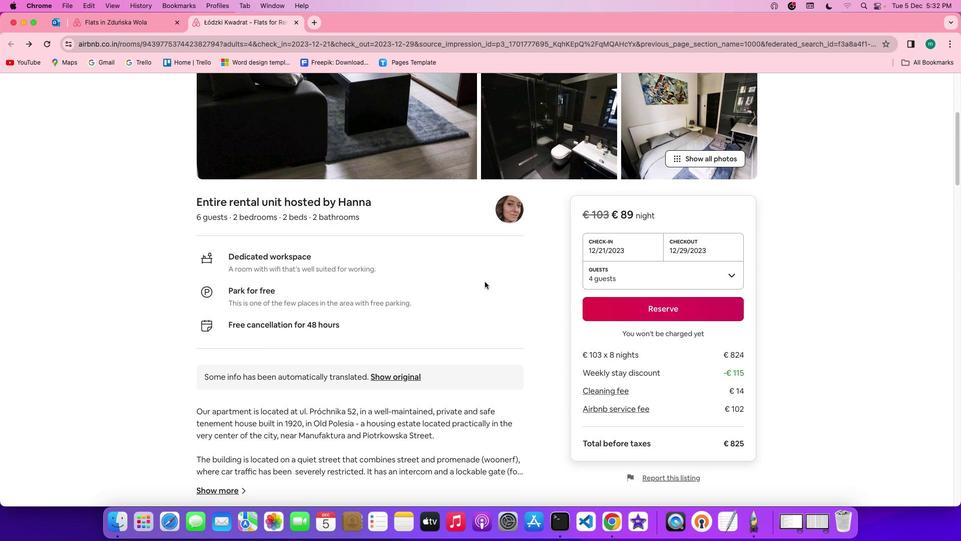 
Action: Mouse scrolled (489, 286) with delta (4, 3)
Screenshot: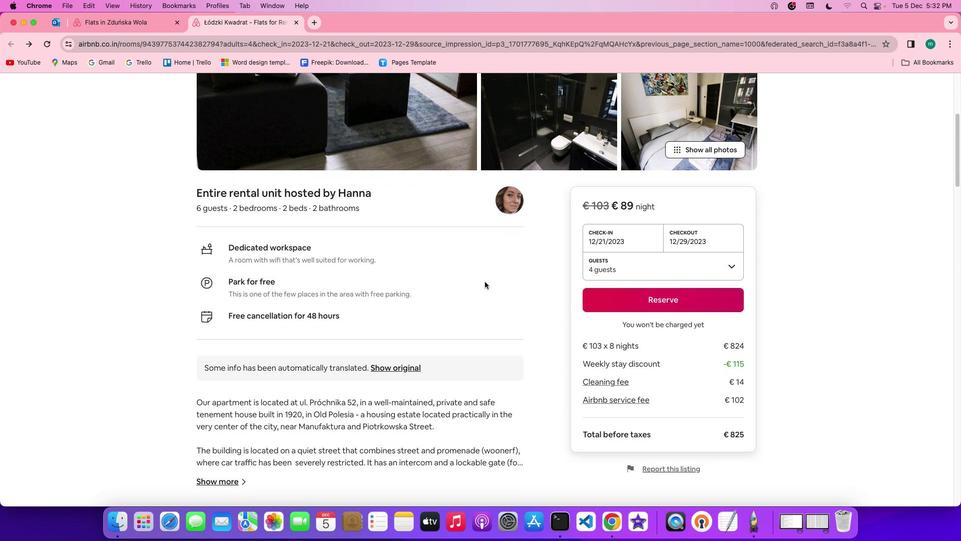 
Action: Mouse scrolled (489, 286) with delta (4, 3)
Screenshot: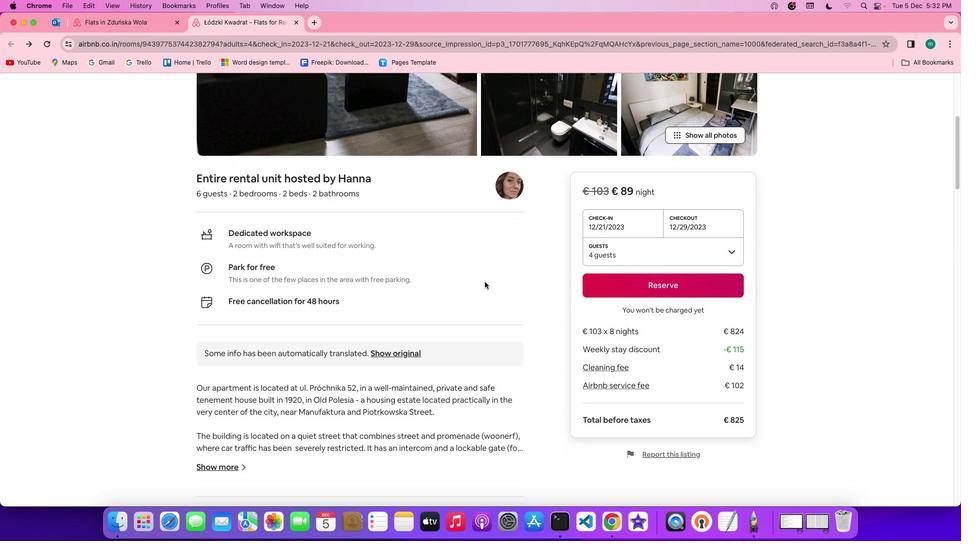 
Action: Mouse scrolled (489, 286) with delta (4, 3)
Screenshot: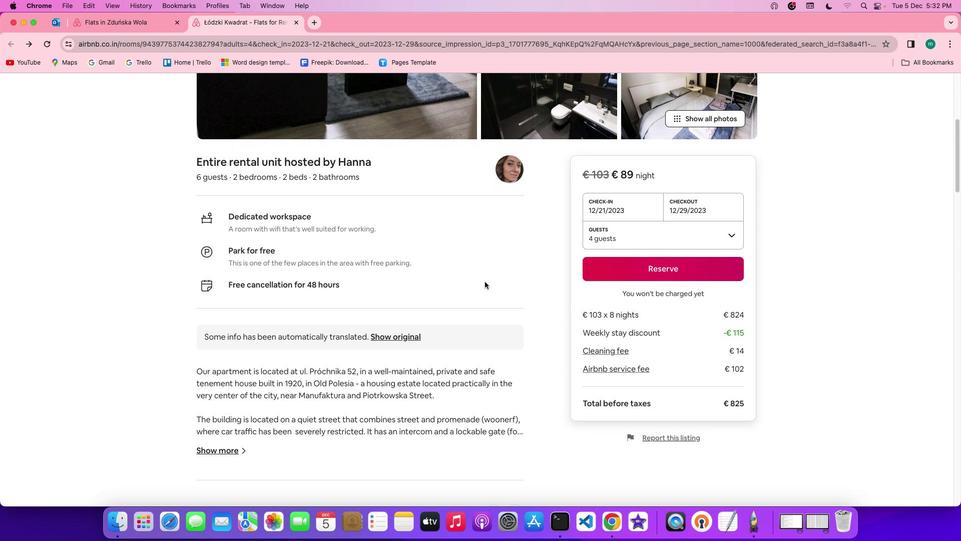 
Action: Mouse scrolled (489, 286) with delta (4, 3)
Screenshot: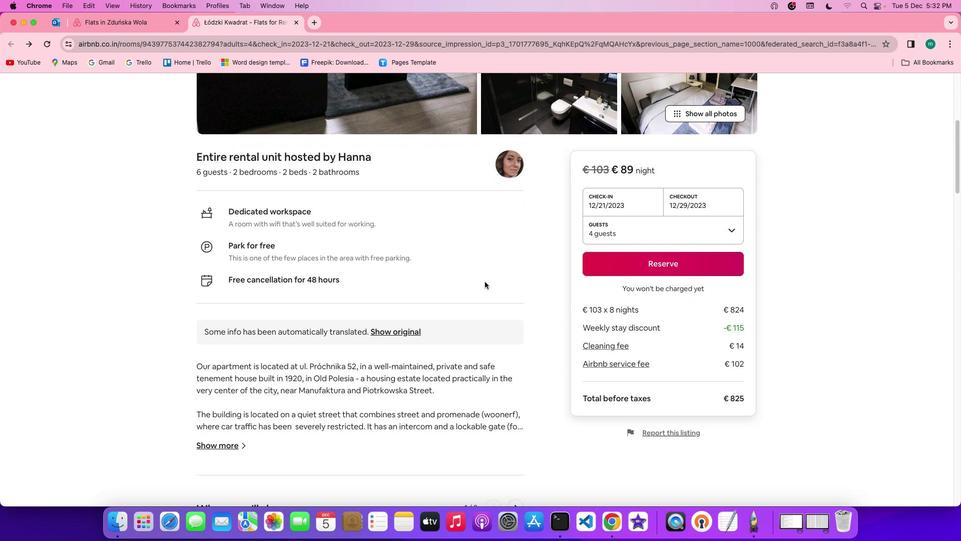
Action: Mouse scrolled (489, 286) with delta (4, 3)
